 Task: Research Airbnb accommodation in Macau, Macao from 6th December, 2023 to 12th December, 2023 for 4 adults.4 bedrooms having 4 beds and 4 bathrooms. Property type can be flat. Amenities needed are: wifi, TV, free parkinig on premises, gym, breakfast. Booking option can be shelf check-in. Look for 3 properties as per requirement.
Action: Mouse moved to (372, 135)
Screenshot: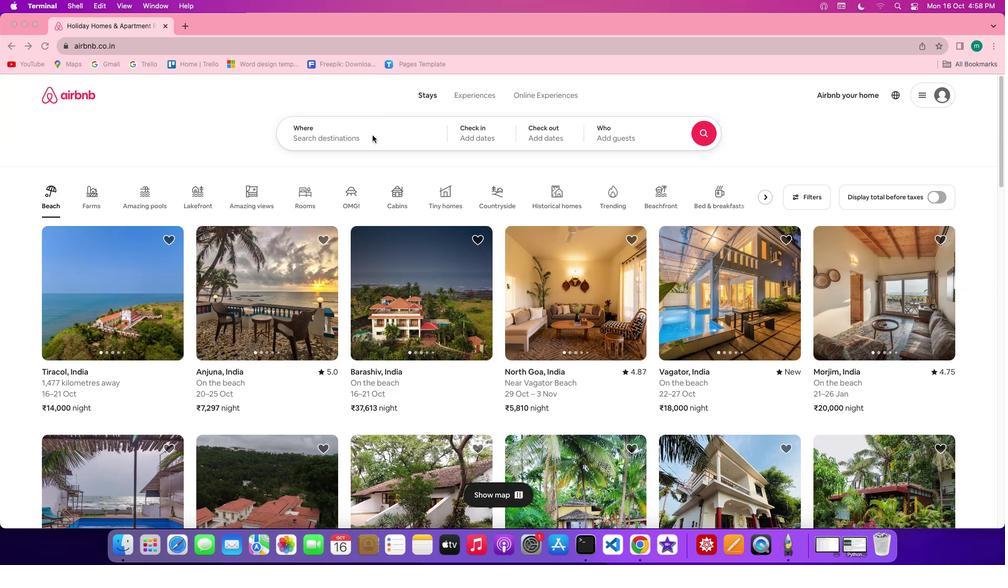 
Action: Mouse pressed left at (372, 135)
Screenshot: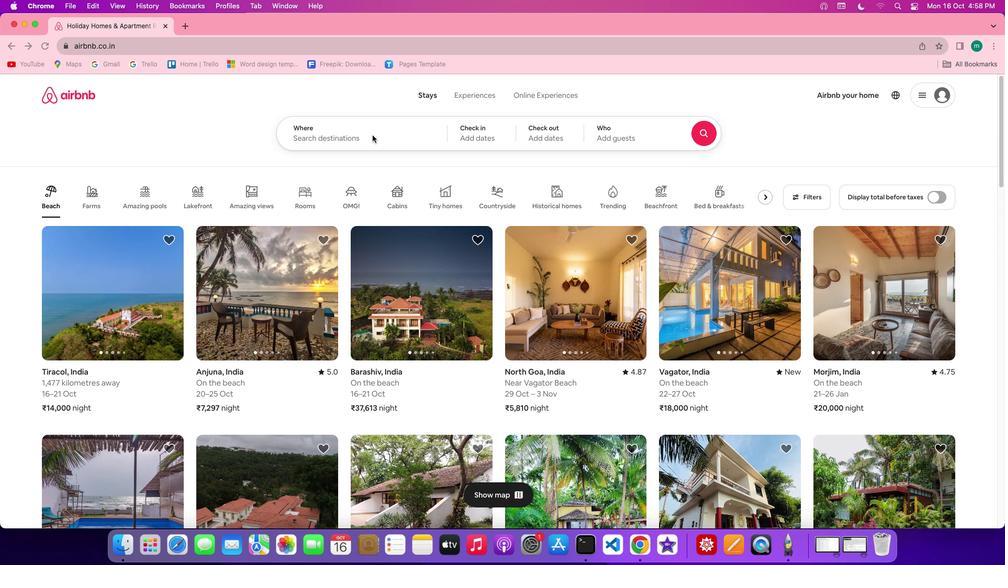 
Action: Mouse pressed left at (372, 135)
Screenshot: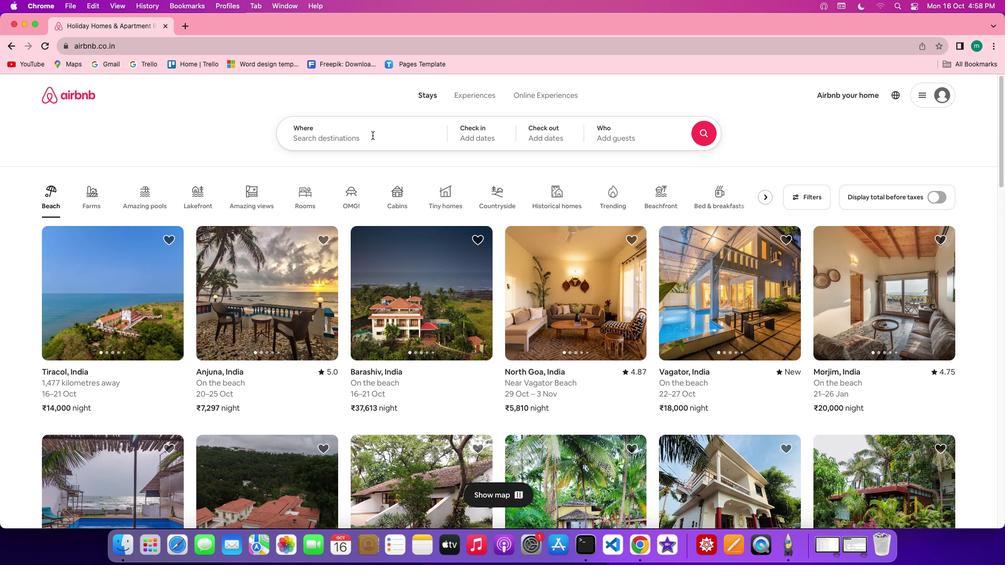 
Action: Key pressed Key.shift'M''a''c''a''u'','Key.shift'M''a''c''a''o'
Screenshot: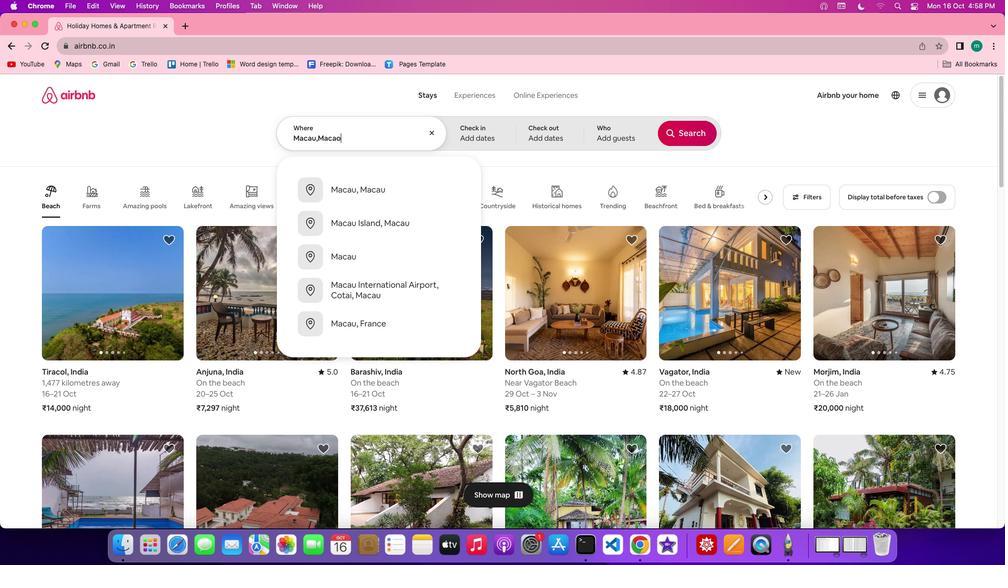 
Action: Mouse moved to (467, 131)
Screenshot: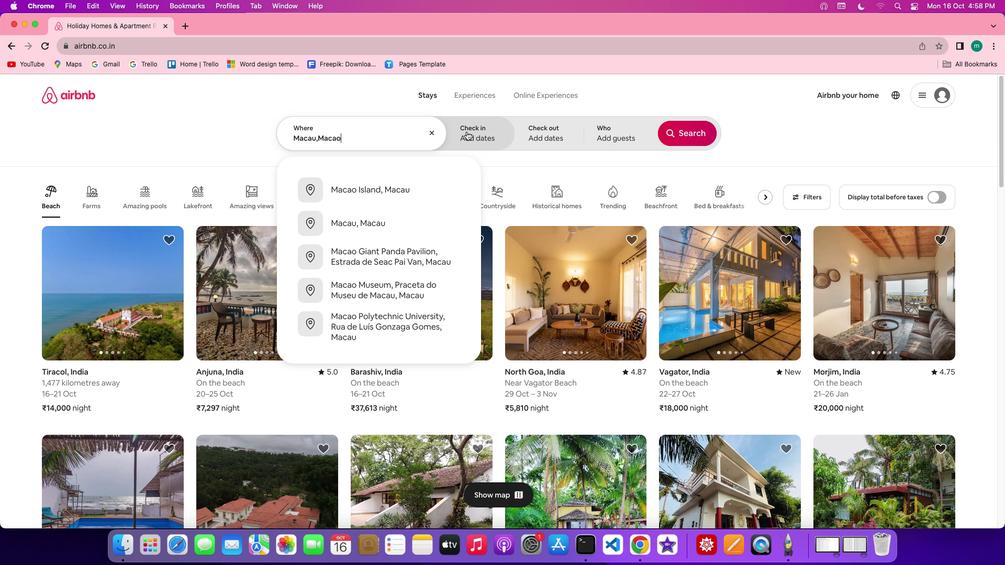 
Action: Mouse pressed left at (467, 131)
Screenshot: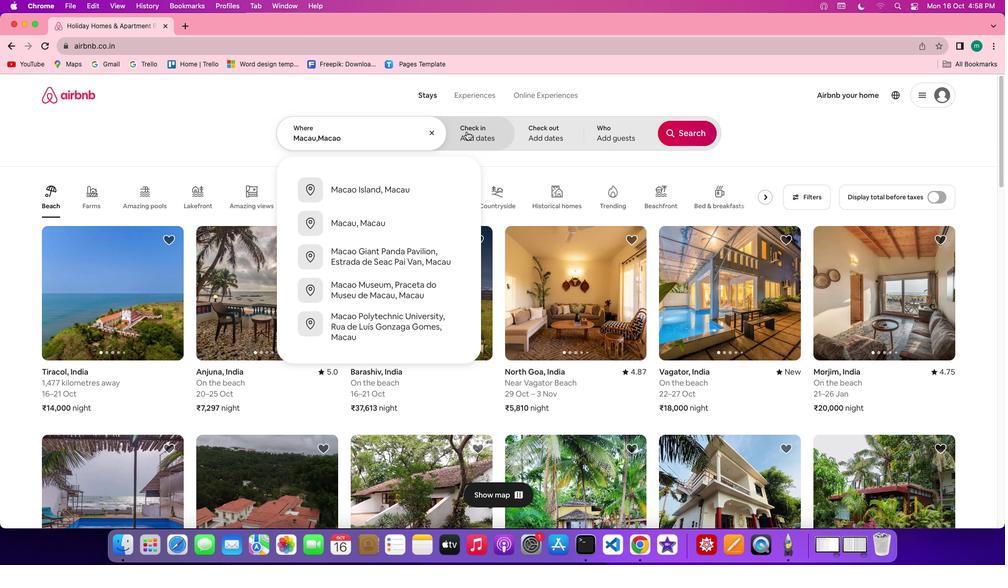 
Action: Mouse moved to (686, 213)
Screenshot: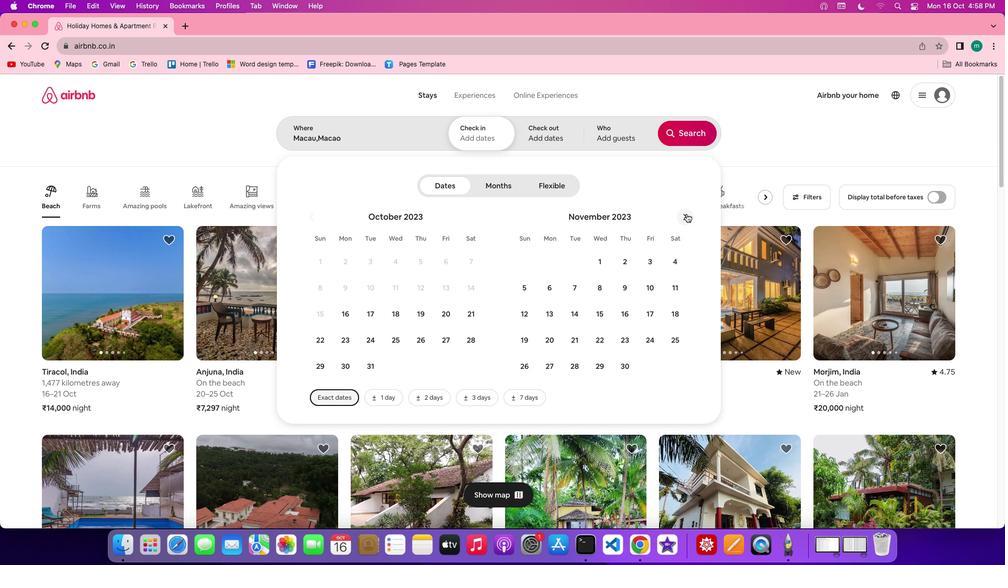 
Action: Mouse pressed left at (686, 213)
Screenshot: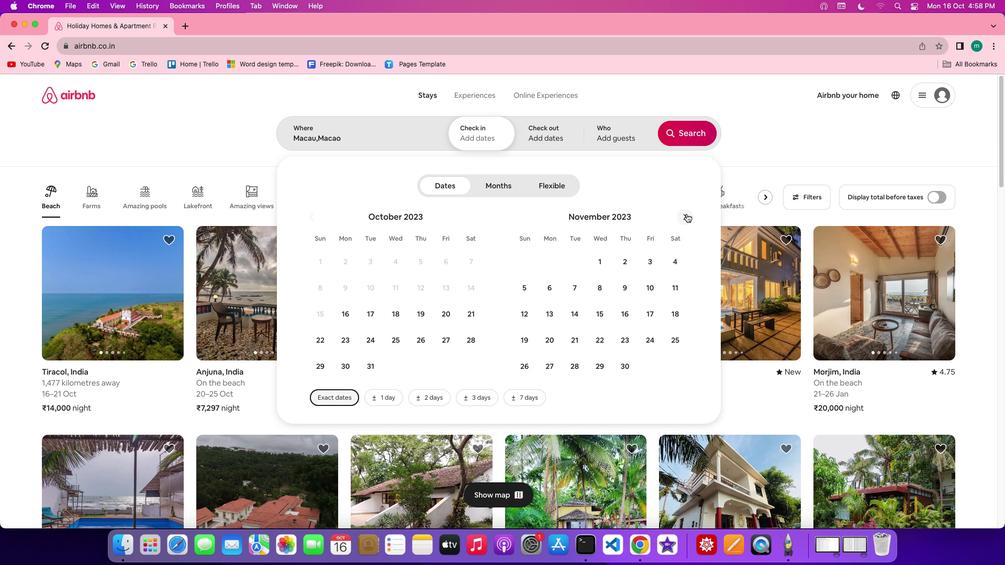 
Action: Mouse moved to (602, 282)
Screenshot: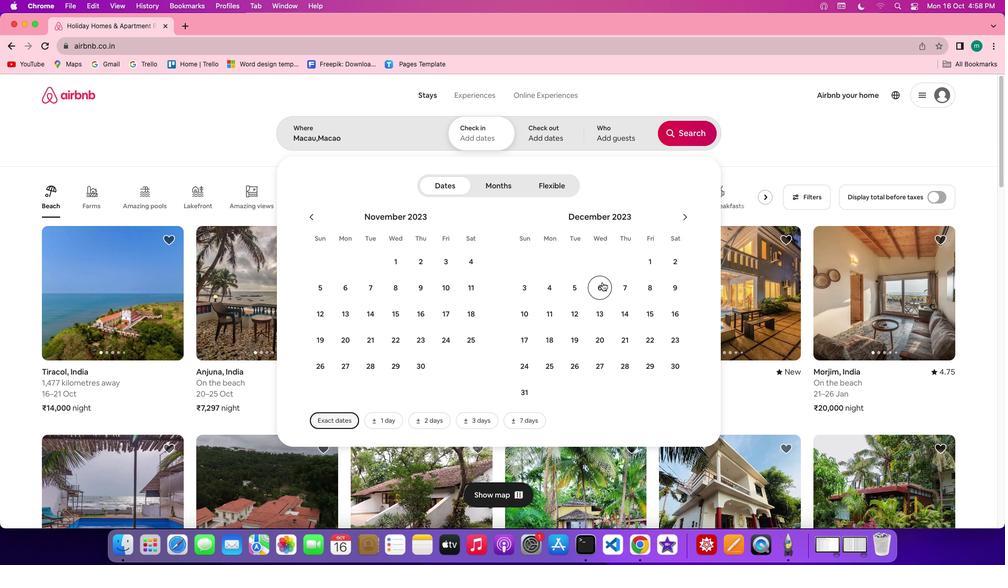 
Action: Mouse pressed left at (602, 282)
Screenshot: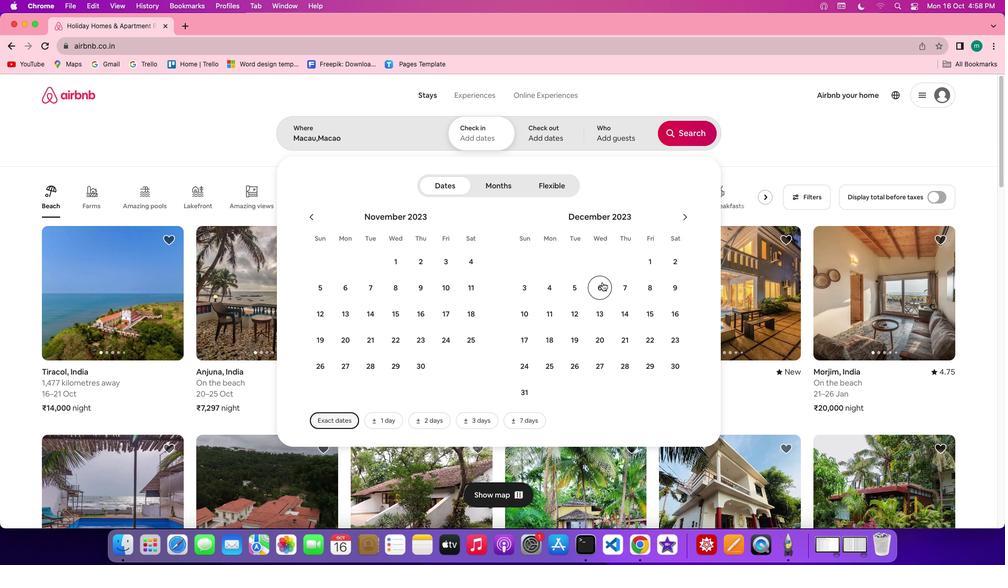 
Action: Mouse moved to (576, 314)
Screenshot: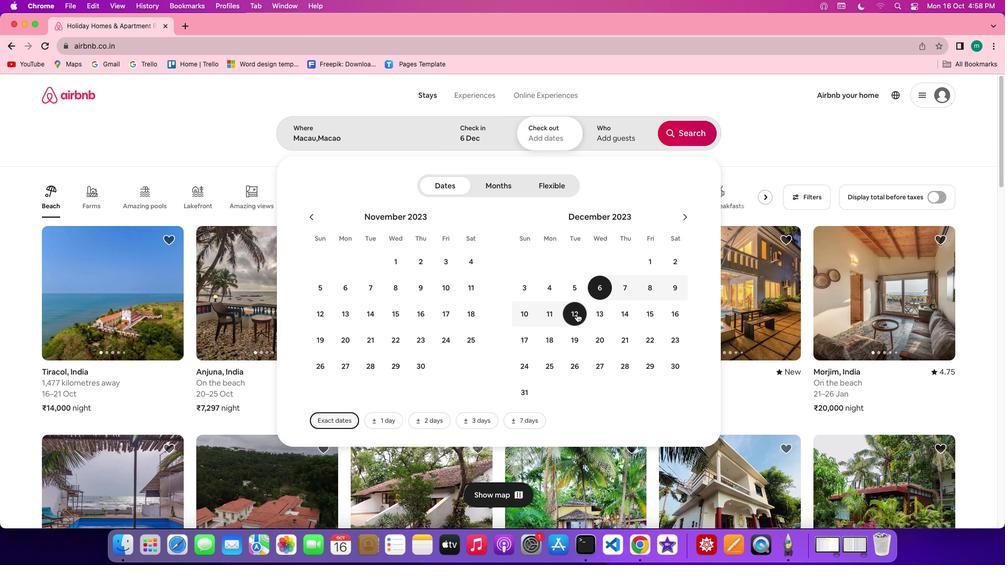 
Action: Mouse pressed left at (576, 314)
Screenshot: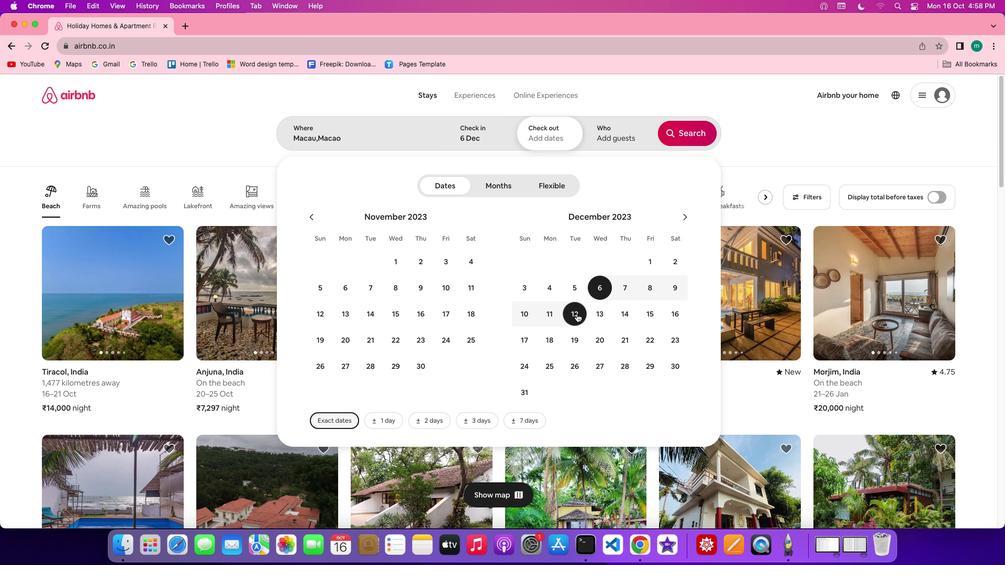 
Action: Mouse moved to (619, 123)
Screenshot: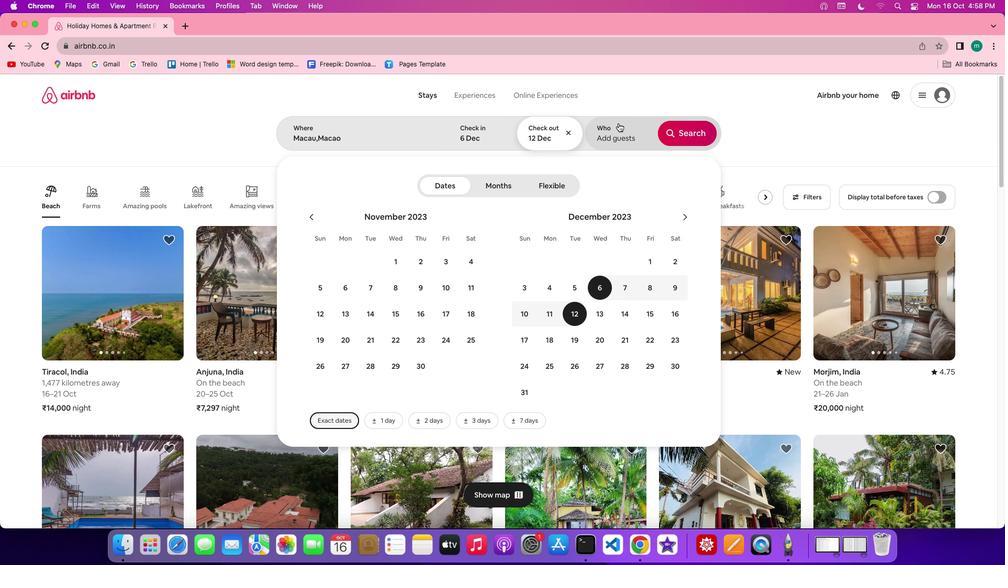 
Action: Mouse pressed left at (619, 123)
Screenshot: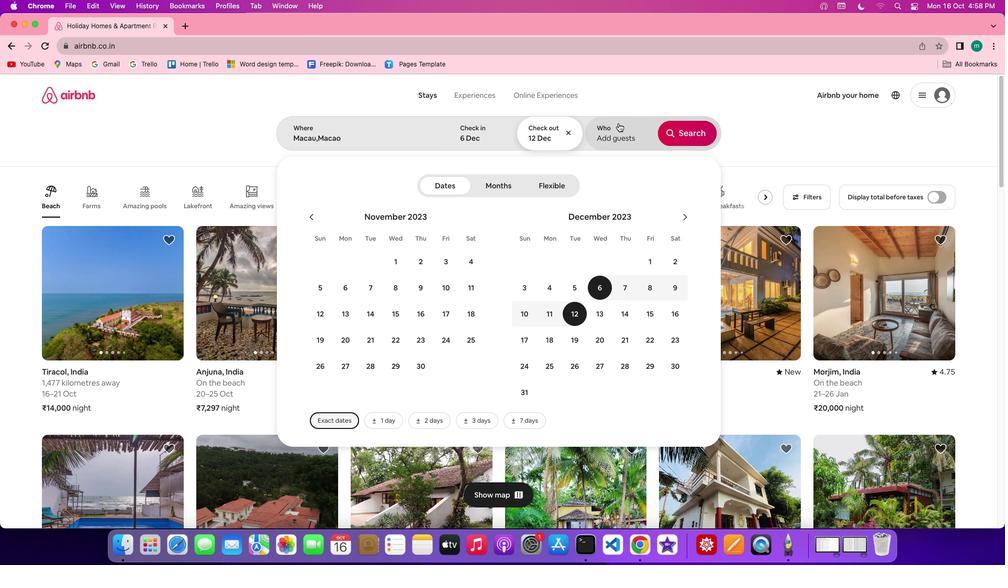 
Action: Mouse moved to (697, 185)
Screenshot: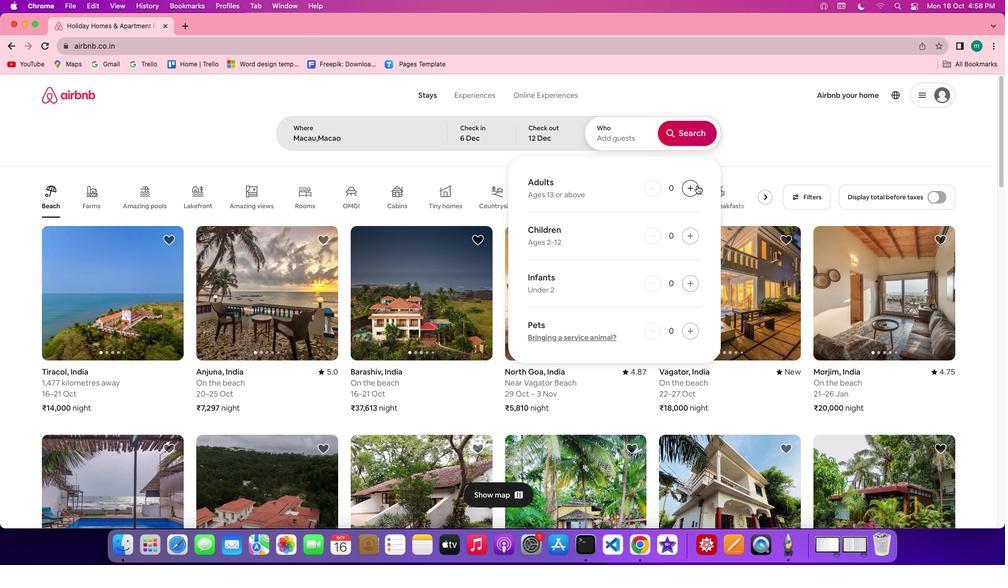 
Action: Mouse pressed left at (697, 185)
Screenshot: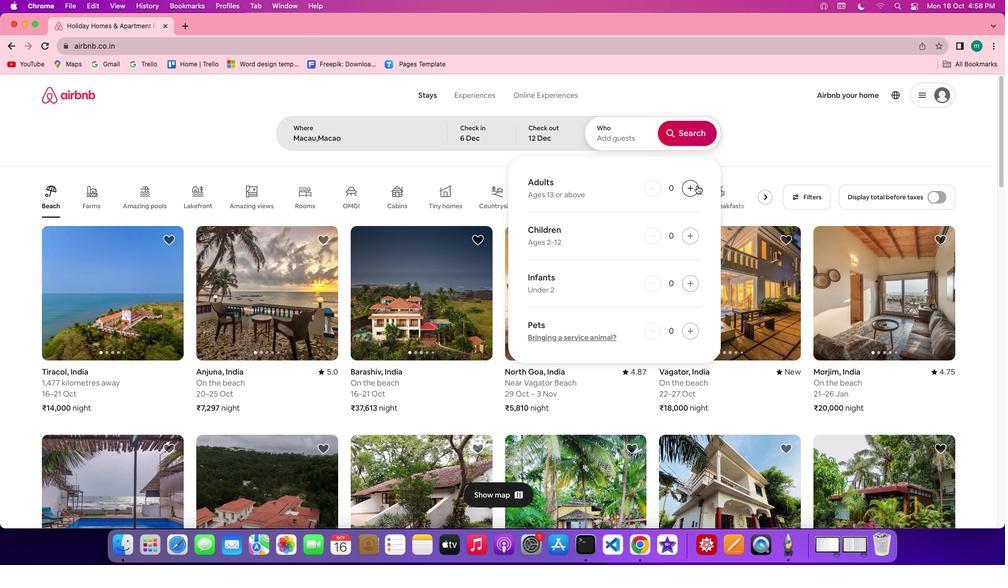 
Action: Mouse pressed left at (697, 185)
Screenshot: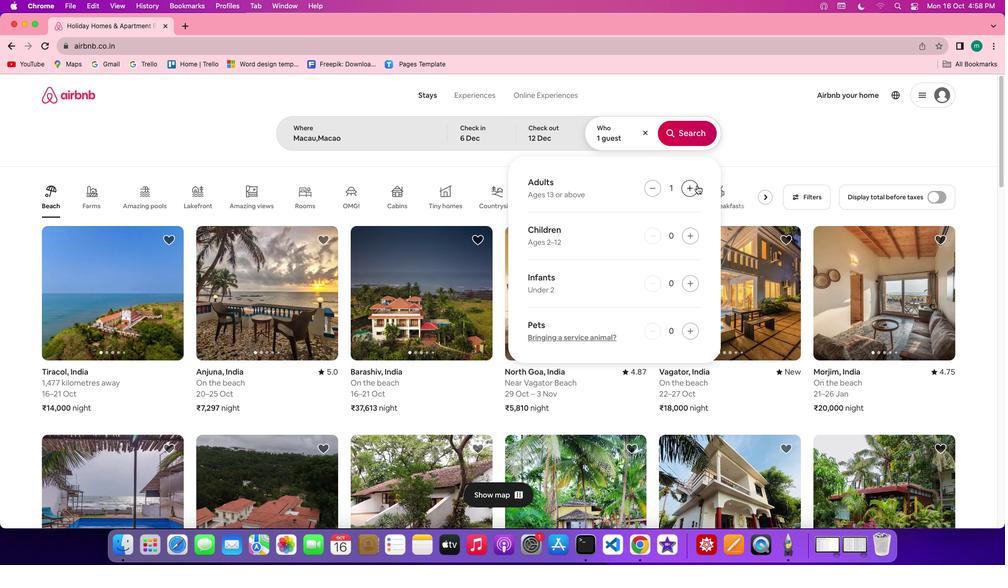 
Action: Mouse pressed left at (697, 185)
Screenshot: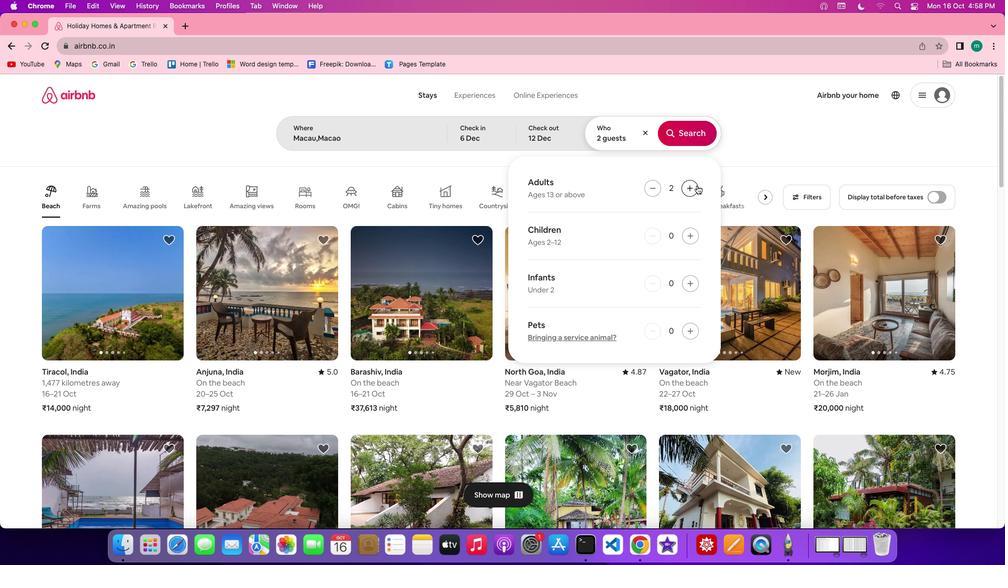 
Action: Mouse pressed left at (697, 185)
Screenshot: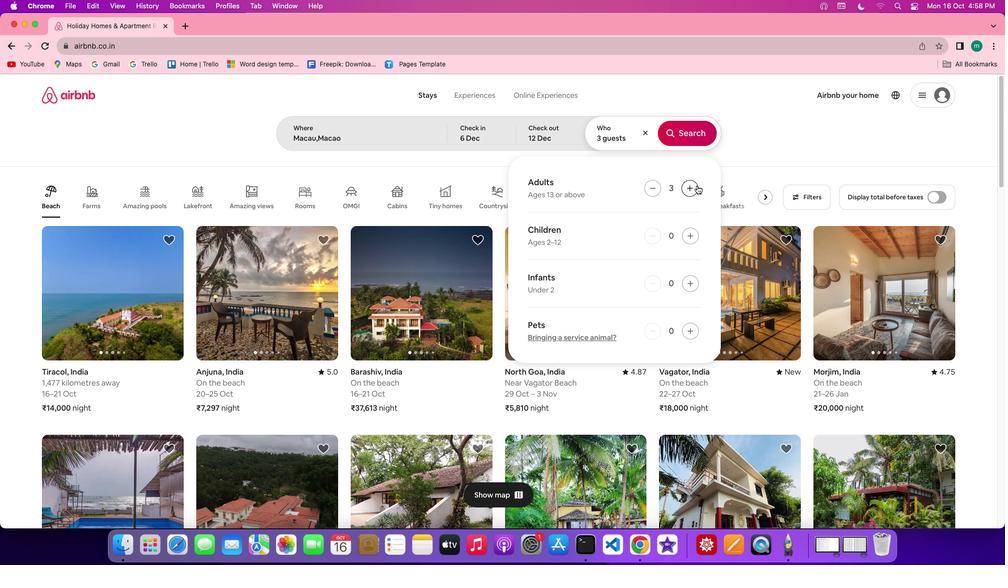 
Action: Mouse moved to (673, 130)
Screenshot: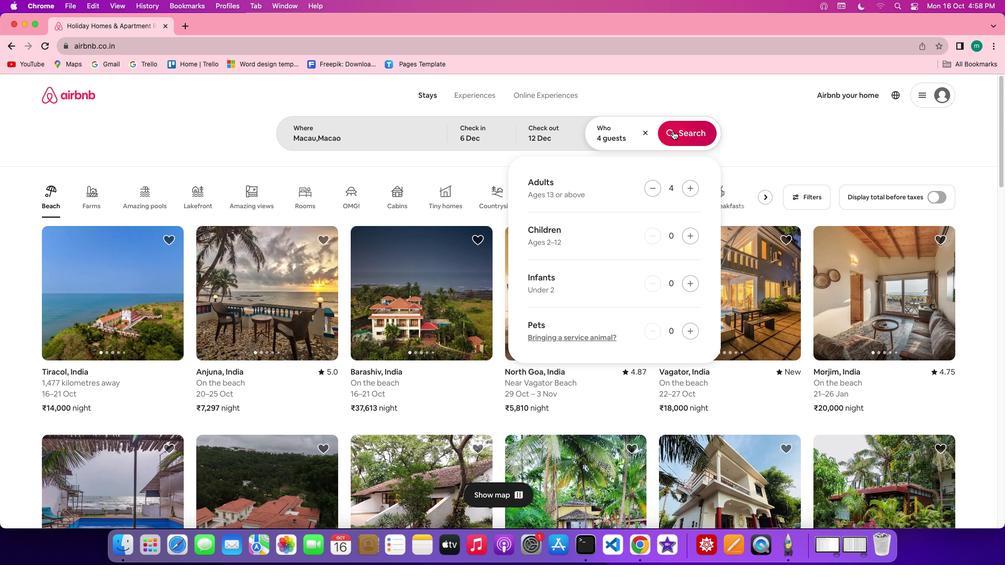 
Action: Mouse pressed left at (673, 130)
Screenshot: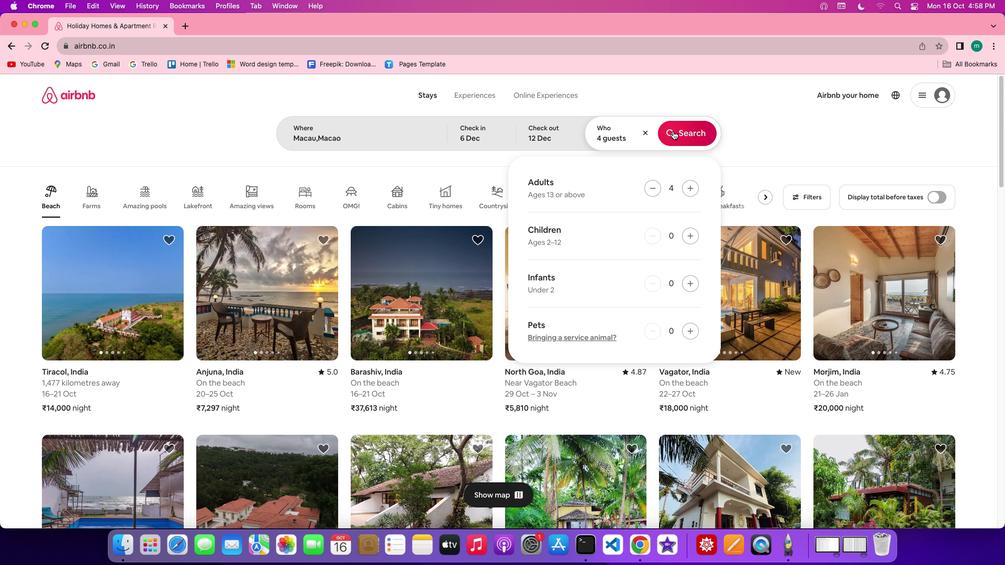 
Action: Mouse moved to (841, 129)
Screenshot: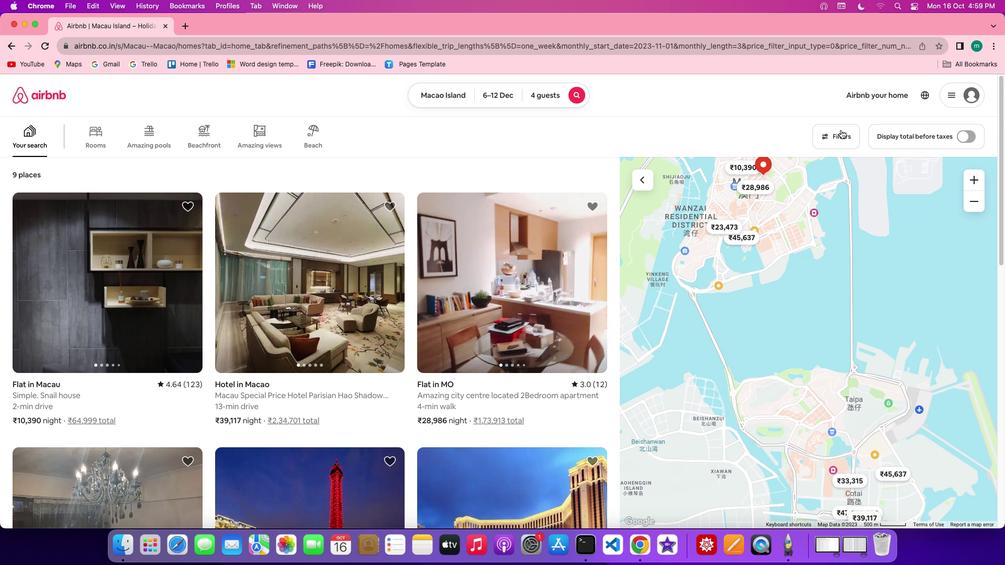 
Action: Mouse pressed left at (841, 129)
Screenshot: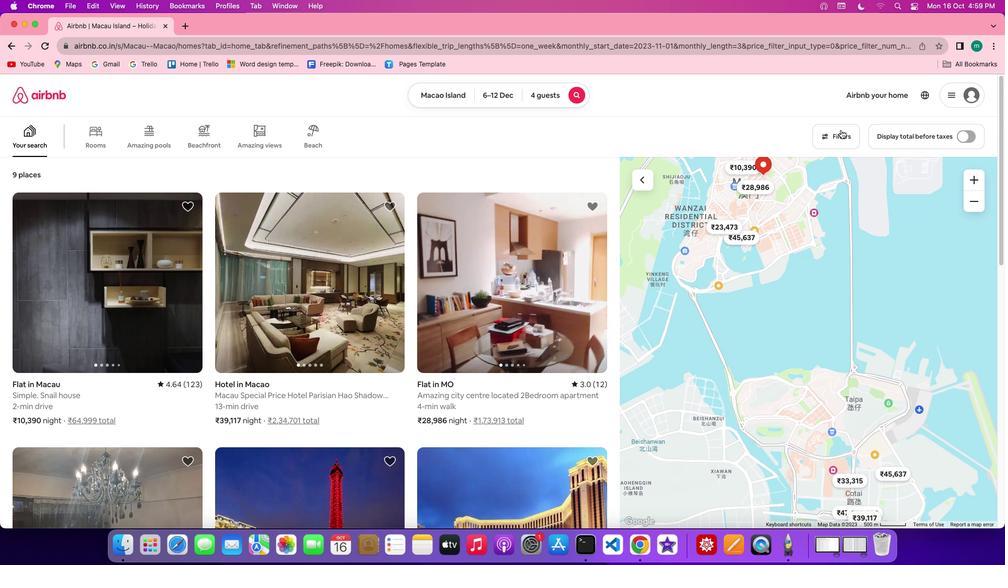 
Action: Mouse moved to (552, 267)
Screenshot: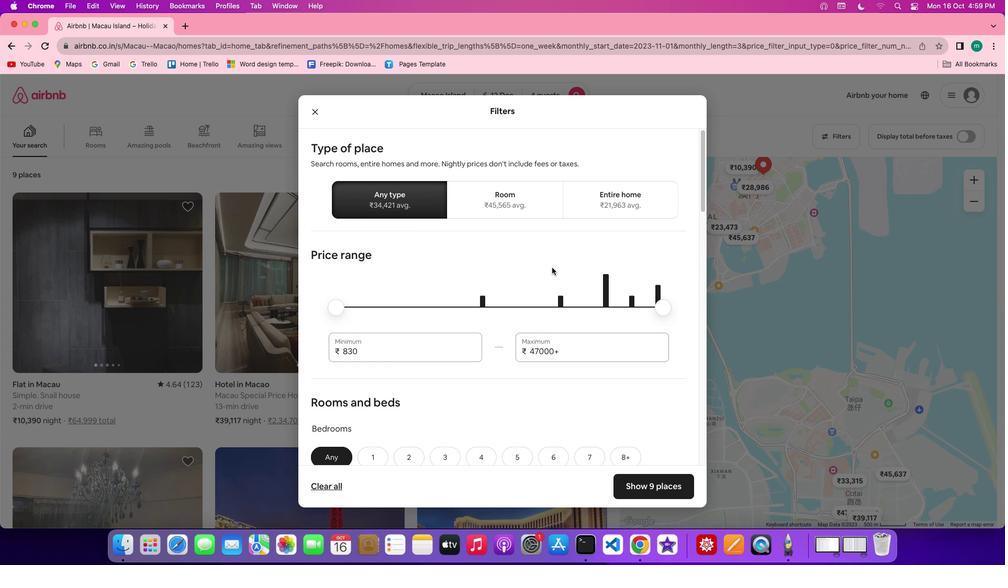 
Action: Mouse scrolled (552, 267) with delta (0, 0)
Screenshot: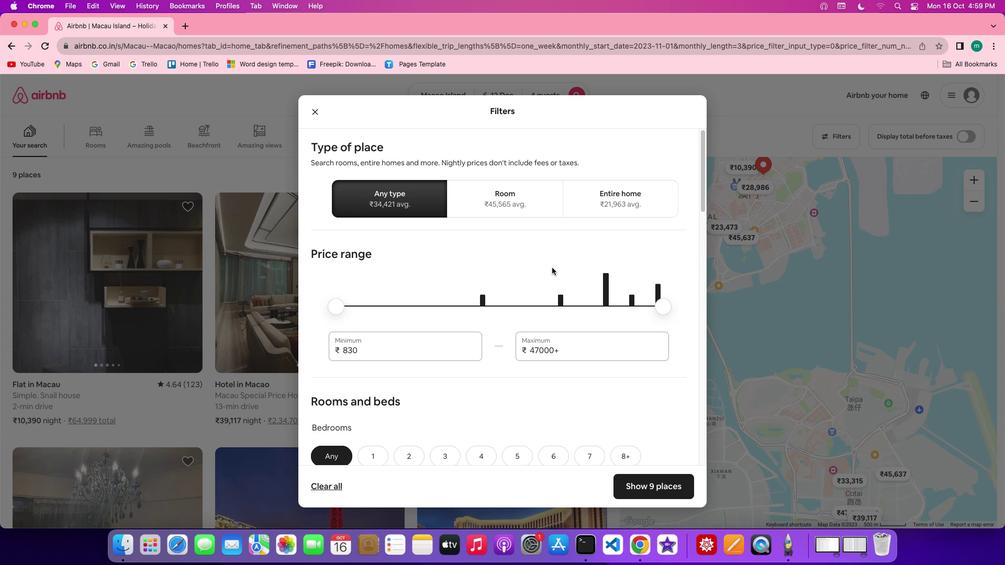 
Action: Mouse scrolled (552, 267) with delta (0, 0)
Screenshot: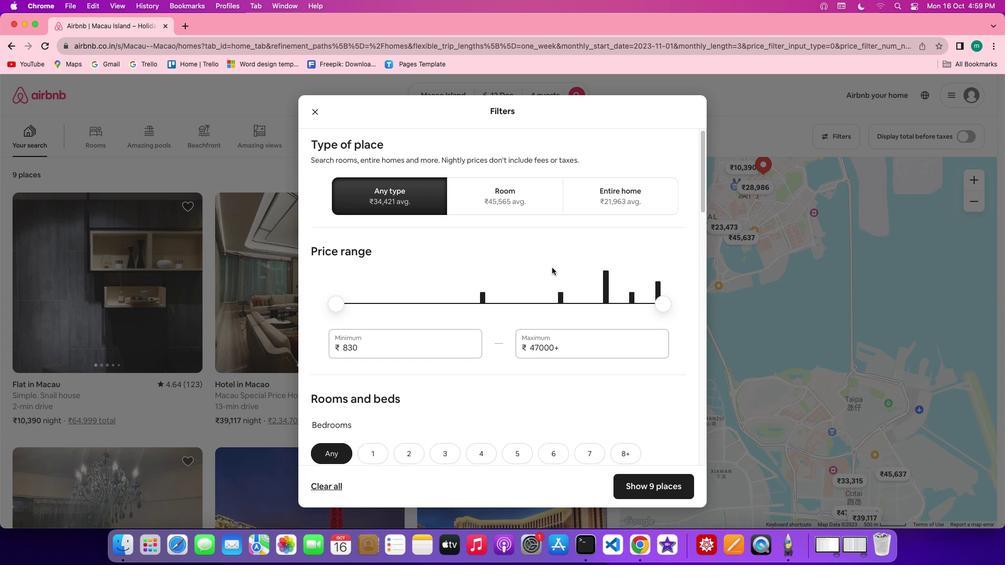 
Action: Mouse scrolled (552, 267) with delta (0, 0)
Screenshot: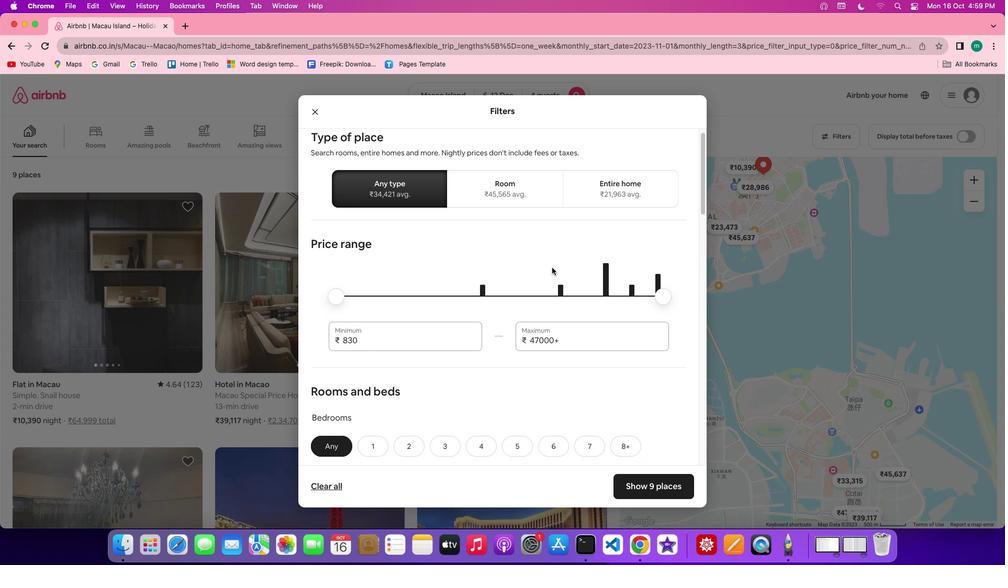 
Action: Mouse scrolled (552, 267) with delta (0, 0)
Screenshot: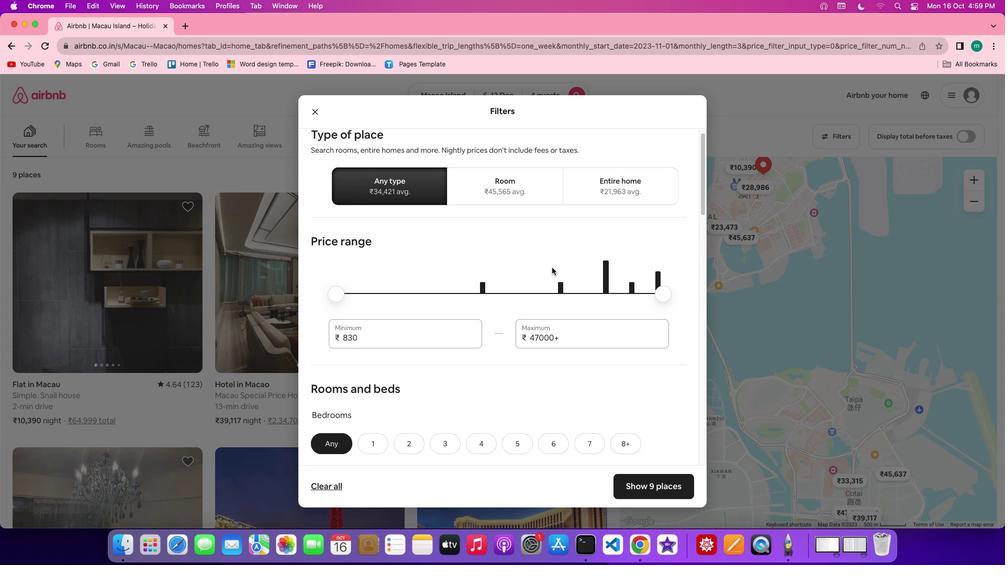 
Action: Mouse scrolled (552, 267) with delta (0, 0)
Screenshot: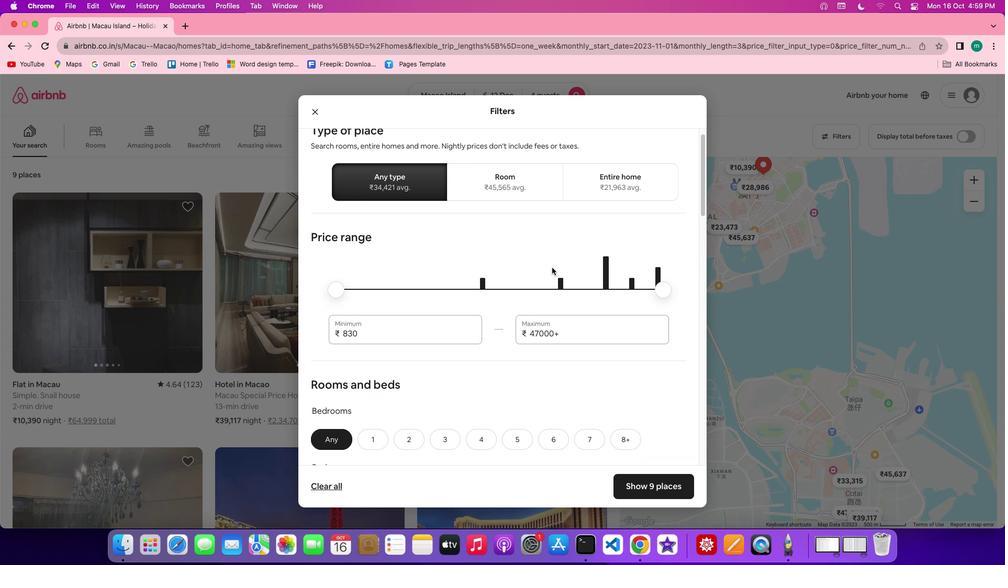 
Action: Mouse scrolled (552, 267) with delta (0, 0)
Screenshot: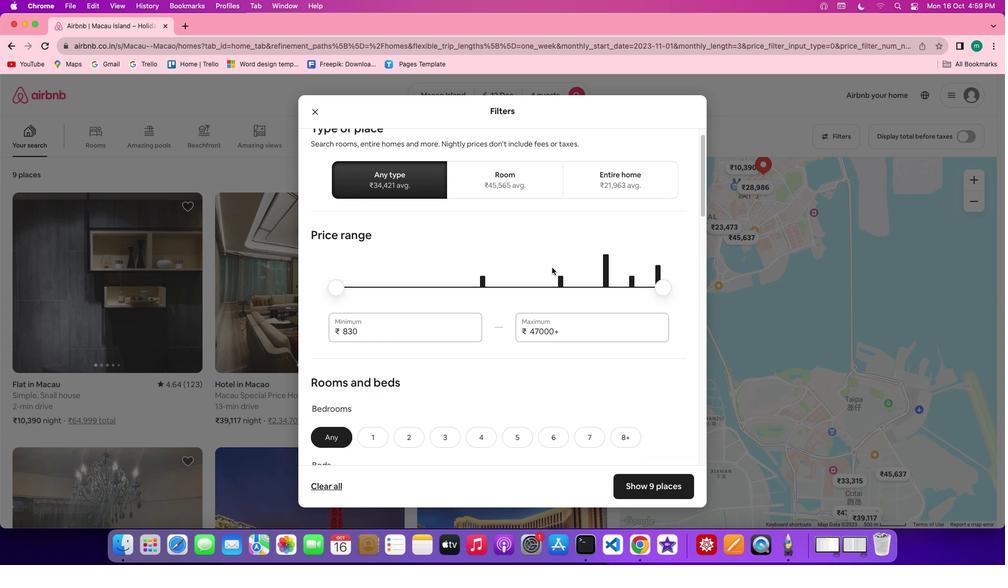
Action: Mouse scrolled (552, 267) with delta (0, 0)
Screenshot: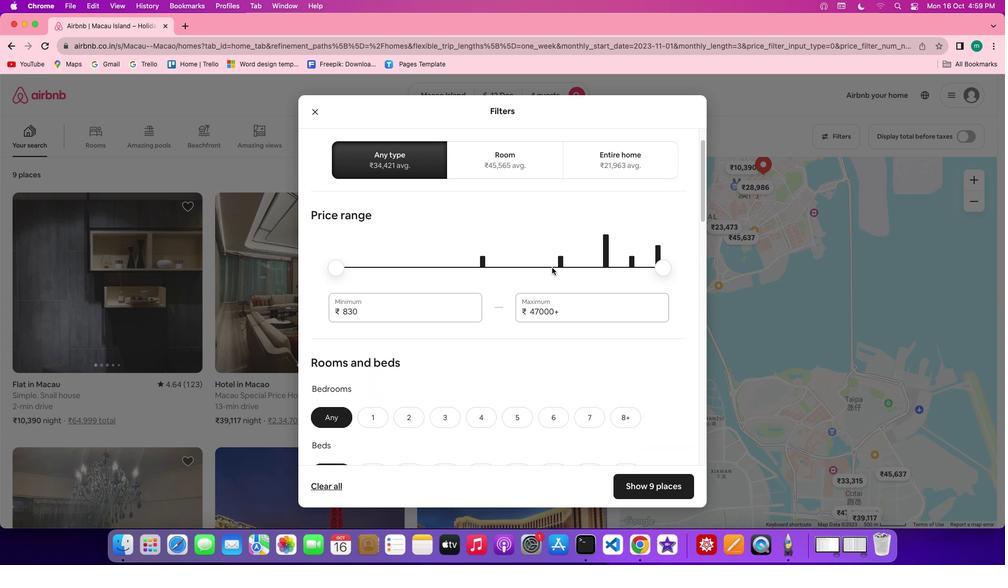 
Action: Mouse scrolled (552, 267) with delta (0, 0)
Screenshot: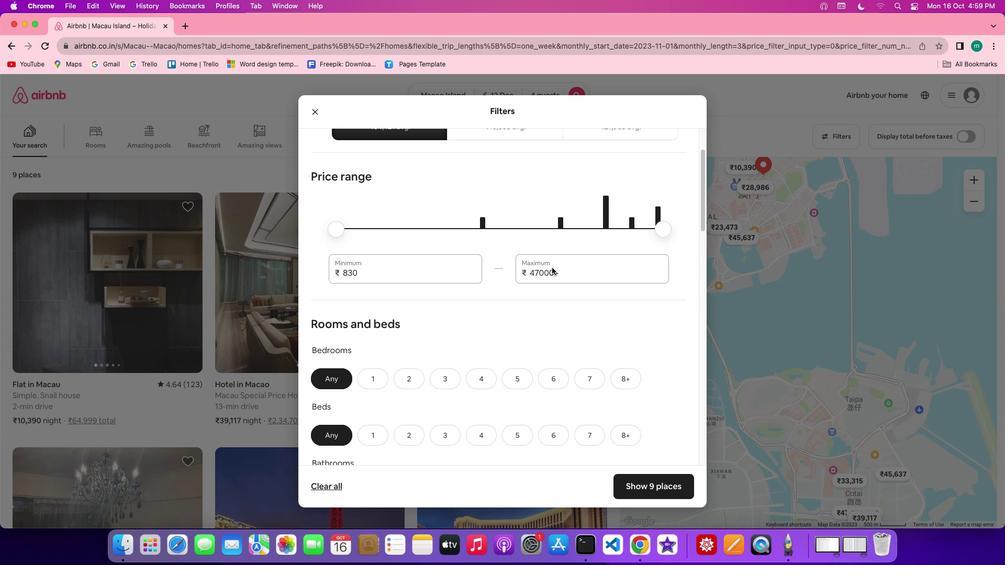 
Action: Mouse scrolled (552, 267) with delta (0, 0)
Screenshot: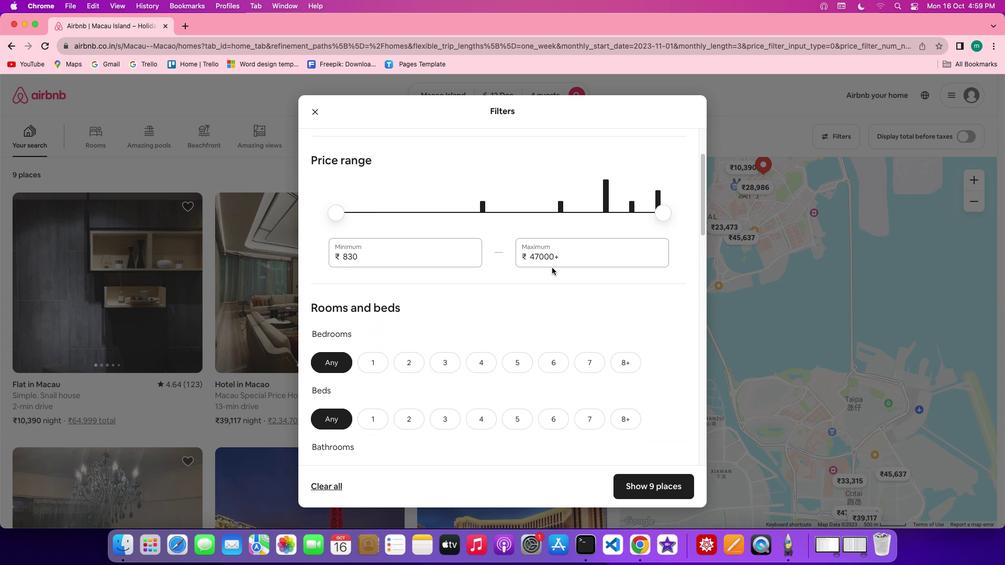 
Action: Mouse scrolled (552, 267) with delta (0, 0)
Screenshot: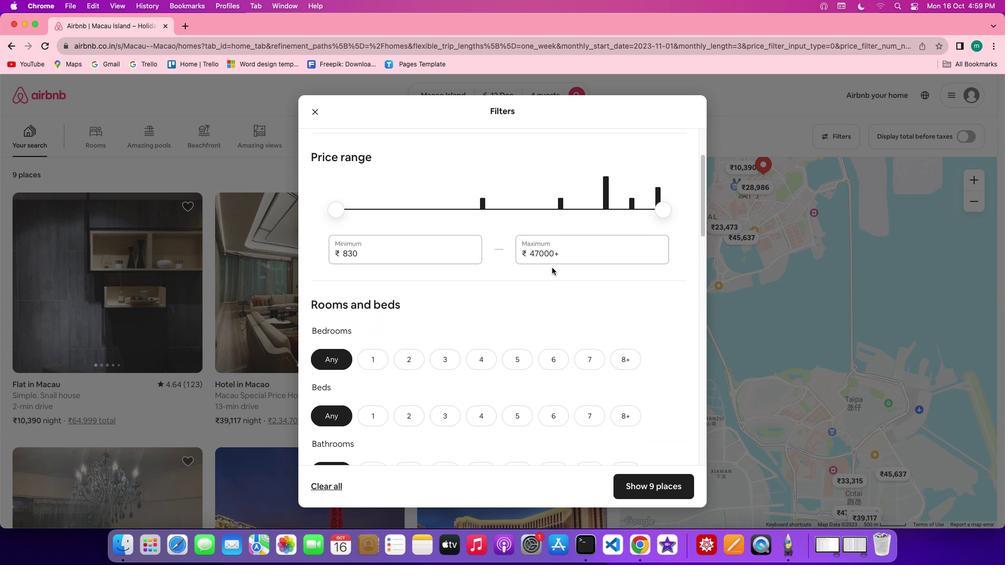 
Action: Mouse scrolled (552, 267) with delta (0, 0)
Screenshot: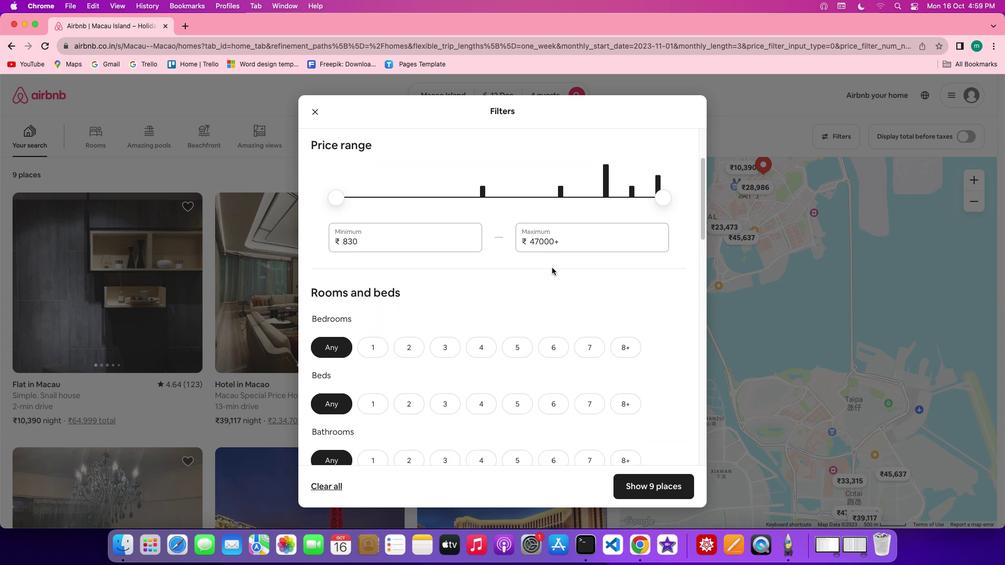 
Action: Mouse scrolled (552, 267) with delta (0, 0)
Screenshot: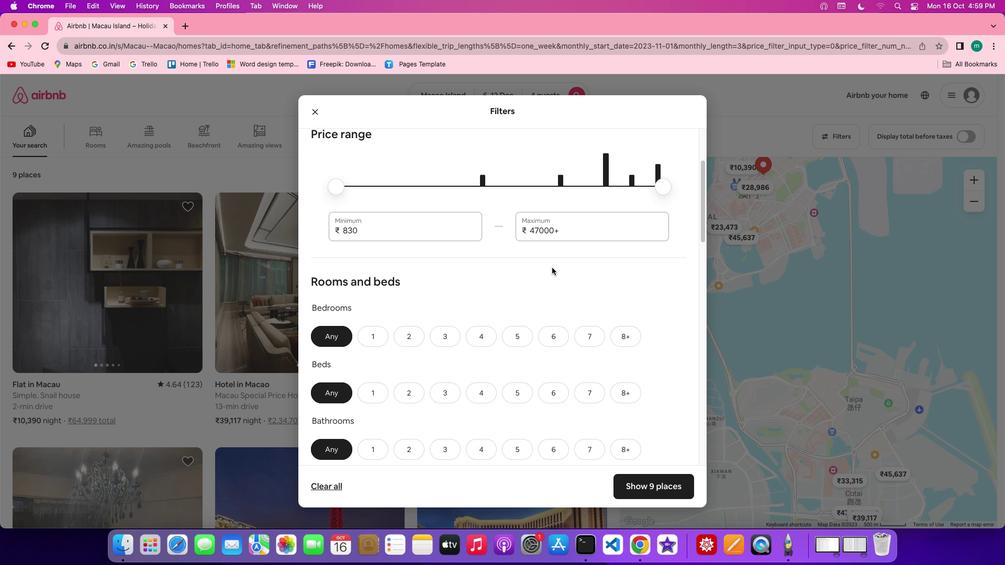 
Action: Mouse scrolled (552, 267) with delta (0, 0)
Screenshot: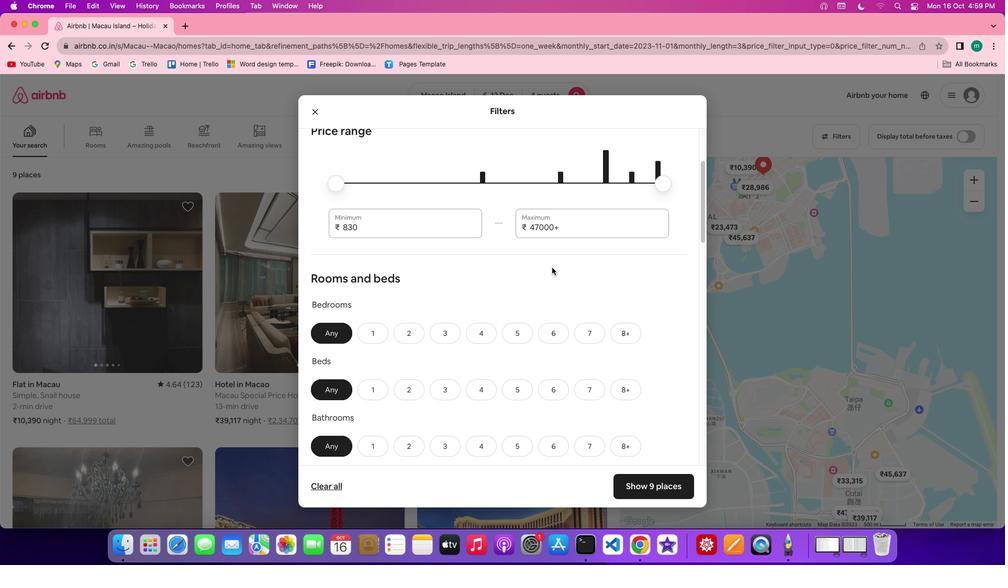 
Action: Mouse scrolled (552, 267) with delta (0, 0)
Screenshot: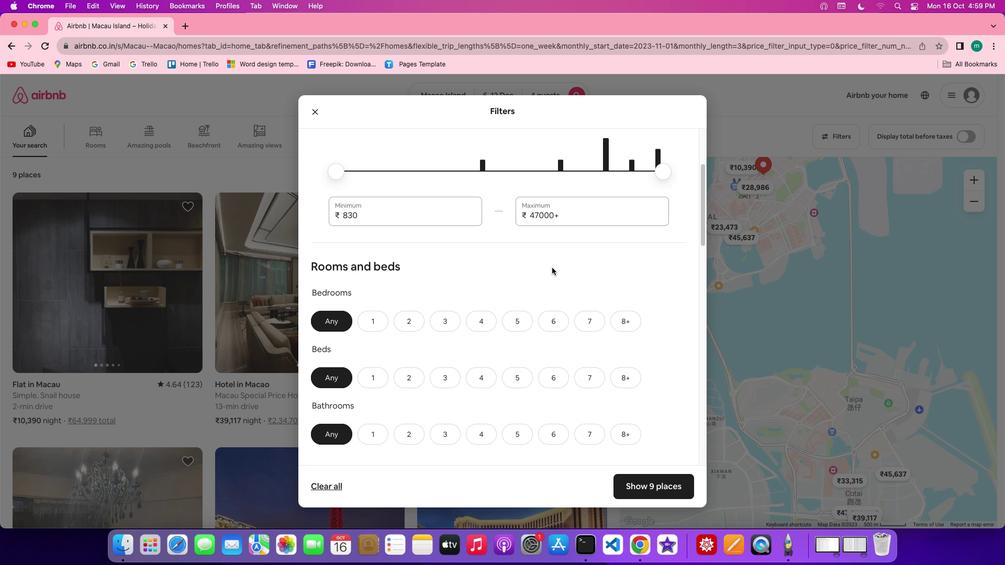 
Action: Mouse scrolled (552, 267) with delta (0, 0)
Screenshot: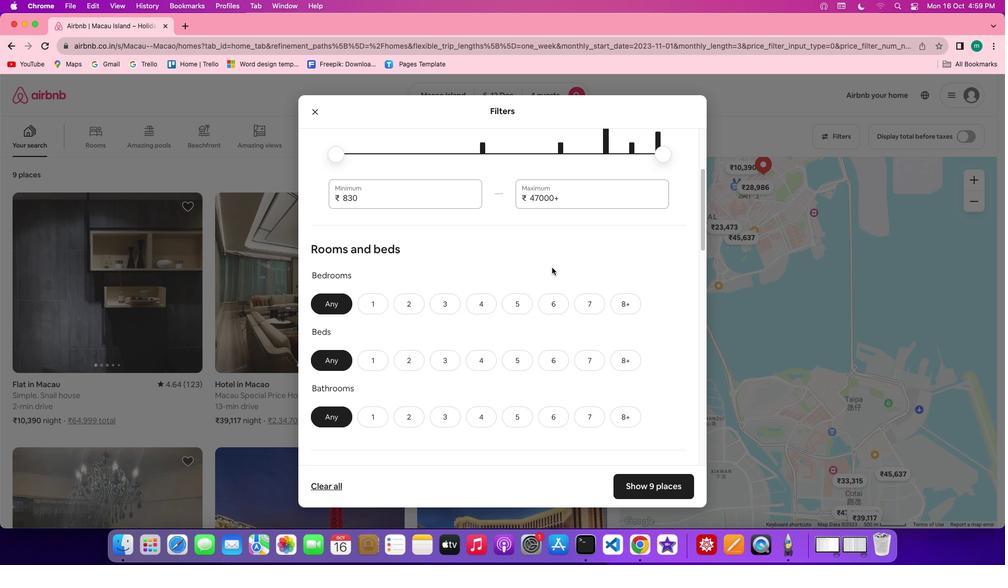 
Action: Mouse scrolled (552, 267) with delta (0, 0)
Screenshot: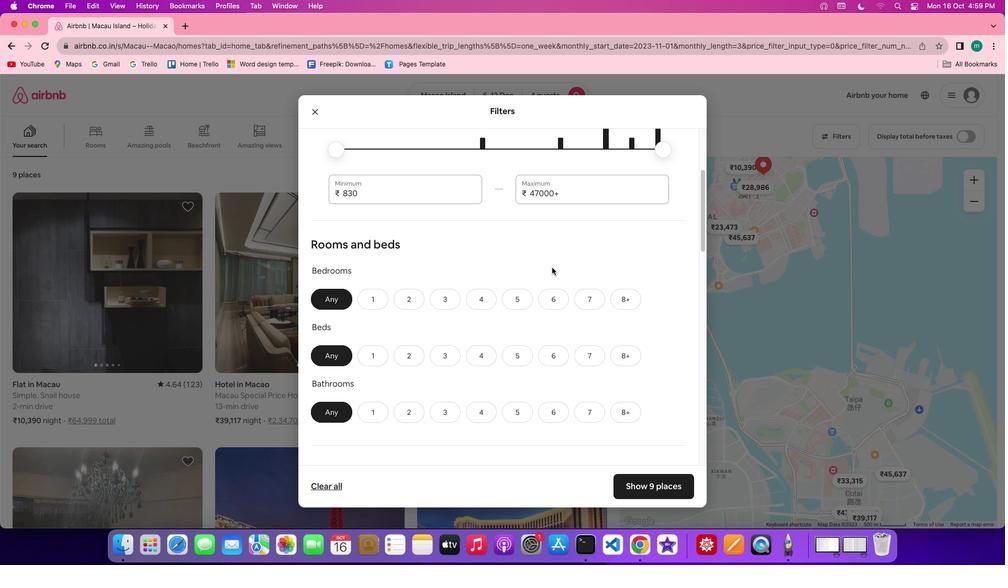 
Action: Mouse scrolled (552, 267) with delta (0, 0)
Screenshot: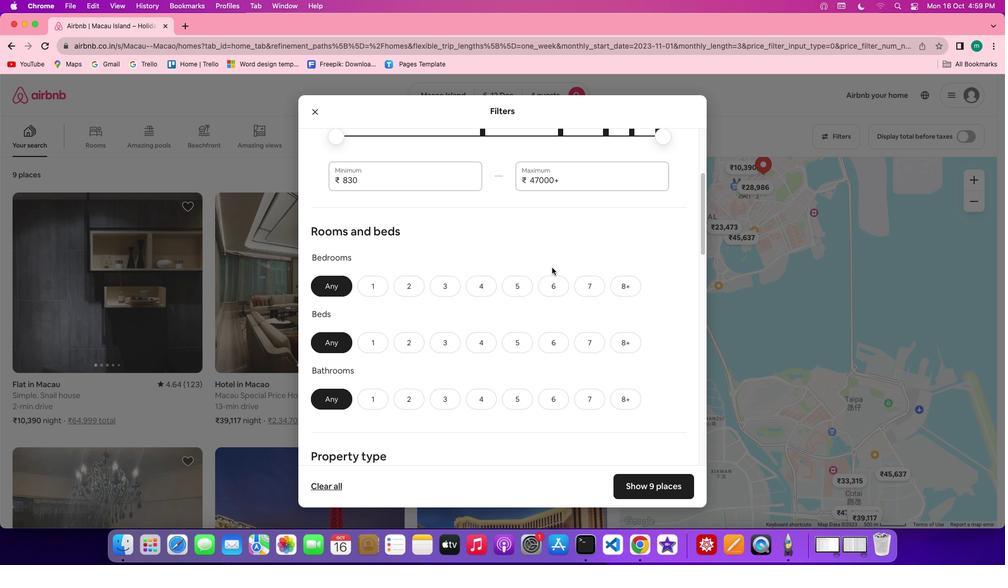 
Action: Mouse scrolled (552, 267) with delta (0, 0)
Screenshot: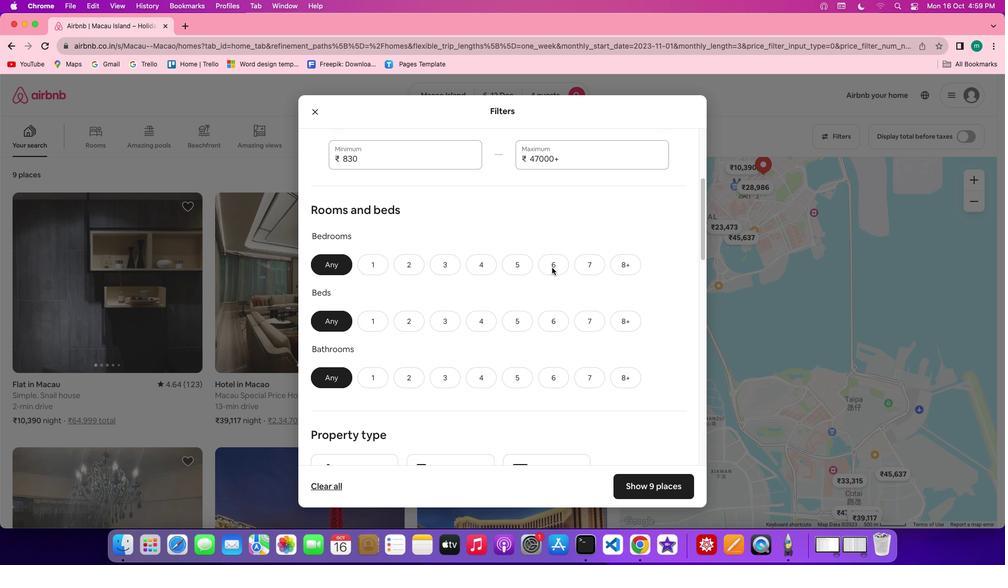 
Action: Mouse moved to (514, 291)
Screenshot: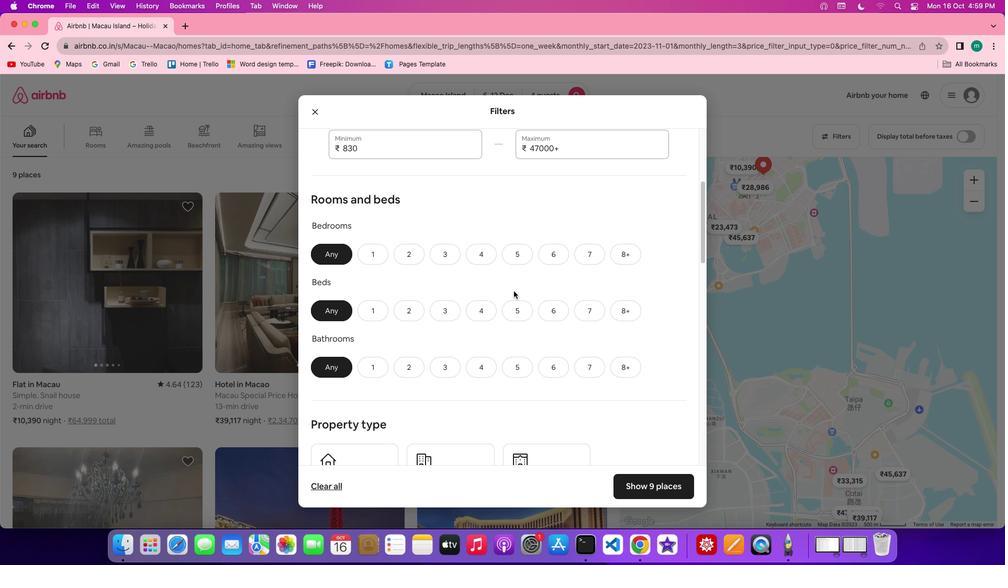 
Action: Mouse scrolled (514, 291) with delta (0, 0)
Screenshot: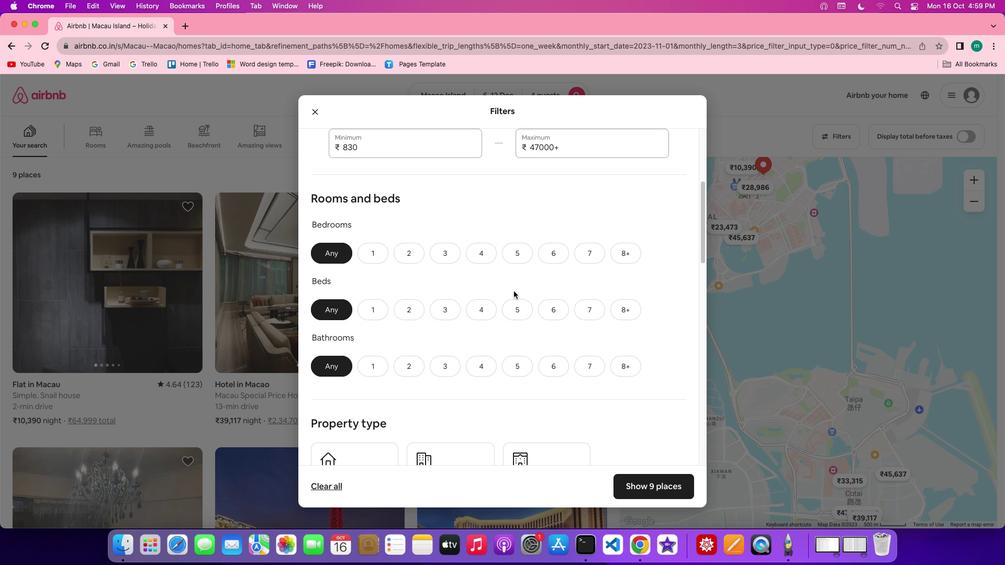 
Action: Mouse scrolled (514, 291) with delta (0, 0)
Screenshot: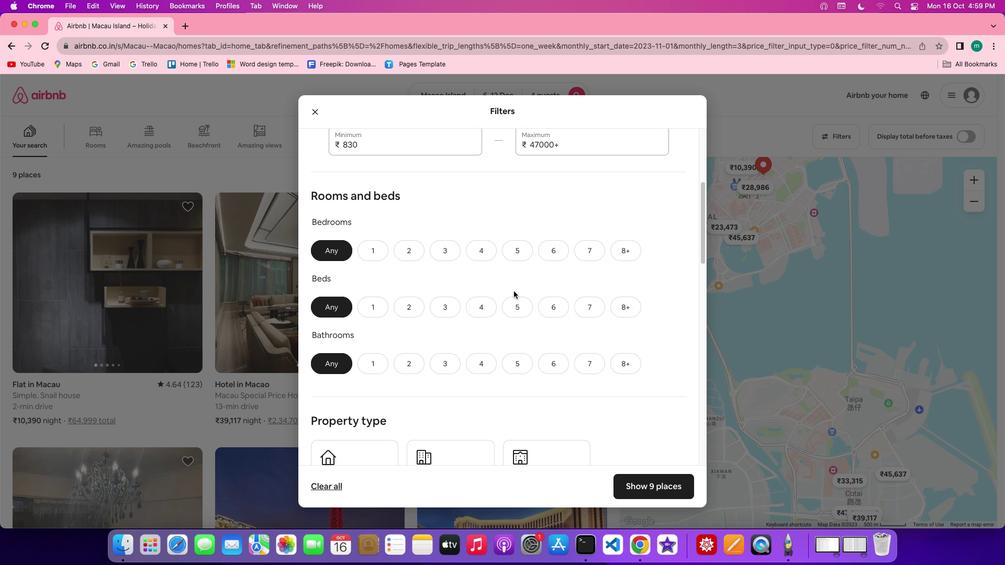 
Action: Mouse scrolled (514, 291) with delta (0, 0)
Screenshot: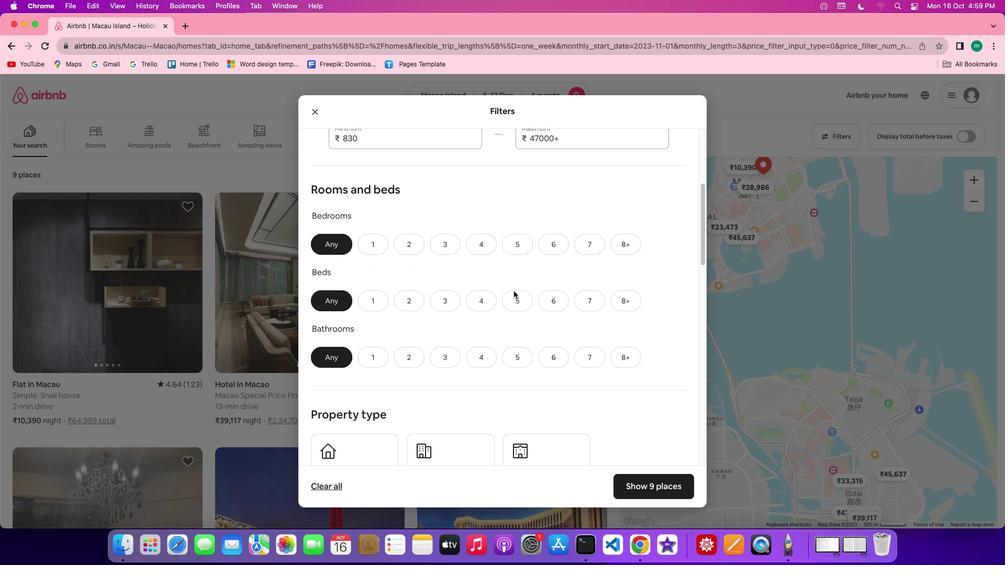 
Action: Mouse moved to (471, 288)
Screenshot: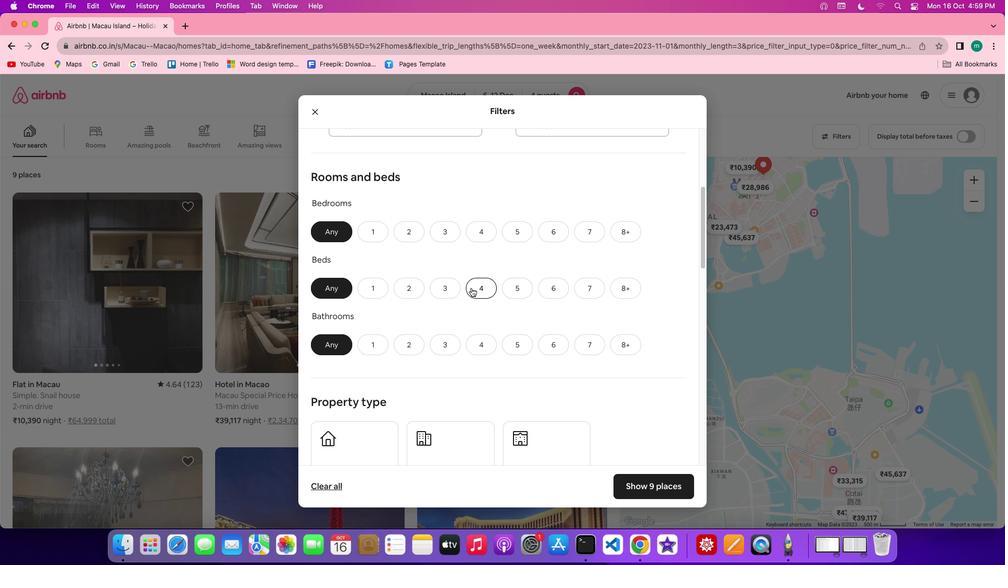
Action: Mouse scrolled (471, 288) with delta (0, 0)
Screenshot: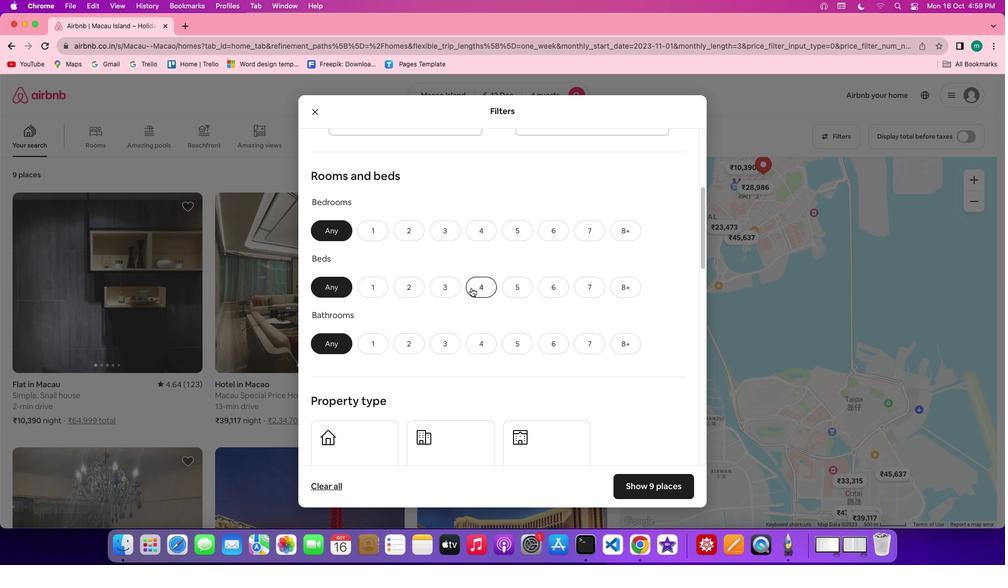 
Action: Mouse scrolled (471, 288) with delta (0, 0)
Screenshot: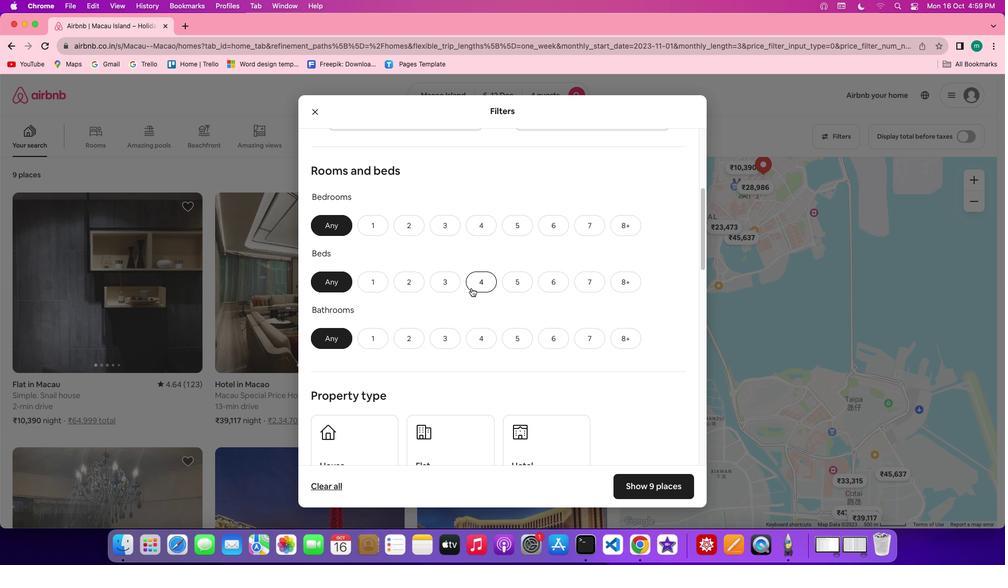 
Action: Mouse scrolled (471, 288) with delta (0, 0)
Screenshot: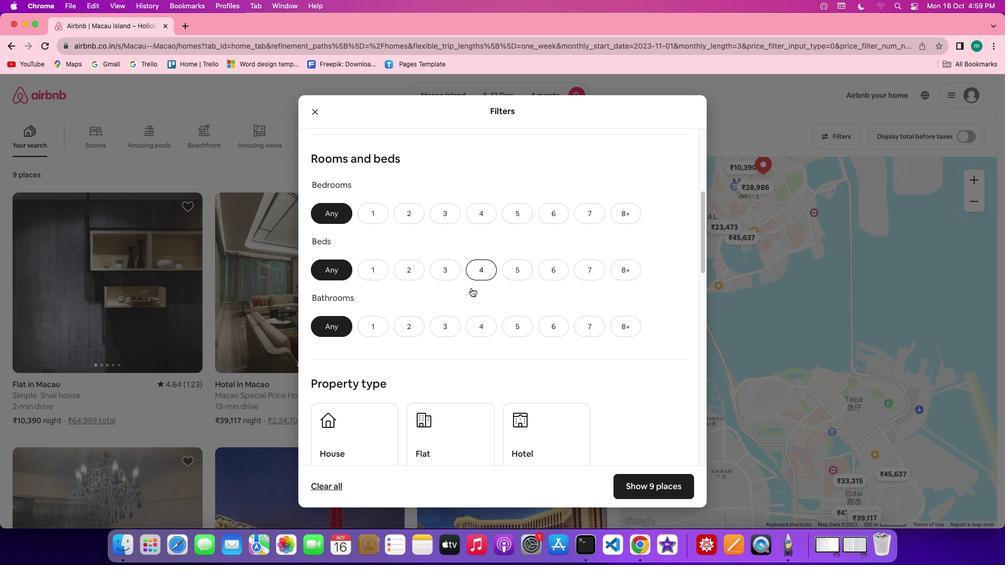 
Action: Mouse moved to (487, 212)
Screenshot: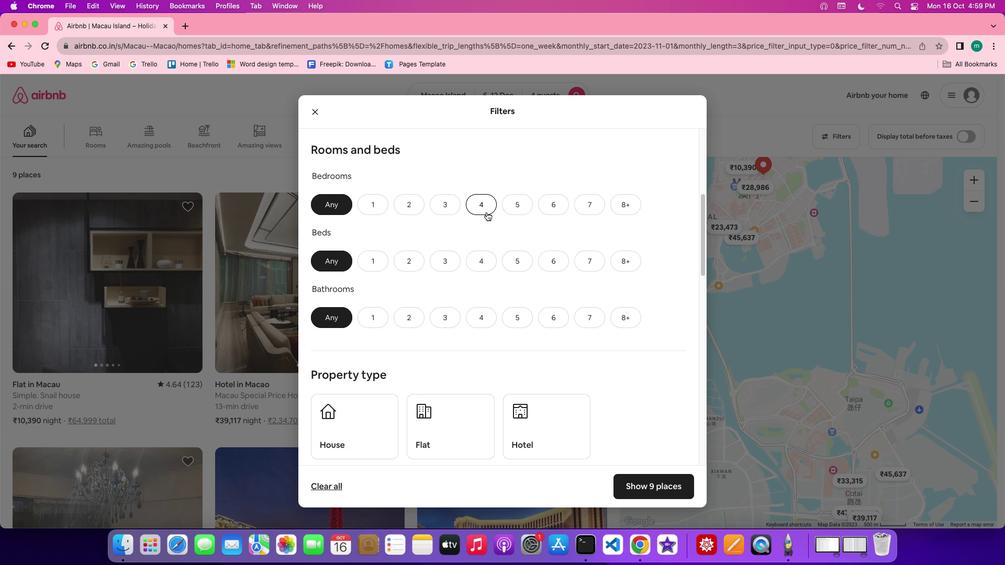 
Action: Mouse scrolled (487, 212) with delta (0, 0)
Screenshot: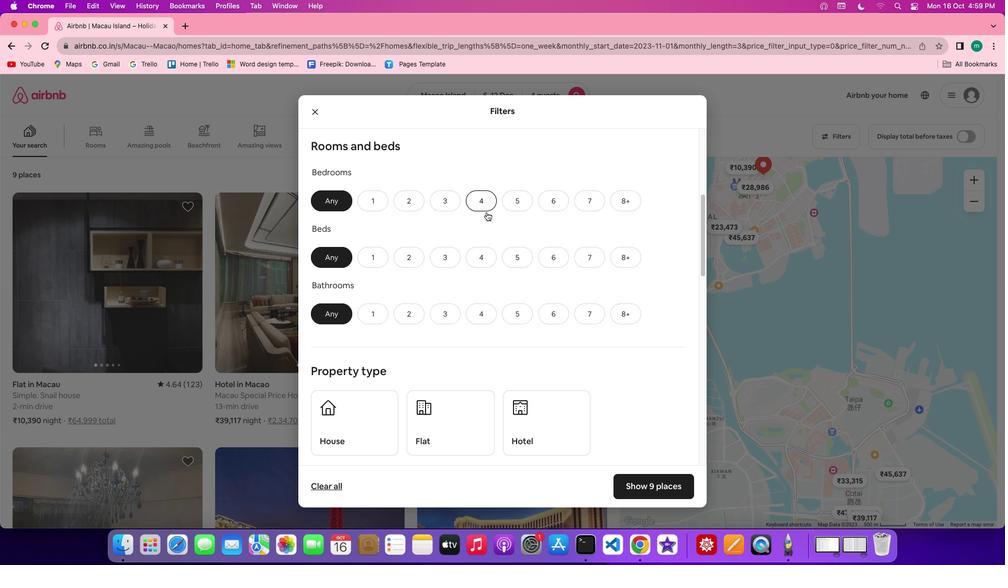 
Action: Mouse scrolled (487, 212) with delta (0, 0)
Screenshot: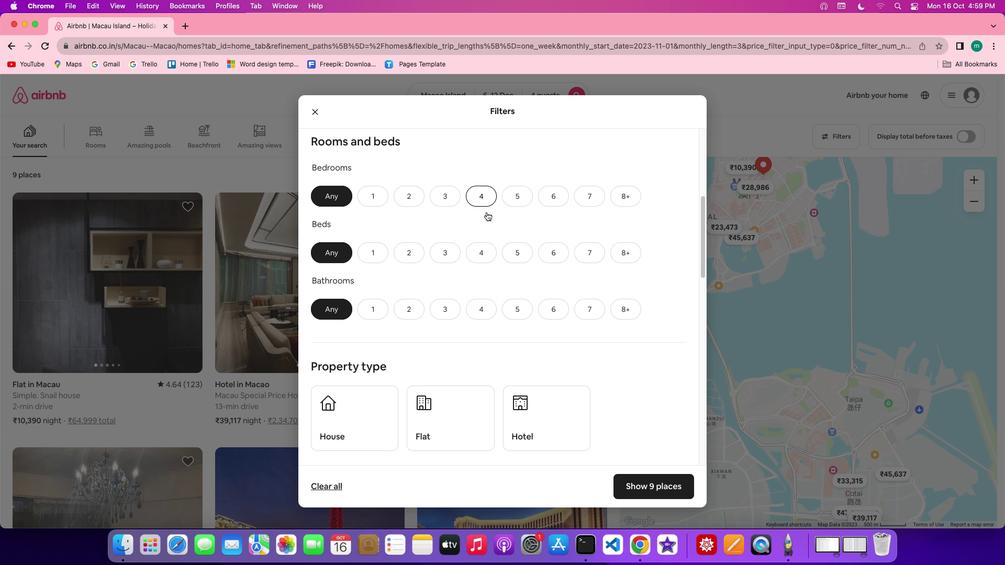 
Action: Mouse scrolled (487, 212) with delta (0, -1)
Screenshot: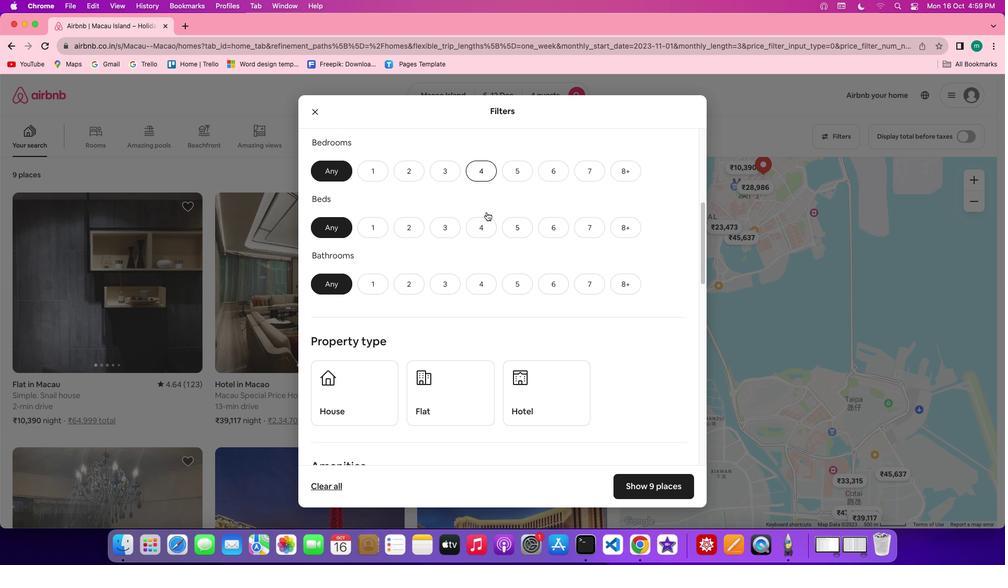 
Action: Mouse moved to (485, 146)
Screenshot: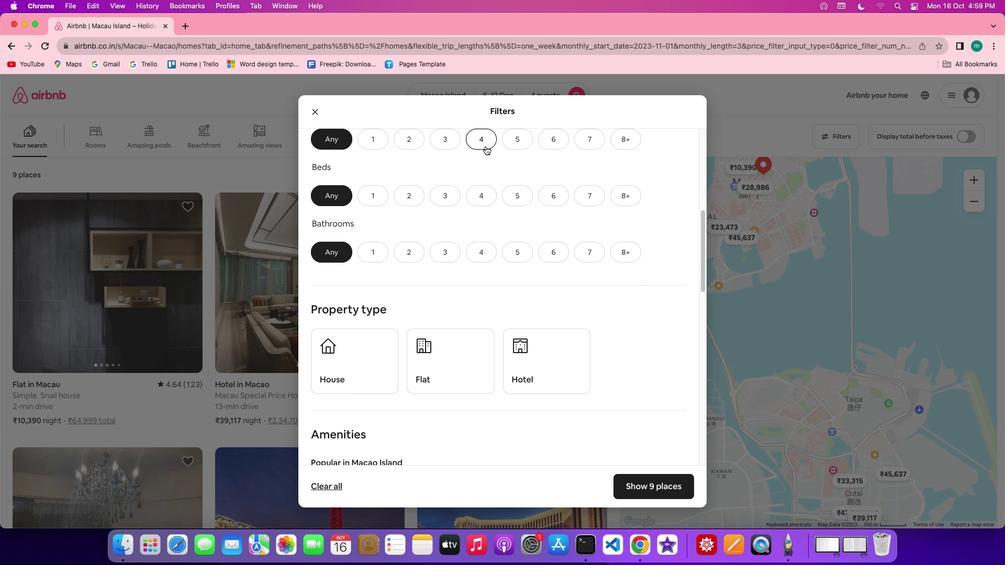 
Action: Mouse pressed left at (485, 146)
Screenshot: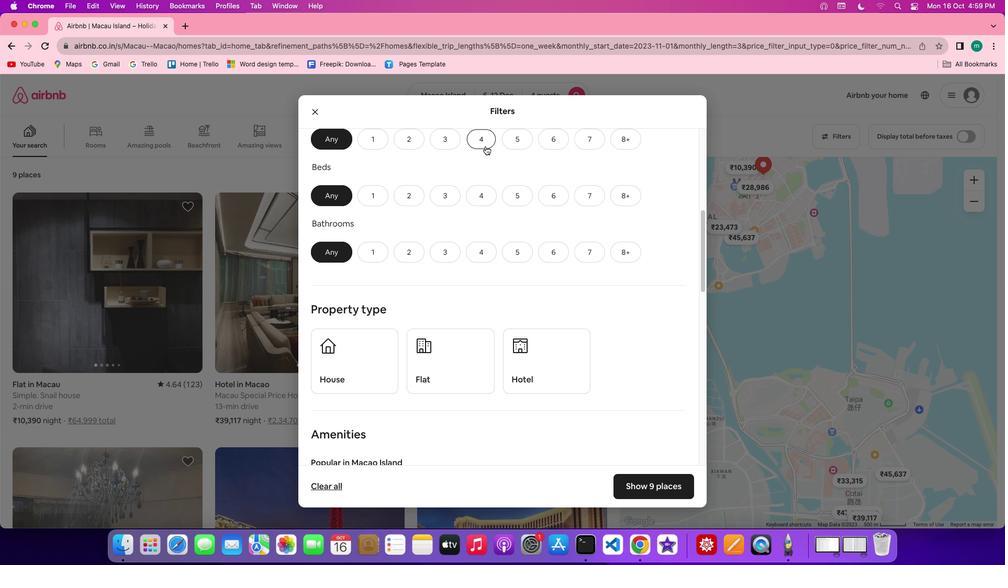 
Action: Mouse moved to (482, 193)
Screenshot: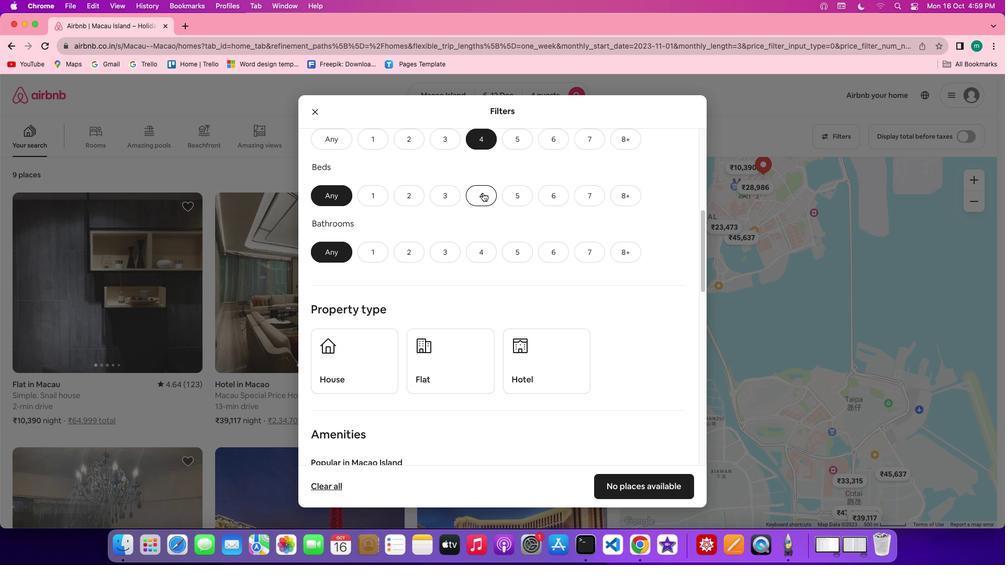 
Action: Mouse pressed left at (482, 193)
Screenshot: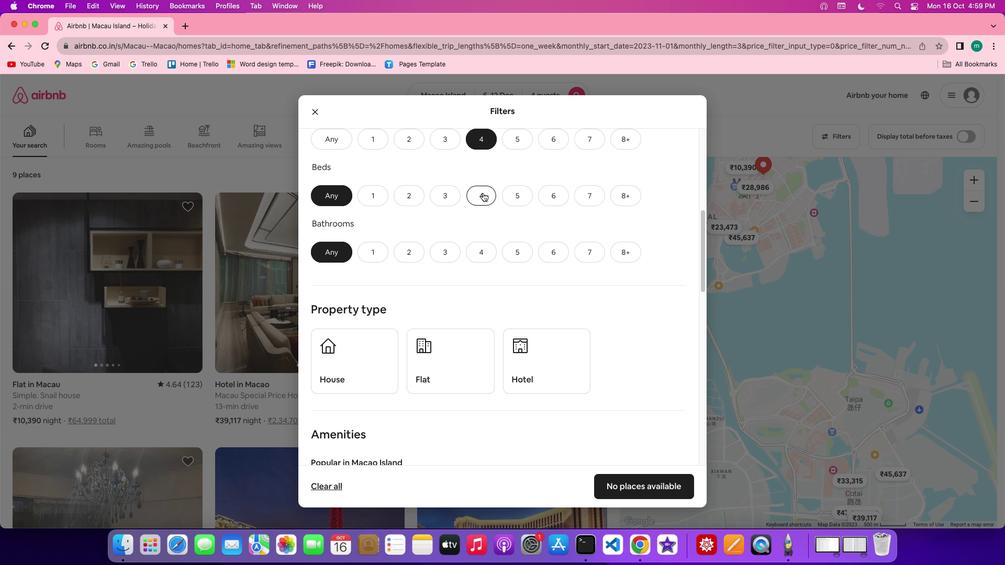 
Action: Mouse moved to (481, 259)
Screenshot: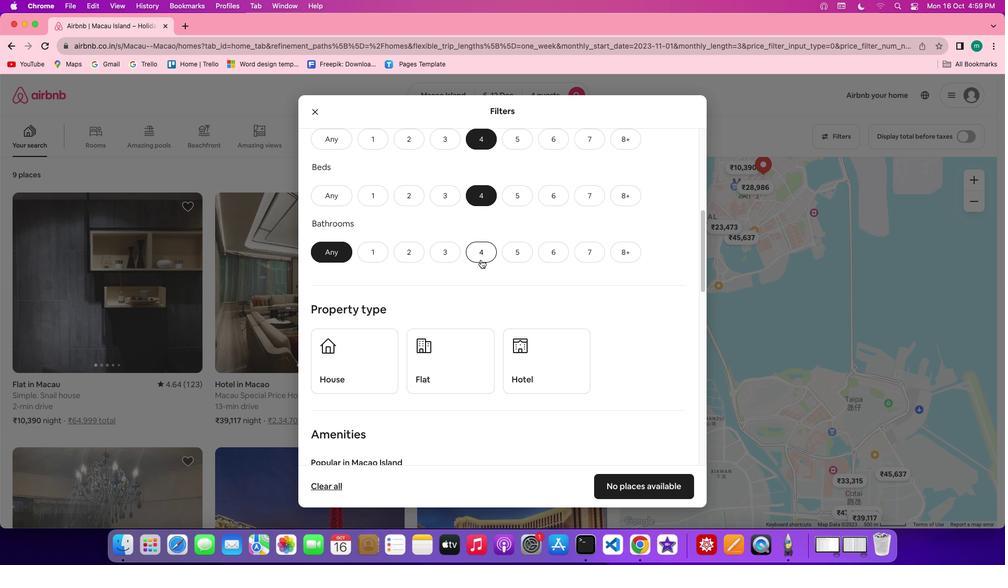 
Action: Mouse pressed left at (481, 259)
Screenshot: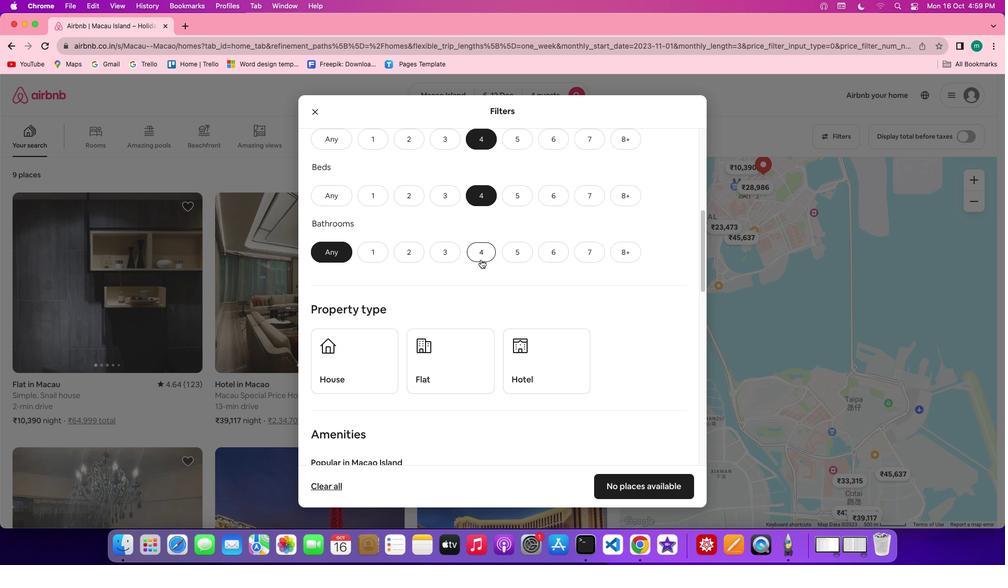
Action: Mouse moved to (548, 279)
Screenshot: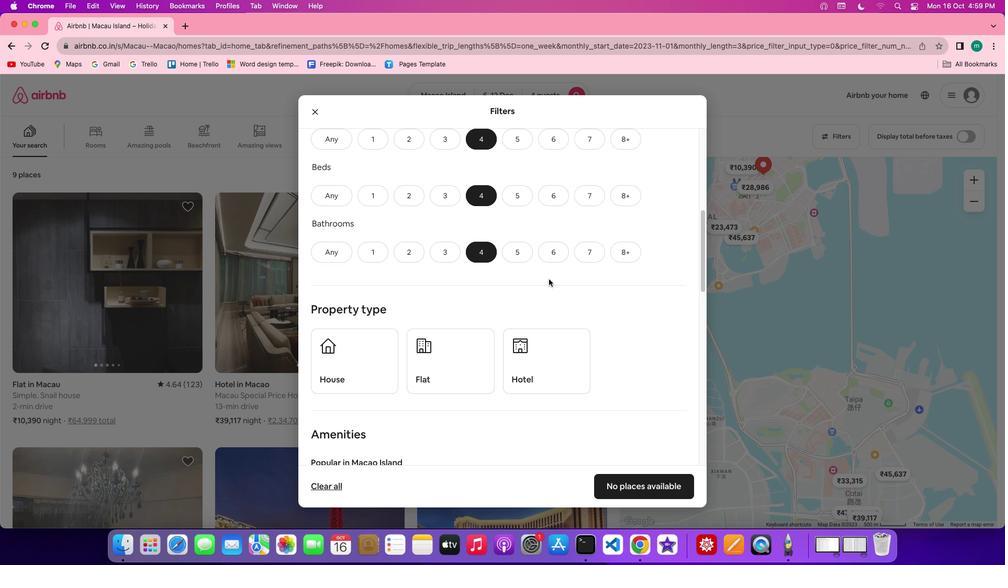 
Action: Mouse scrolled (548, 279) with delta (0, 0)
Screenshot: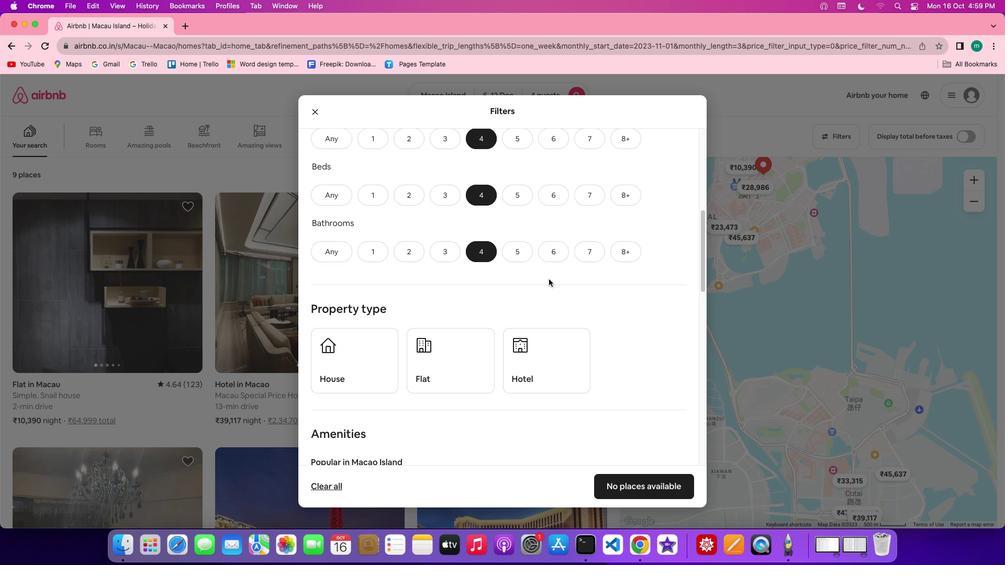 
Action: Mouse scrolled (548, 279) with delta (0, 0)
Screenshot: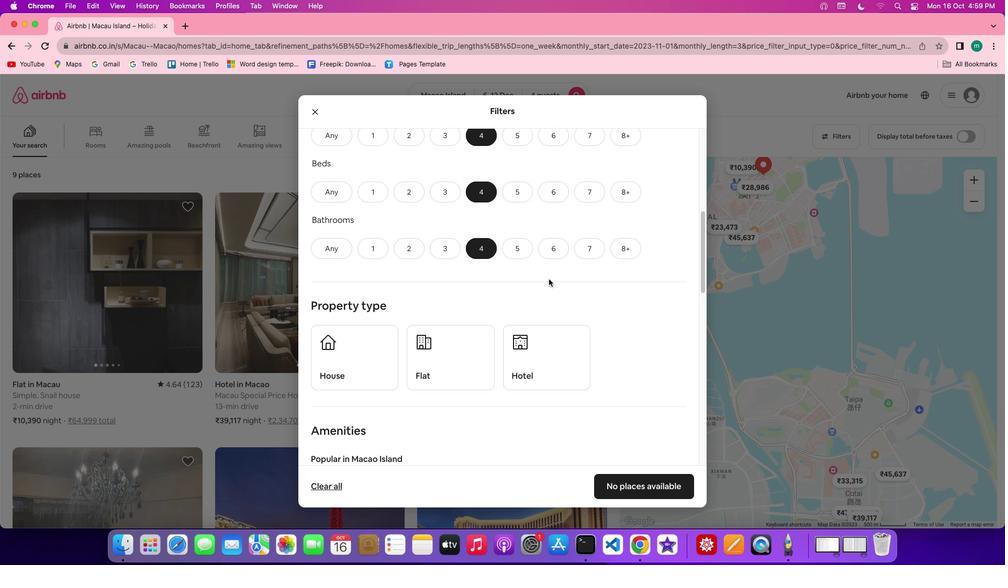 
Action: Mouse scrolled (548, 279) with delta (0, 0)
Screenshot: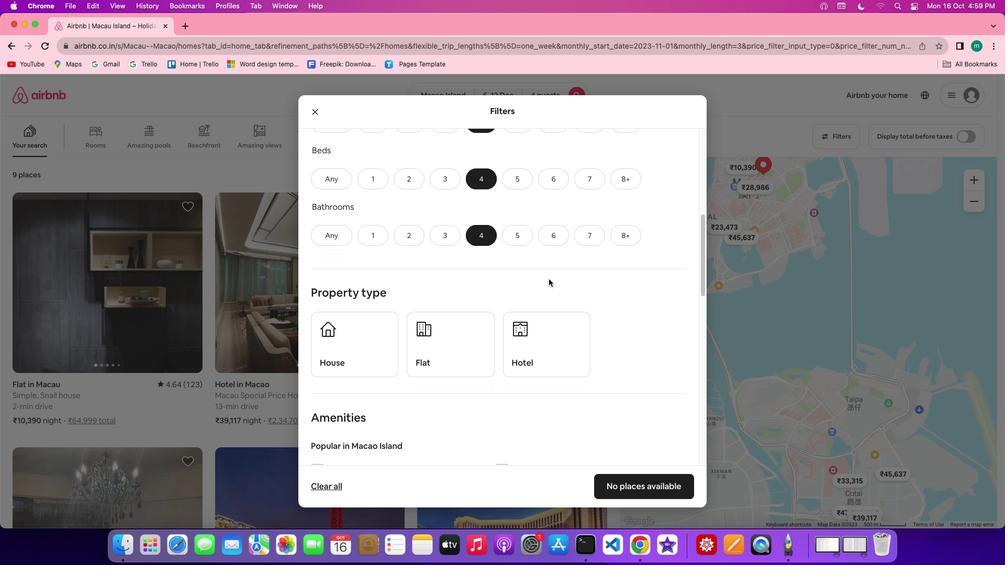 
Action: Mouse scrolled (548, 279) with delta (0, 0)
Screenshot: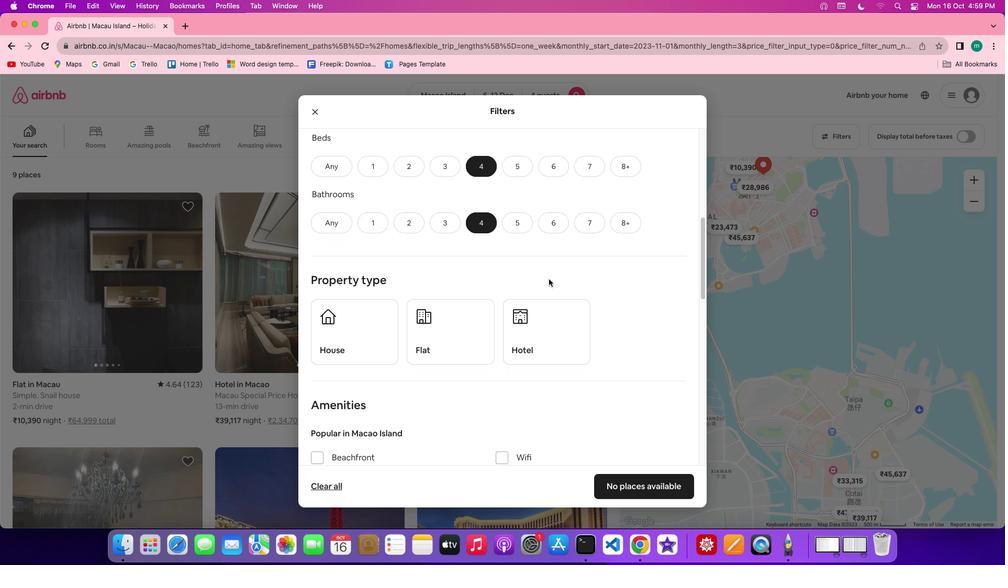 
Action: Mouse scrolled (548, 279) with delta (0, 0)
Screenshot: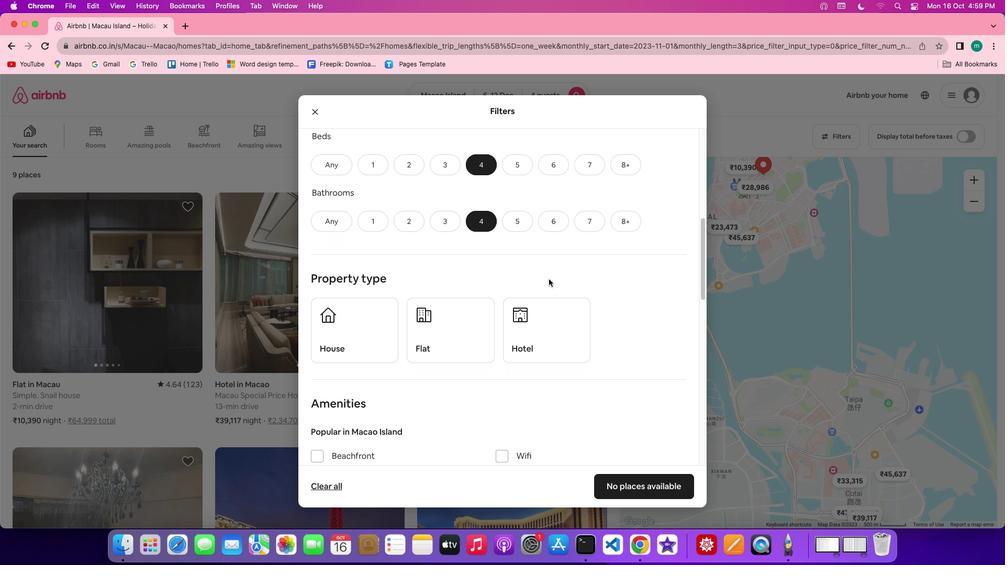 
Action: Mouse scrolled (548, 279) with delta (0, 0)
Screenshot: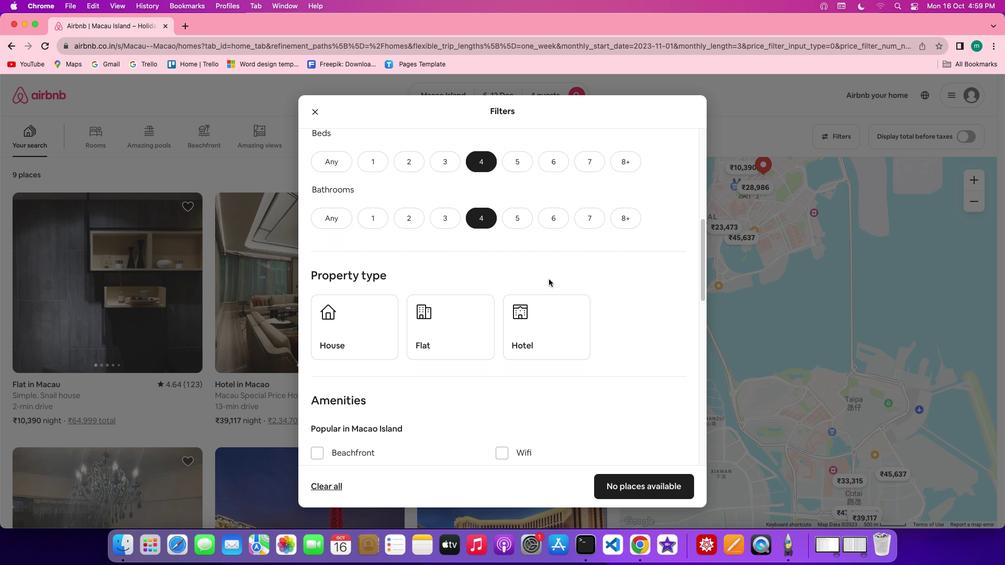 
Action: Mouse scrolled (548, 279) with delta (0, -1)
Screenshot: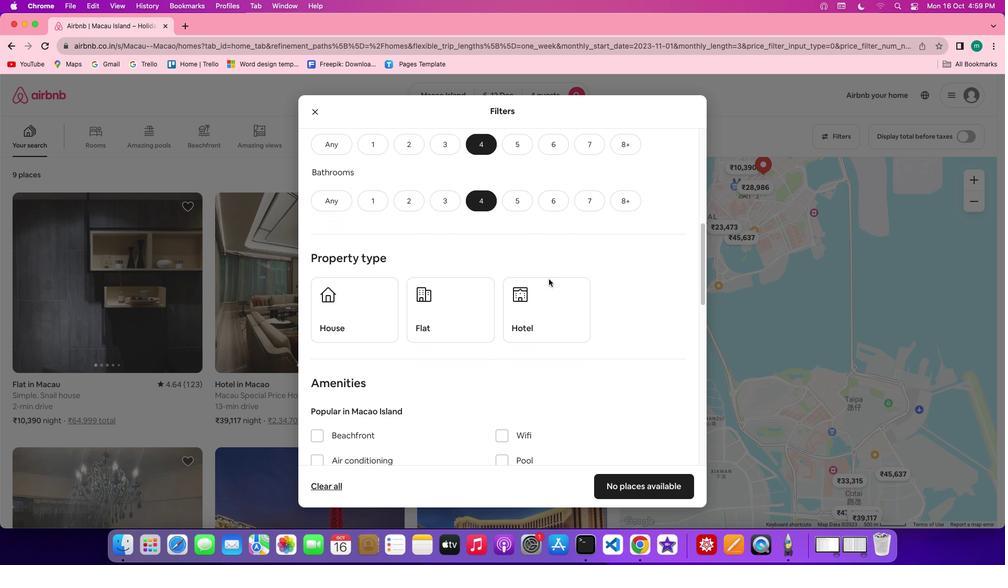 
Action: Mouse moved to (471, 280)
Screenshot: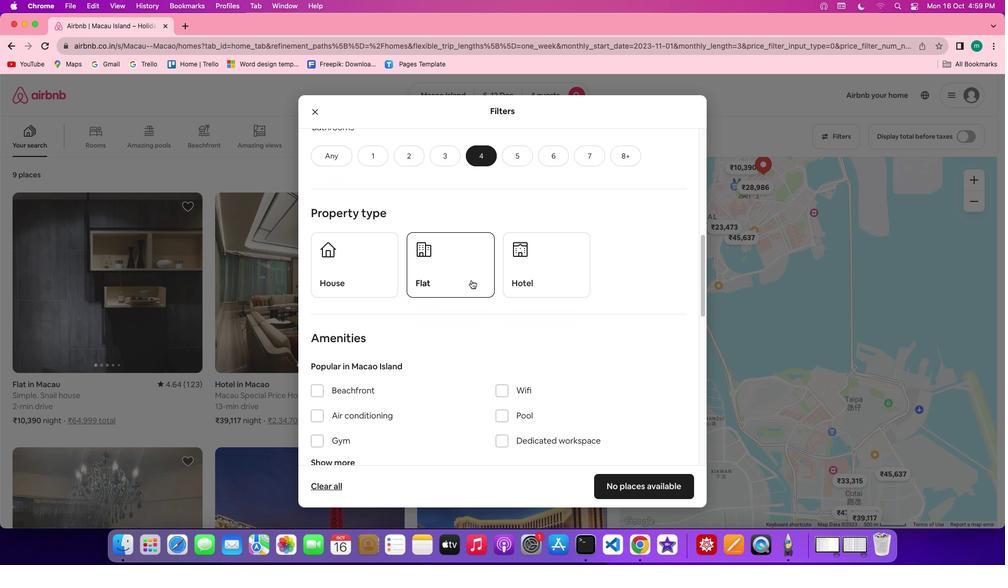 
Action: Mouse pressed left at (471, 280)
Screenshot: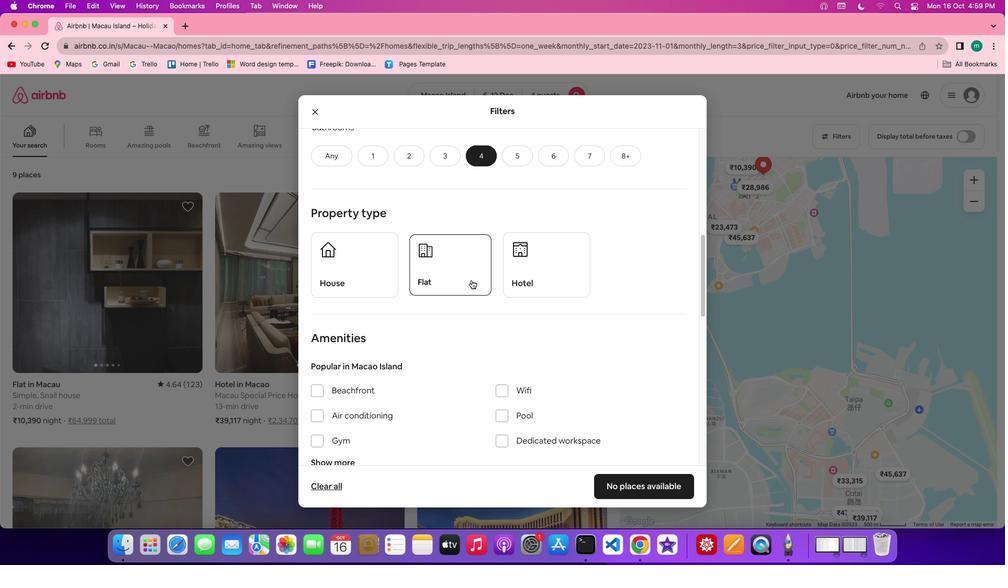 
Action: Mouse moved to (577, 316)
Screenshot: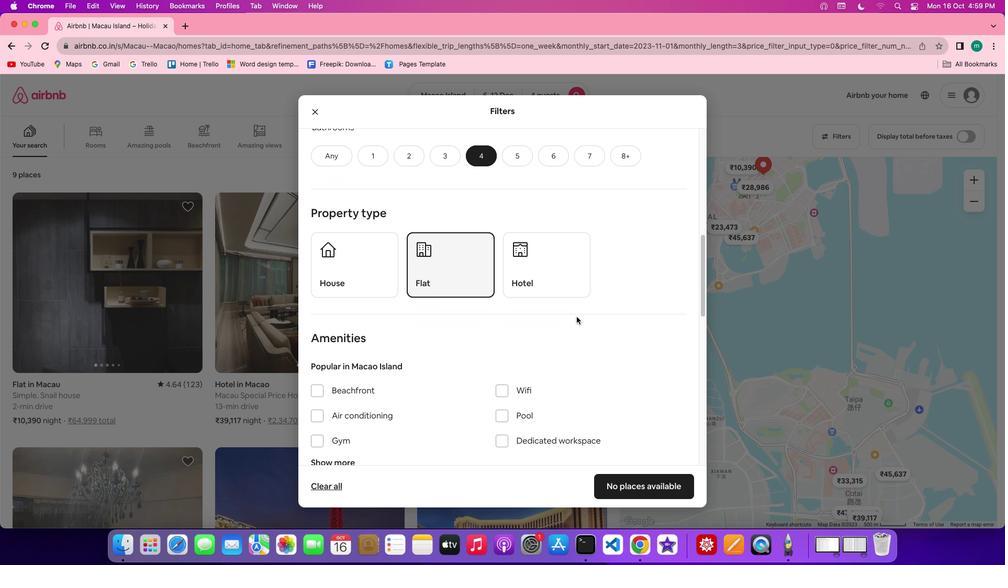 
Action: Mouse scrolled (577, 316) with delta (0, 0)
Screenshot: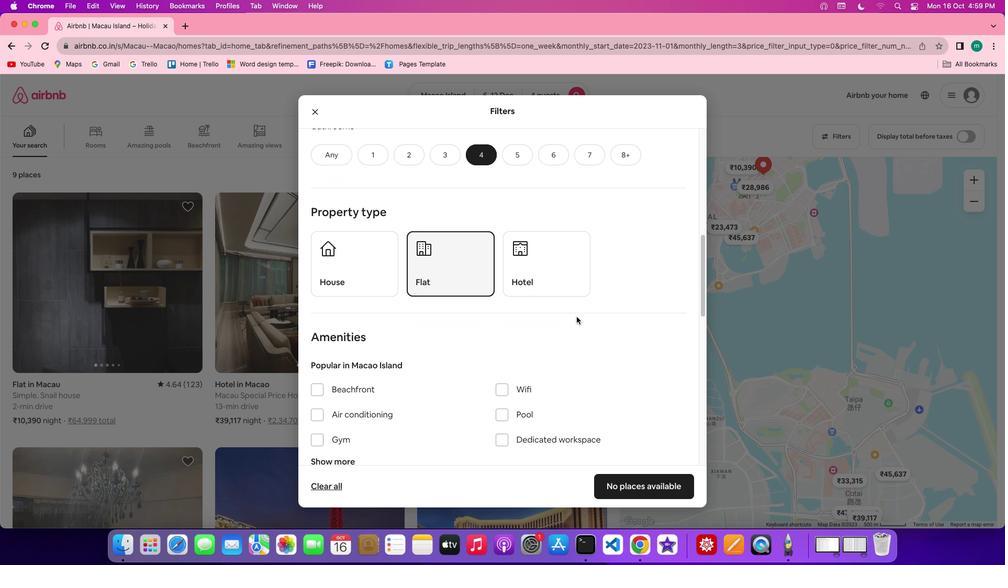 
Action: Mouse scrolled (577, 316) with delta (0, 0)
Screenshot: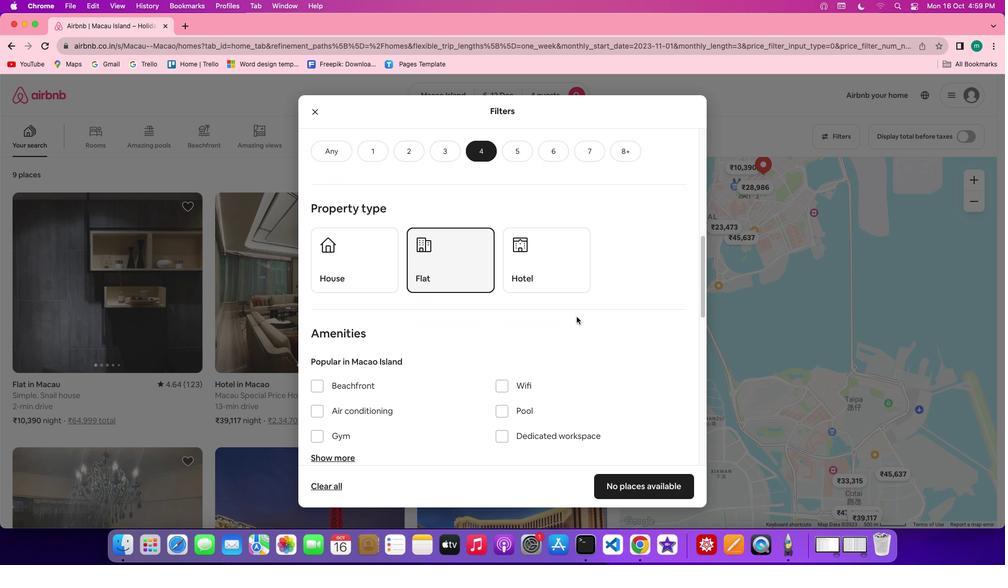 
Action: Mouse scrolled (577, 316) with delta (0, 0)
Screenshot: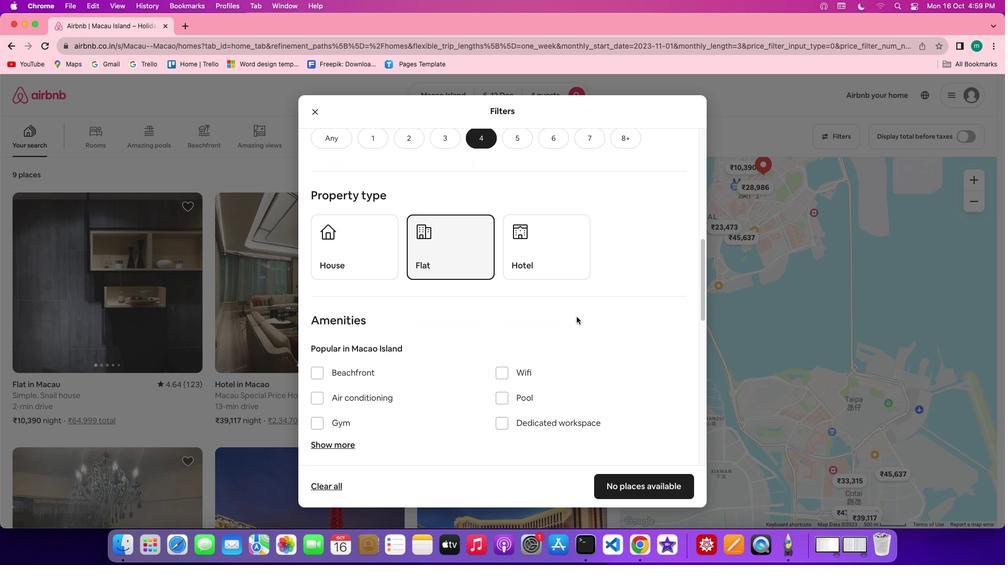 
Action: Mouse scrolled (577, 316) with delta (0, 0)
Screenshot: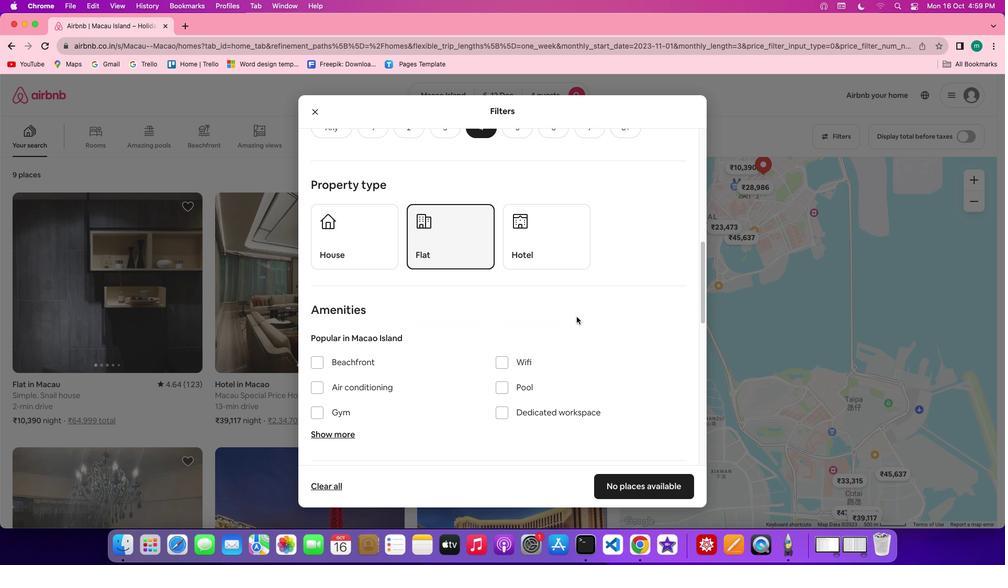 
Action: Mouse scrolled (577, 316) with delta (0, 0)
Screenshot: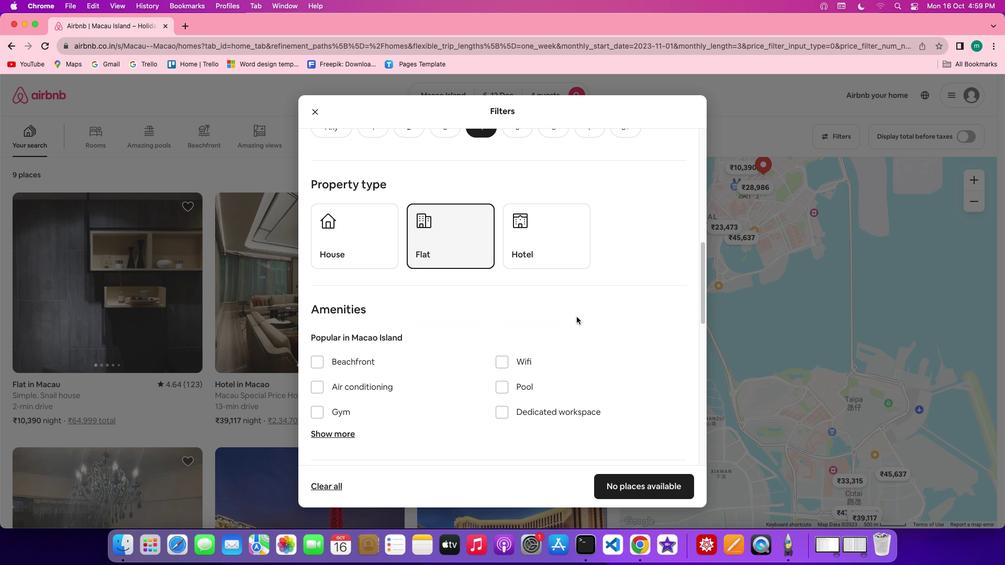 
Action: Mouse scrolled (577, 316) with delta (0, 0)
Screenshot: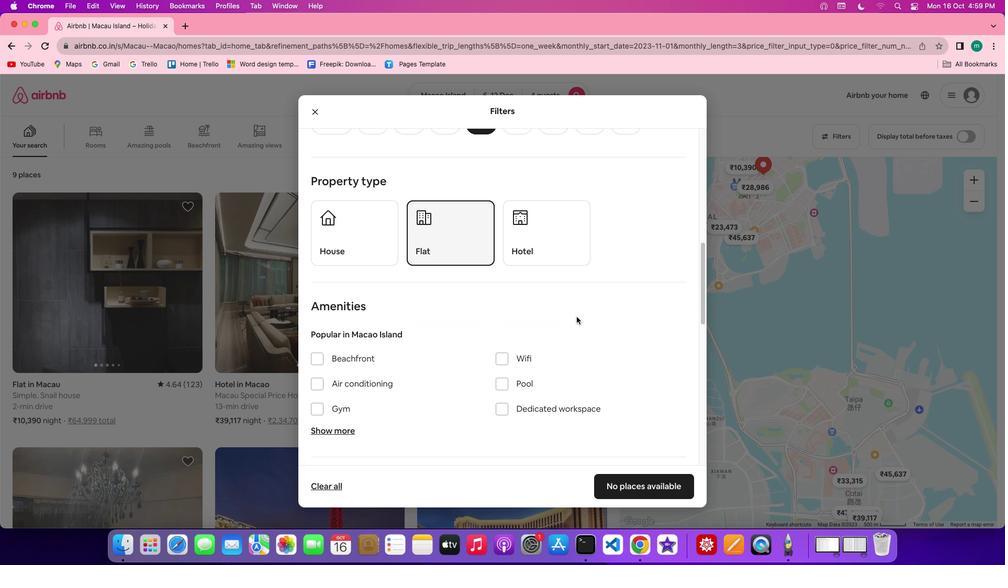 
Action: Mouse scrolled (577, 316) with delta (0, 0)
Screenshot: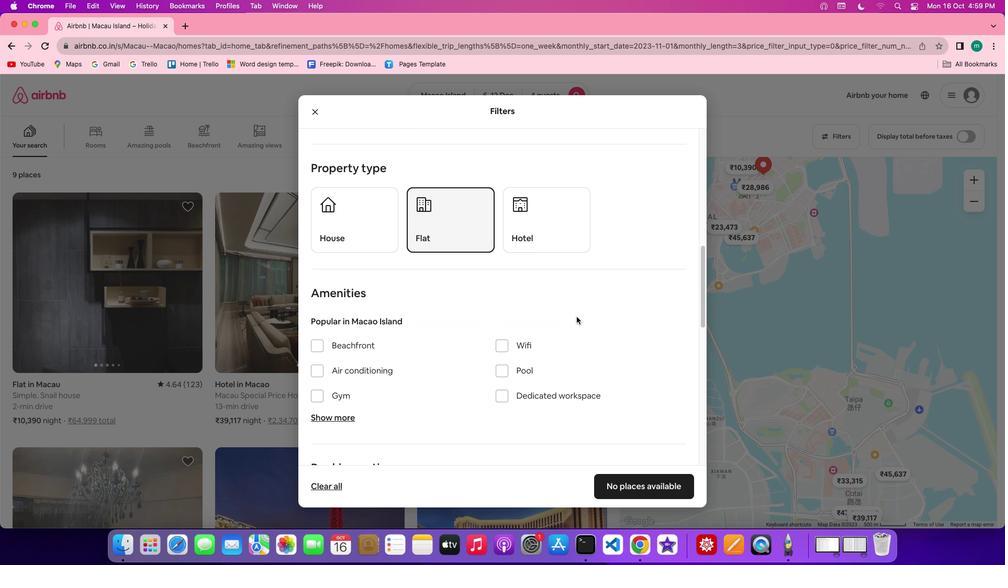 
Action: Mouse scrolled (577, 316) with delta (0, 0)
Screenshot: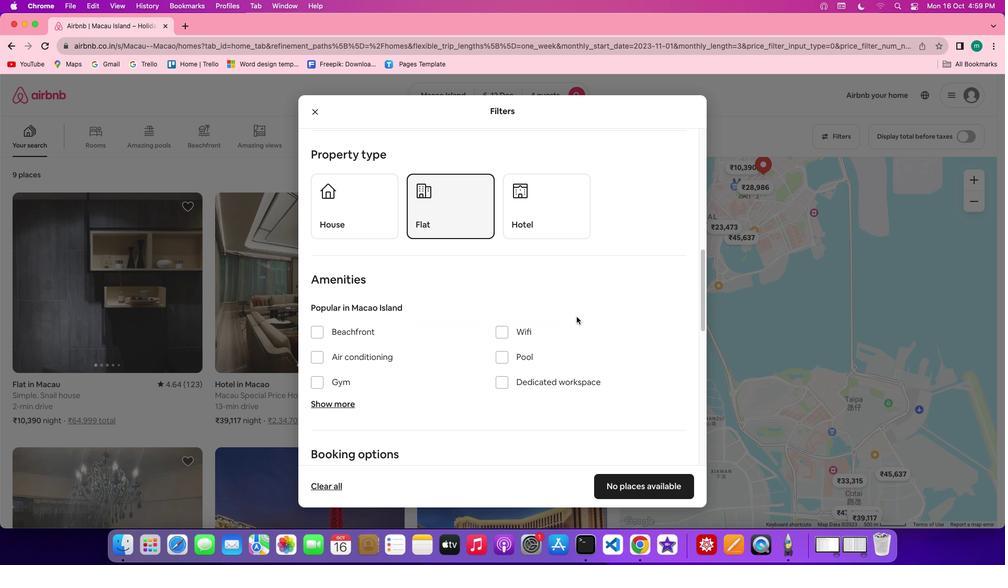 
Action: Mouse scrolled (577, 316) with delta (0, 0)
Screenshot: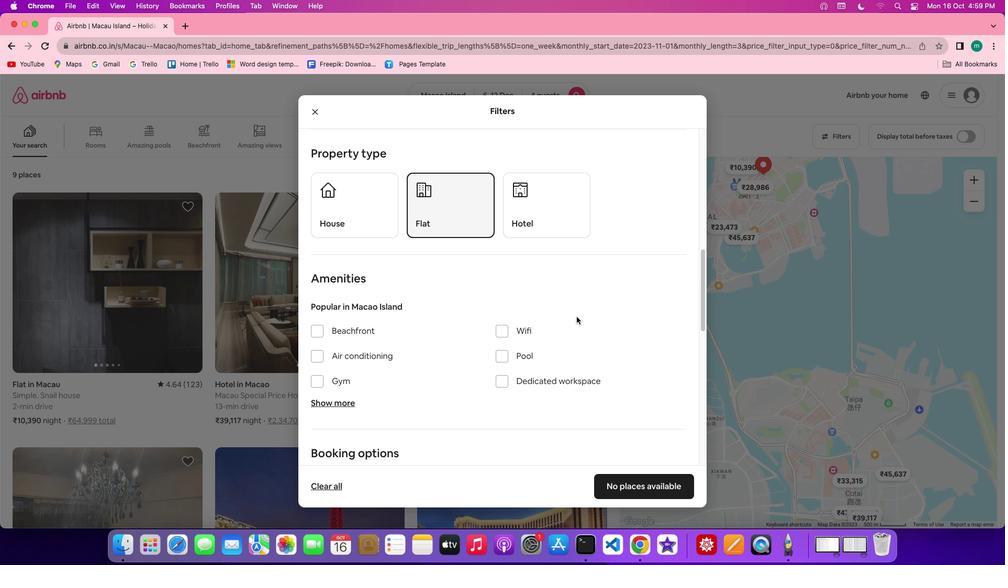 
Action: Mouse scrolled (577, 316) with delta (0, 0)
Screenshot: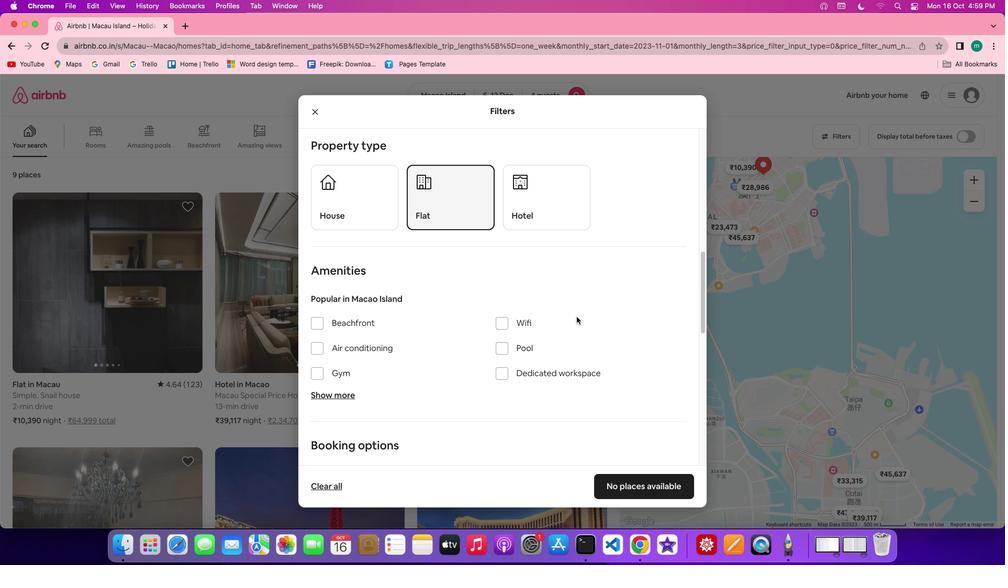 
Action: Mouse scrolled (577, 316) with delta (0, -1)
Screenshot: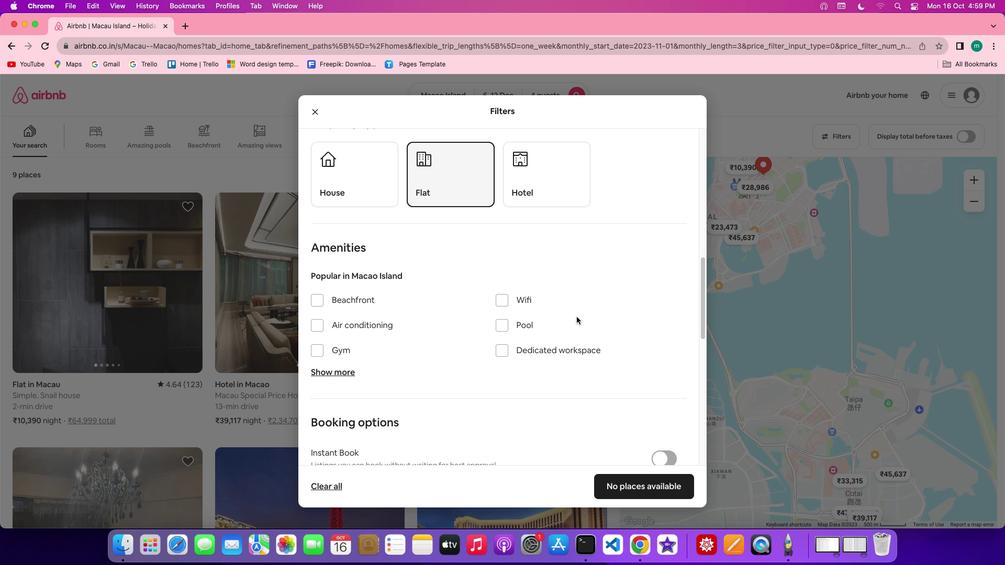 
Action: Mouse moved to (503, 264)
Screenshot: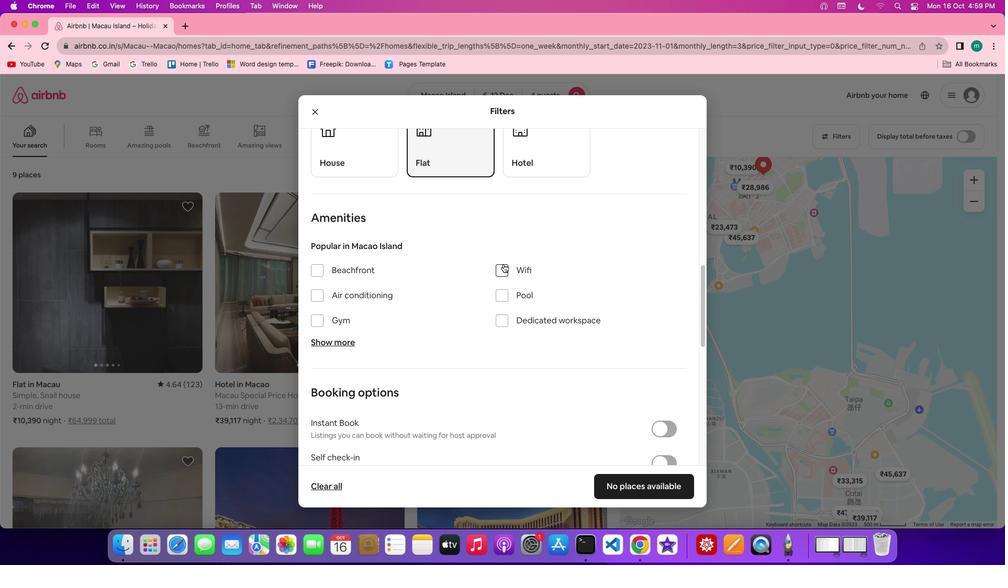 
Action: Mouse pressed left at (503, 264)
Screenshot: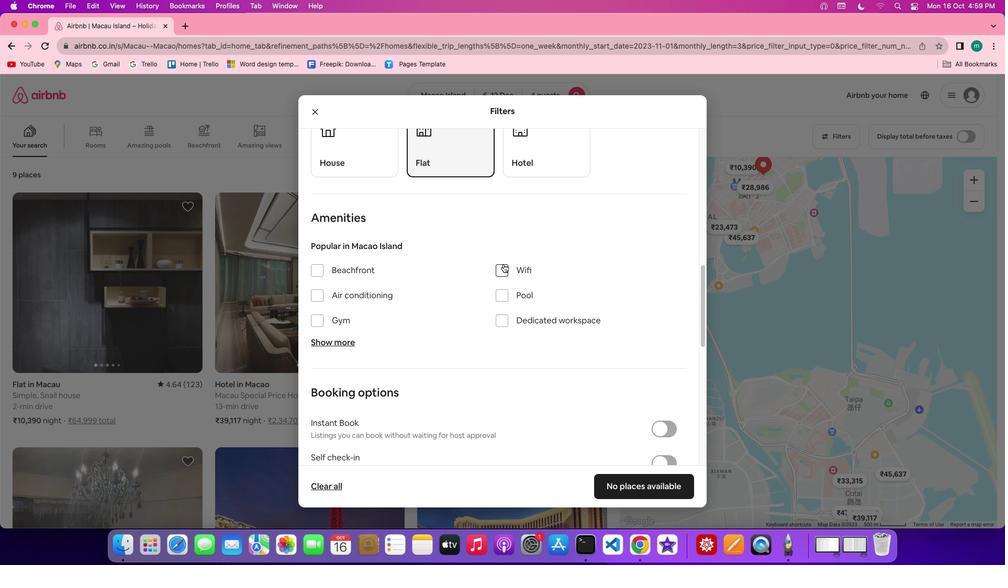 
Action: Mouse moved to (507, 283)
Screenshot: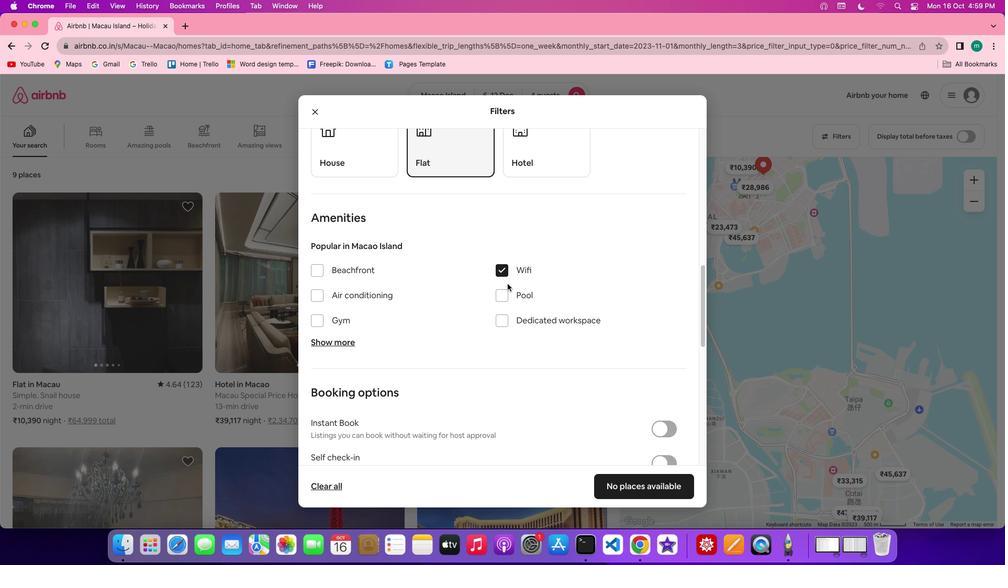 
Action: Mouse scrolled (507, 283) with delta (0, 0)
Screenshot: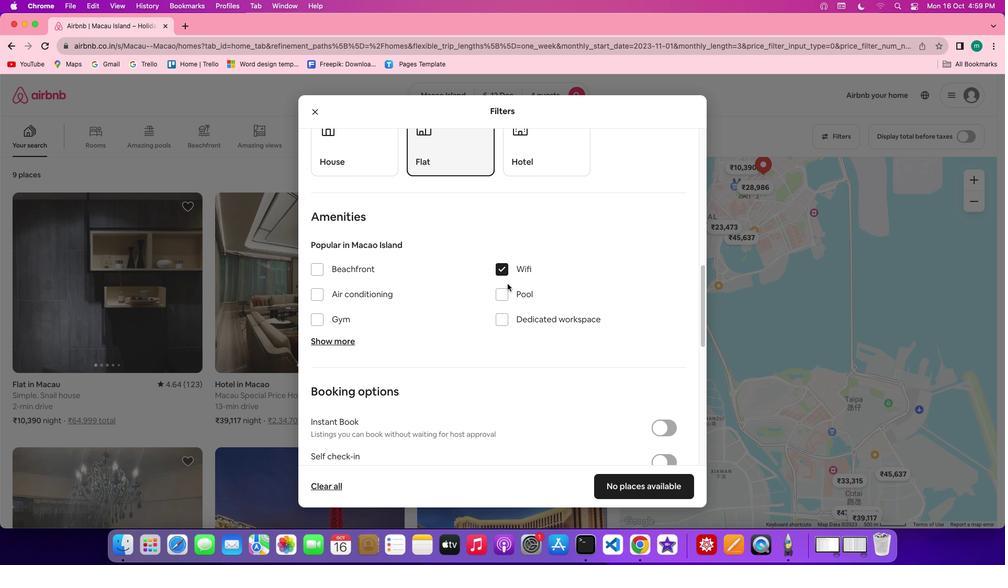 
Action: Mouse scrolled (507, 283) with delta (0, 0)
Screenshot: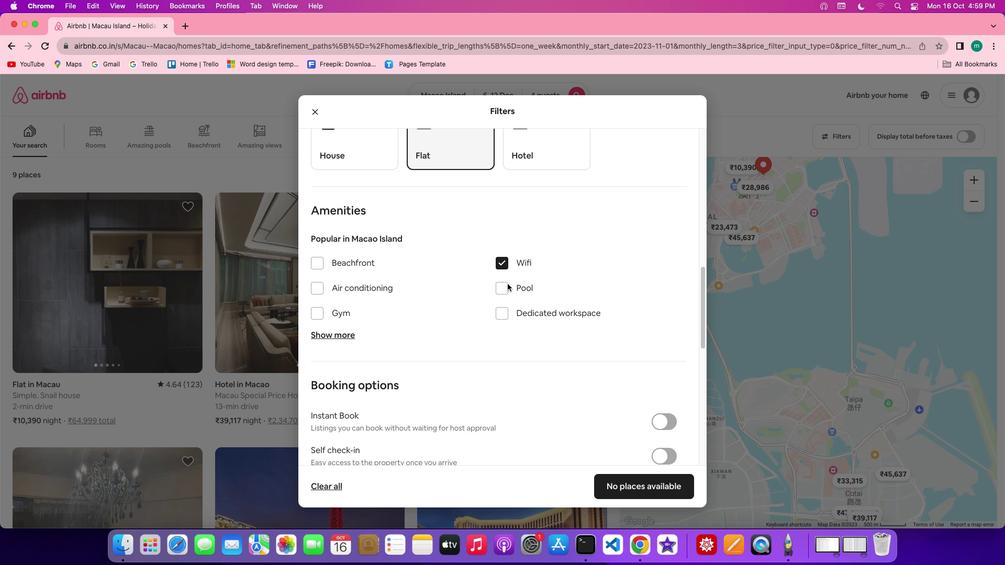 
Action: Mouse scrolled (507, 283) with delta (0, 0)
Screenshot: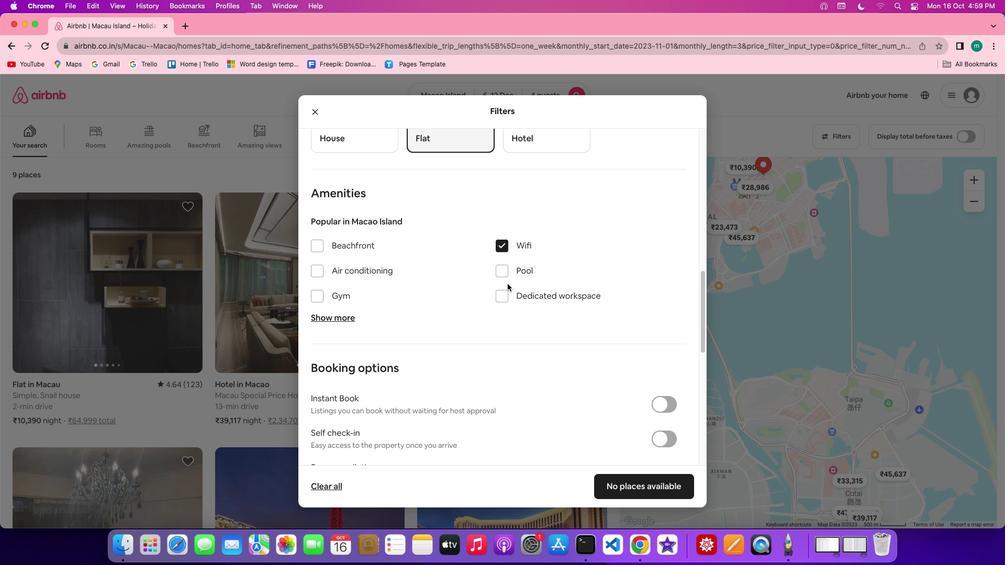 
Action: Mouse moved to (329, 286)
Screenshot: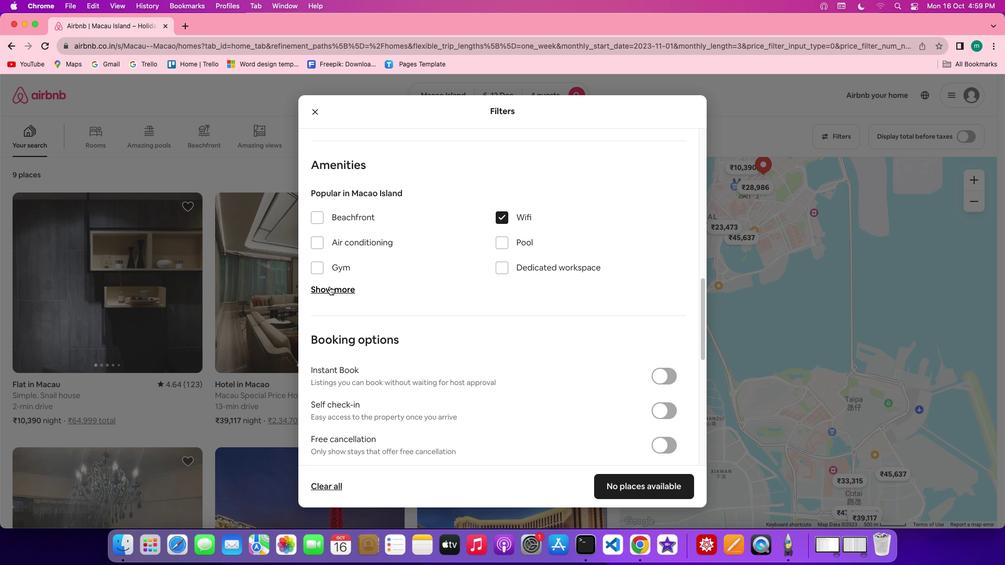 
Action: Mouse pressed left at (329, 286)
Screenshot: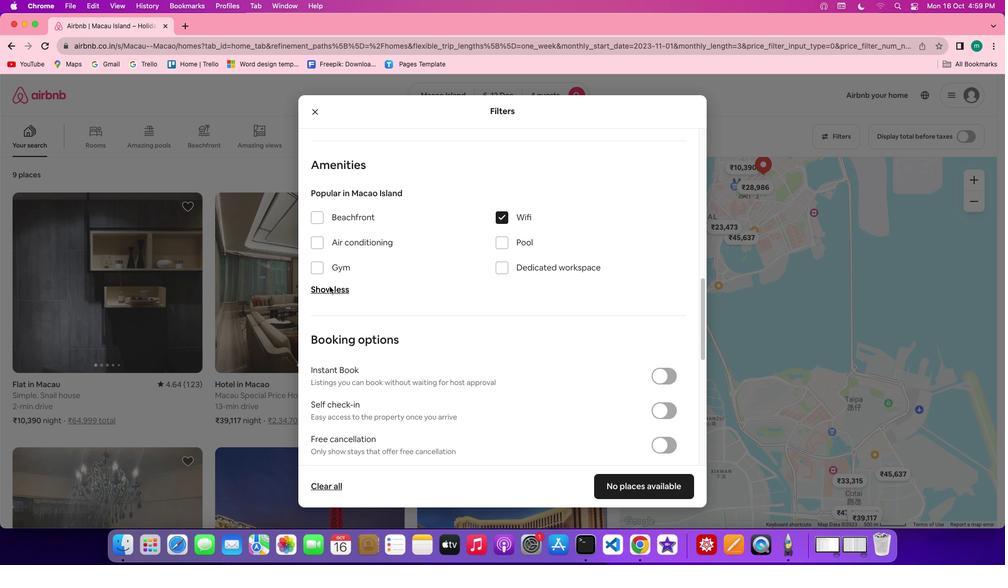 
Action: Mouse moved to (314, 380)
Screenshot: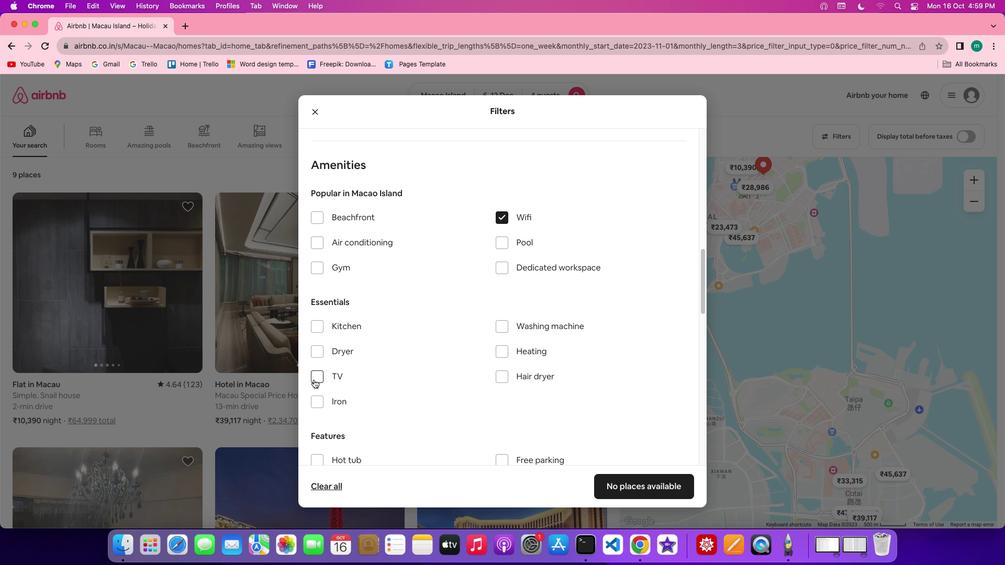 
Action: Mouse pressed left at (314, 380)
Screenshot: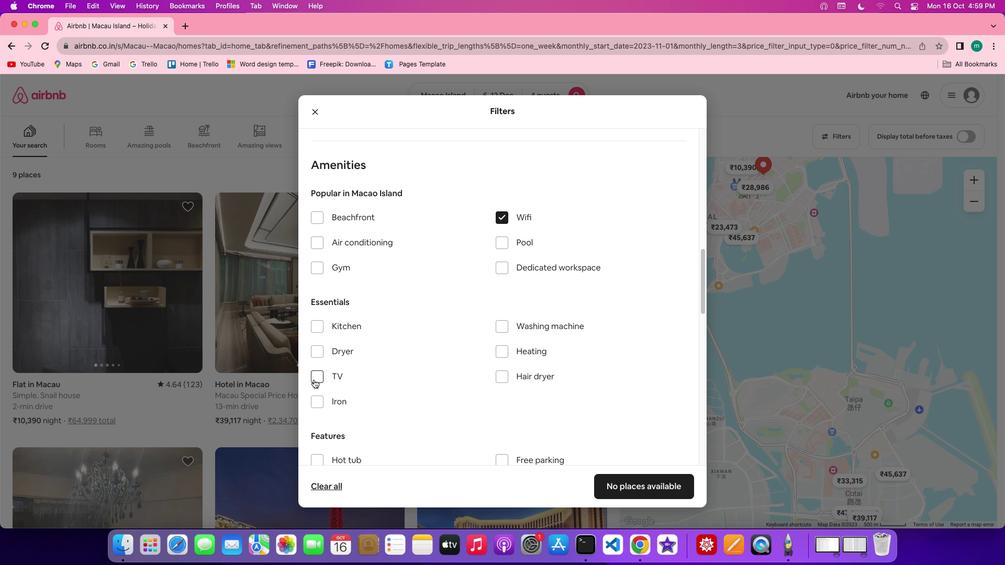 
Action: Mouse moved to (522, 336)
Screenshot: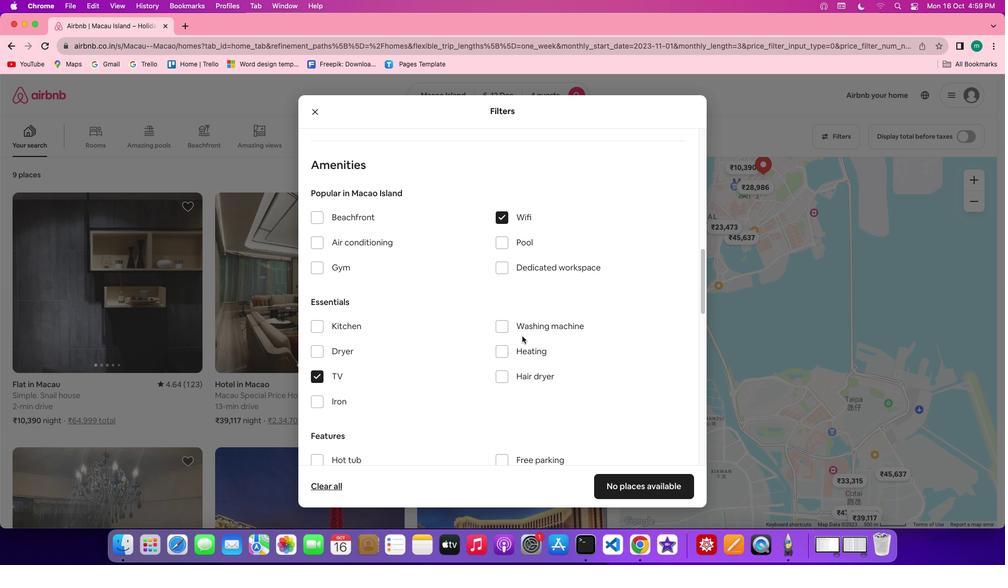 
Action: Mouse scrolled (522, 336) with delta (0, 0)
Screenshot: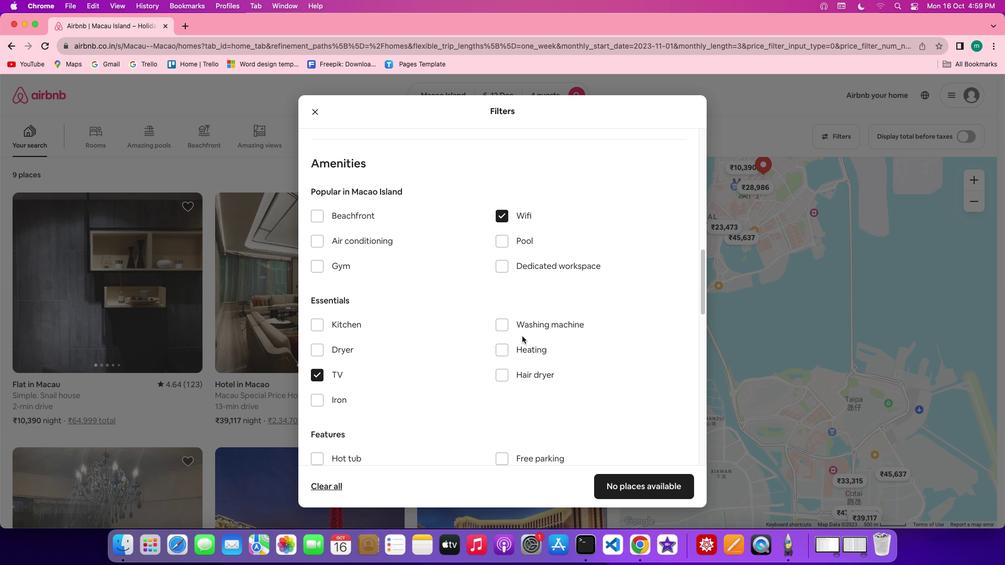 
Action: Mouse scrolled (522, 336) with delta (0, 0)
Screenshot: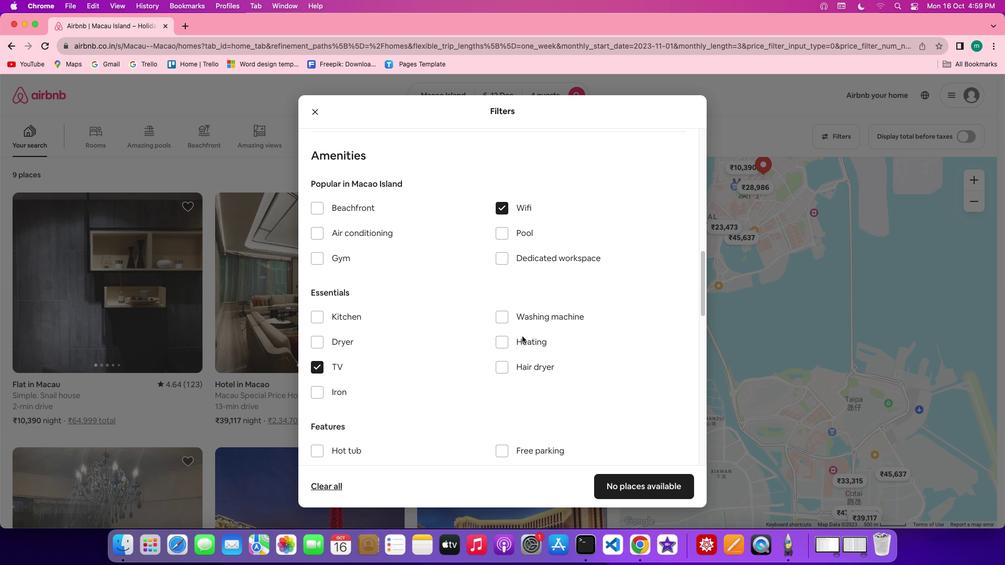 
Action: Mouse scrolled (522, 336) with delta (0, 0)
Screenshot: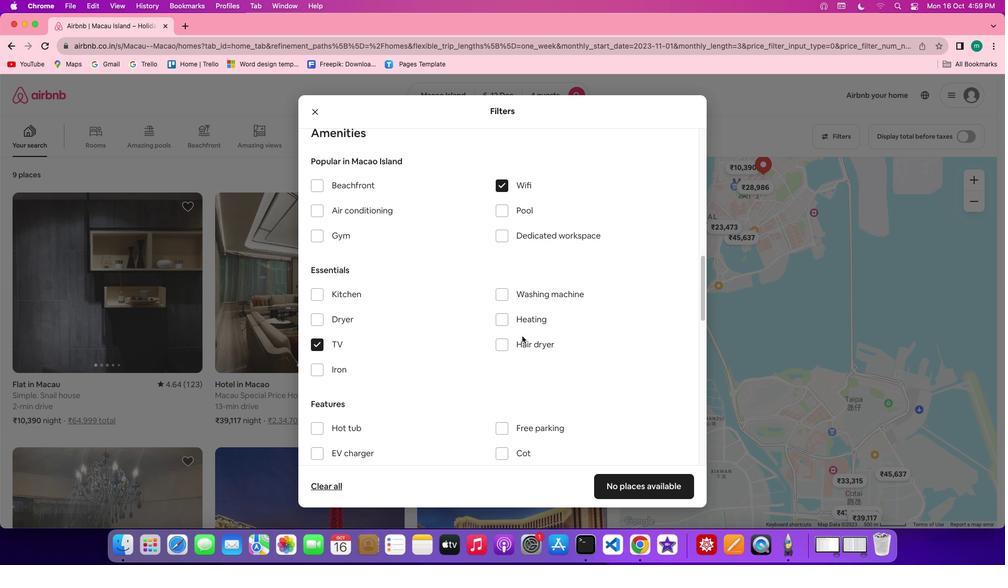
Action: Mouse scrolled (522, 336) with delta (0, -1)
Screenshot: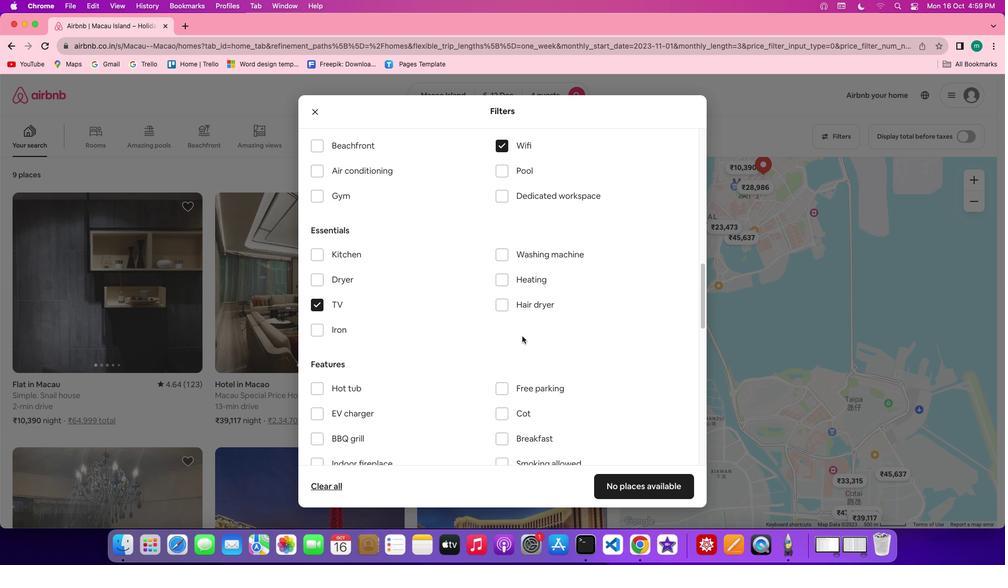 
Action: Mouse scrolled (522, 336) with delta (0, 0)
Screenshot: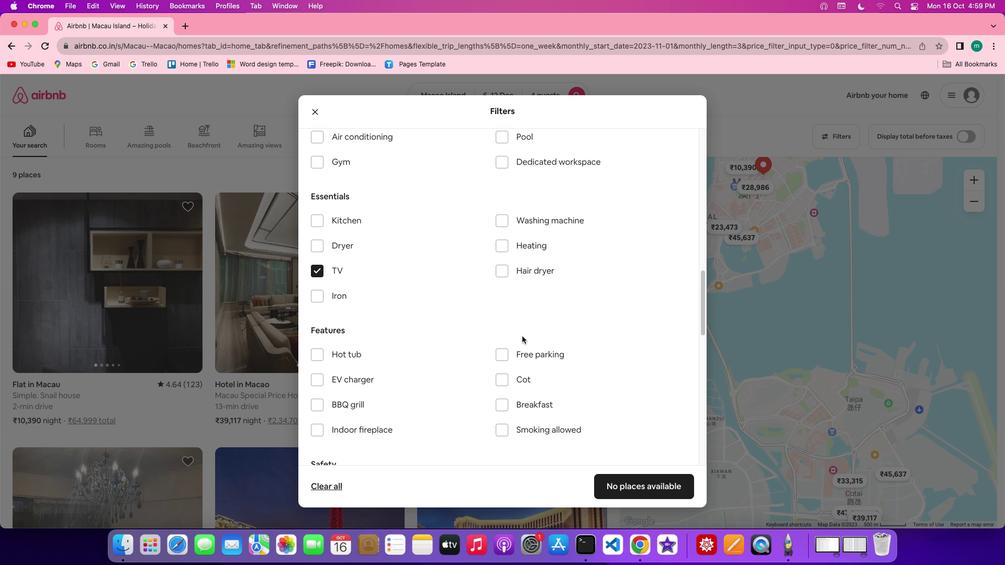 
Action: Mouse moved to (507, 356)
Screenshot: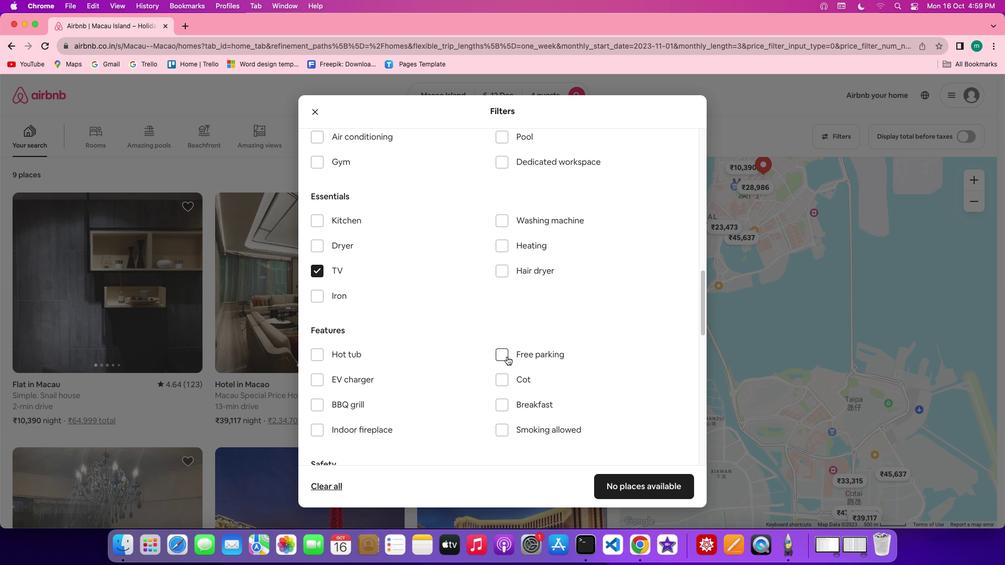 
Action: Mouse pressed left at (507, 356)
Screenshot: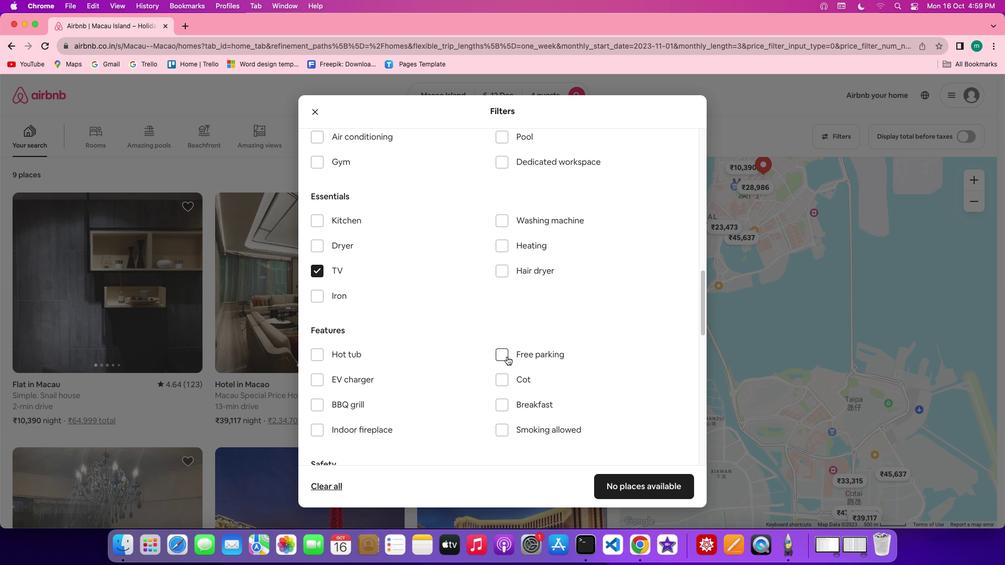 
Action: Mouse scrolled (507, 356) with delta (0, 0)
Screenshot: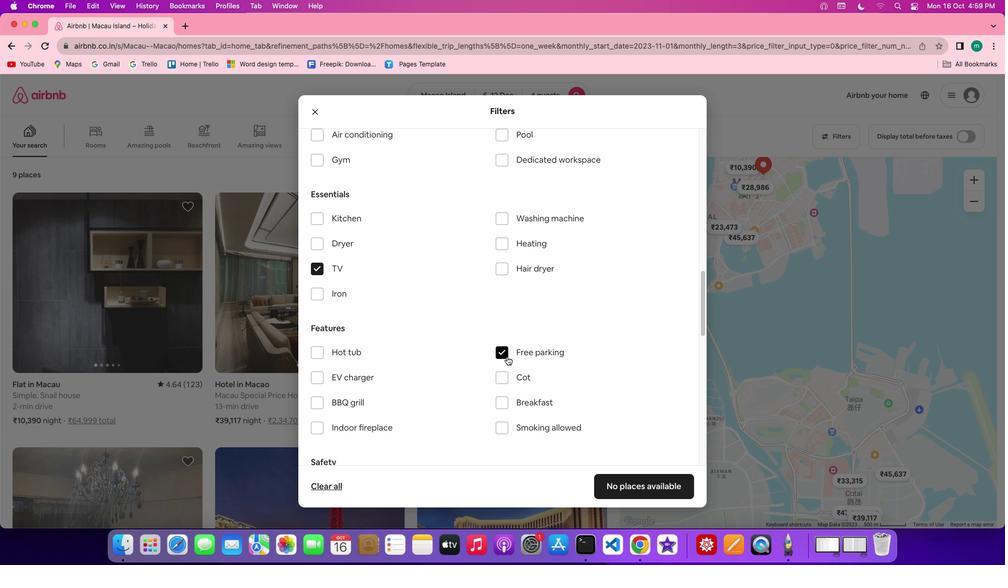 
Action: Mouse scrolled (507, 356) with delta (0, 0)
Screenshot: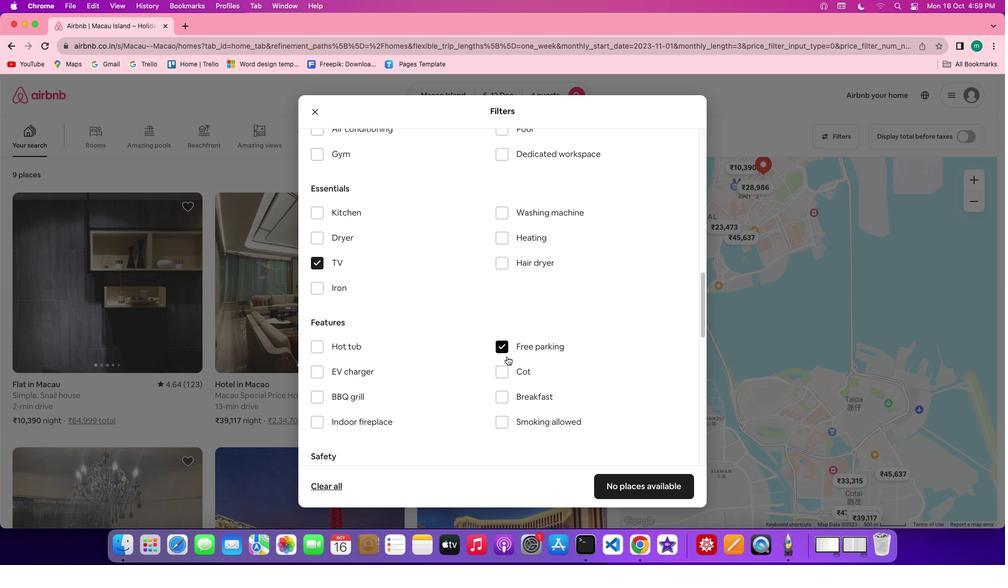 
Action: Mouse scrolled (507, 356) with delta (0, 0)
Screenshot: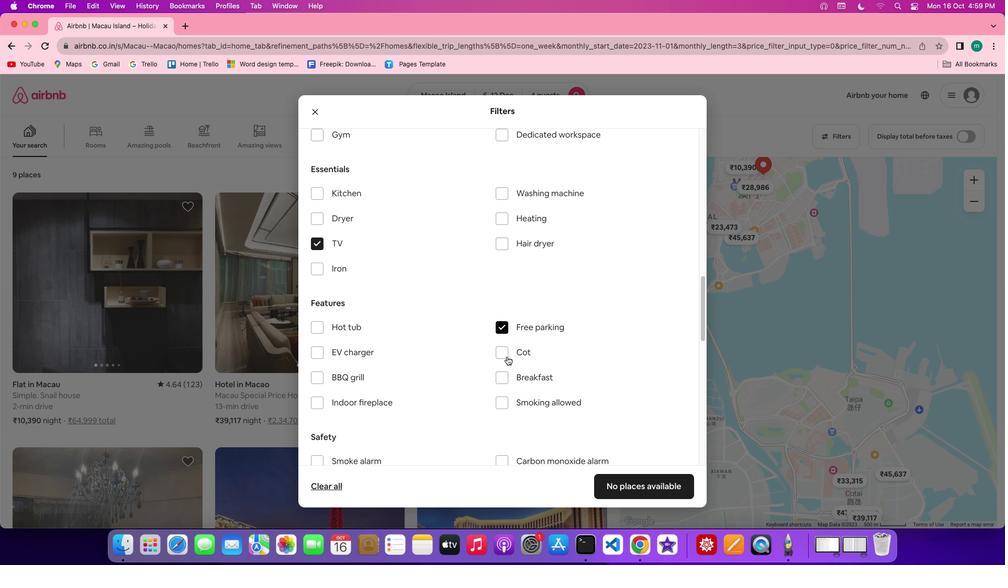 
Action: Mouse scrolled (507, 356) with delta (0, 0)
Screenshot: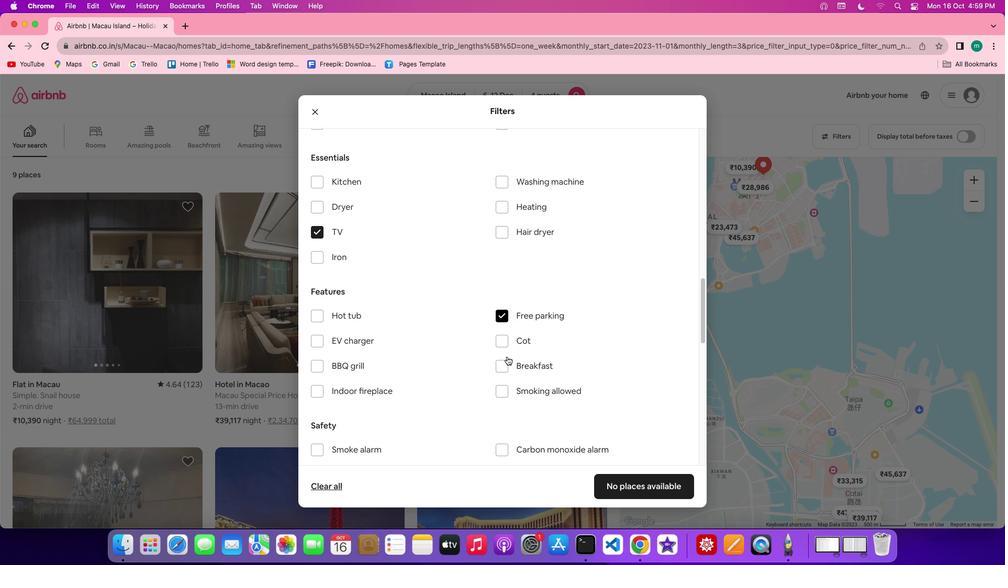 
Action: Mouse scrolled (507, 356) with delta (0, 0)
Screenshot: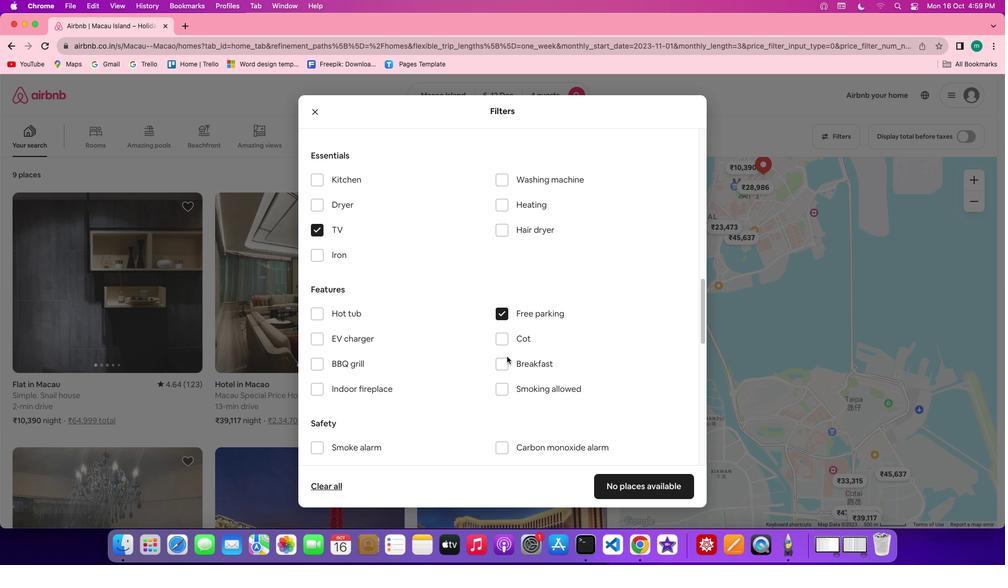 
Action: Mouse scrolled (507, 356) with delta (0, 0)
Screenshot: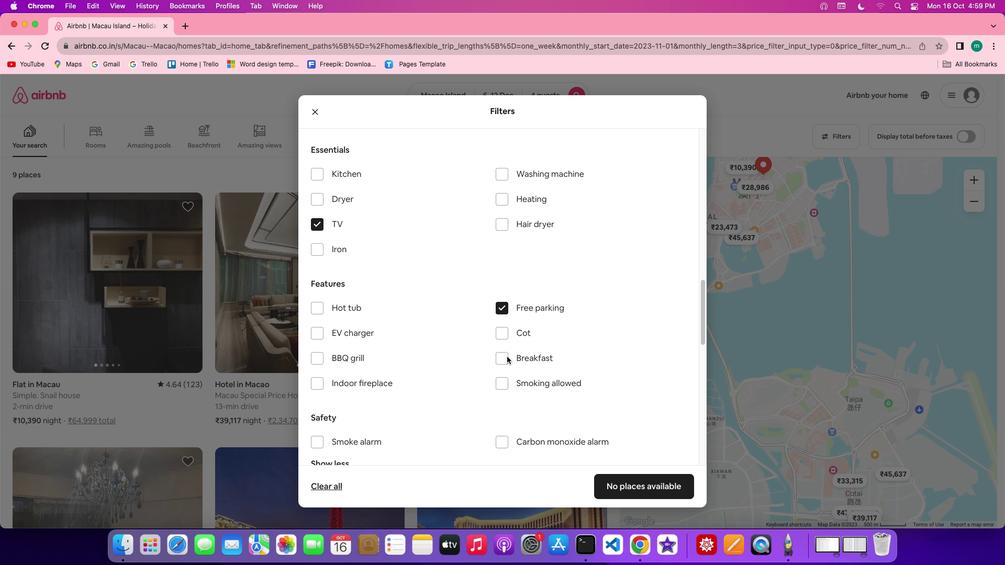 
Action: Mouse scrolled (507, 356) with delta (0, 0)
Screenshot: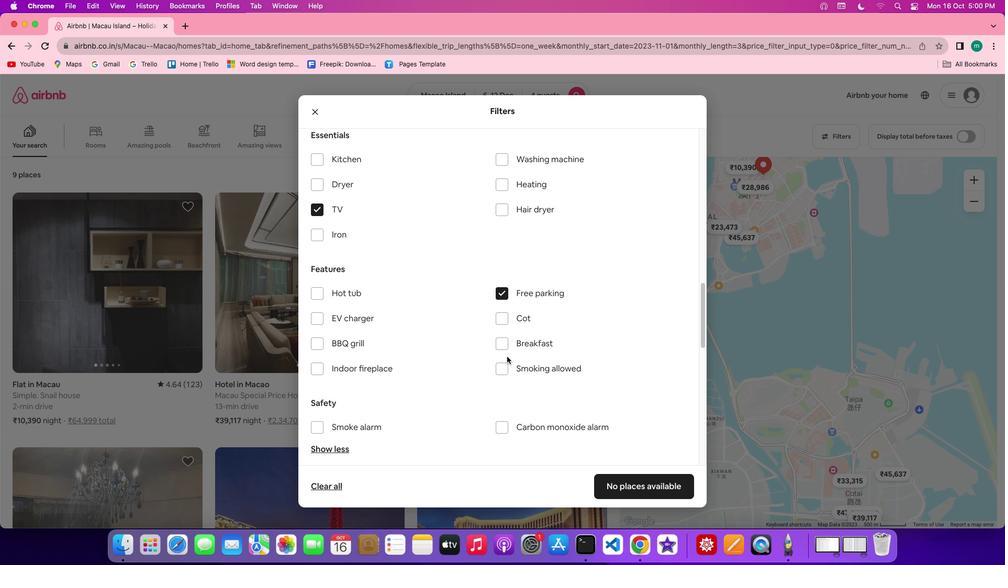 
Action: Mouse scrolled (507, 356) with delta (0, 0)
Screenshot: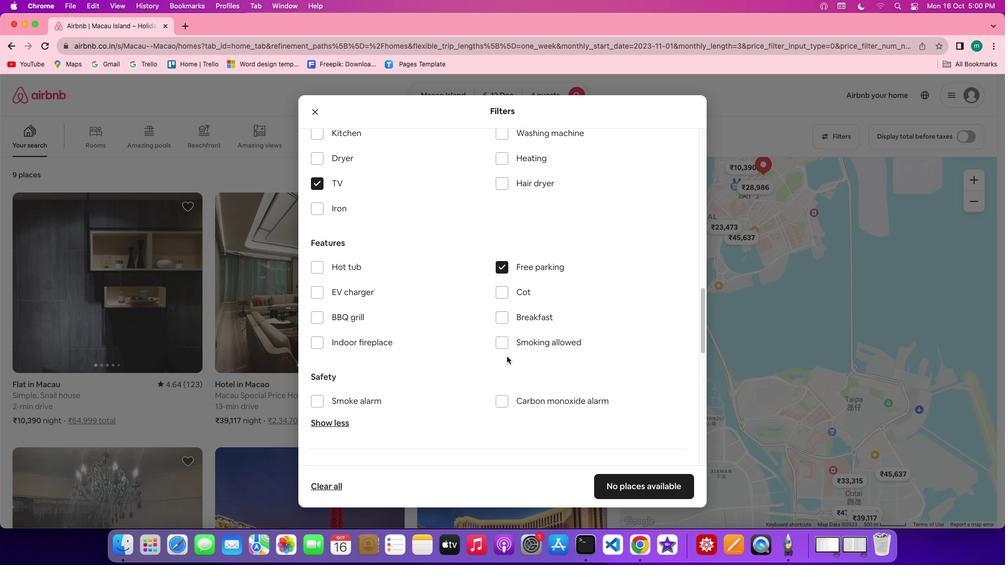 
Action: Mouse scrolled (507, 356) with delta (0, 0)
Screenshot: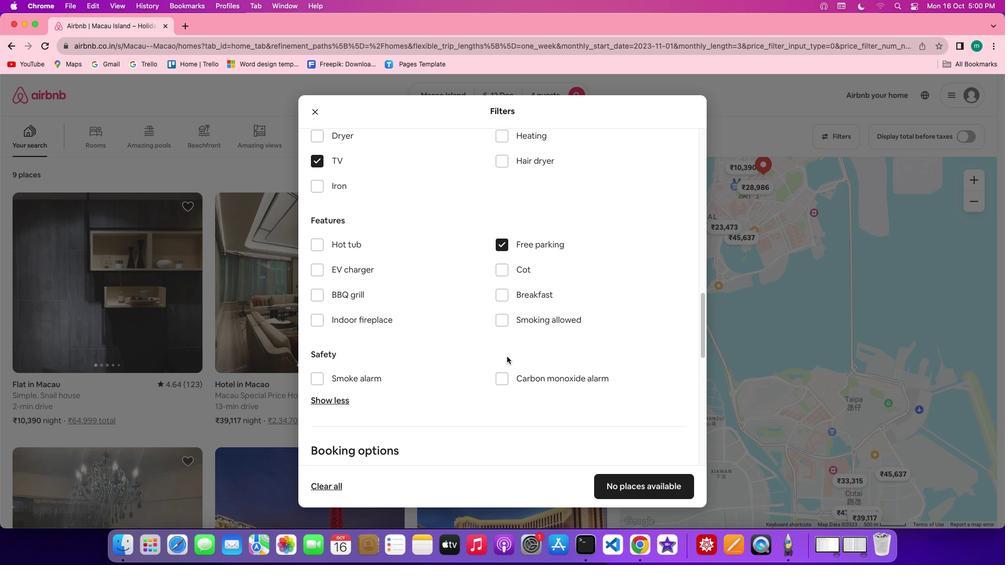 
Action: Mouse scrolled (507, 356) with delta (0, 0)
Screenshot: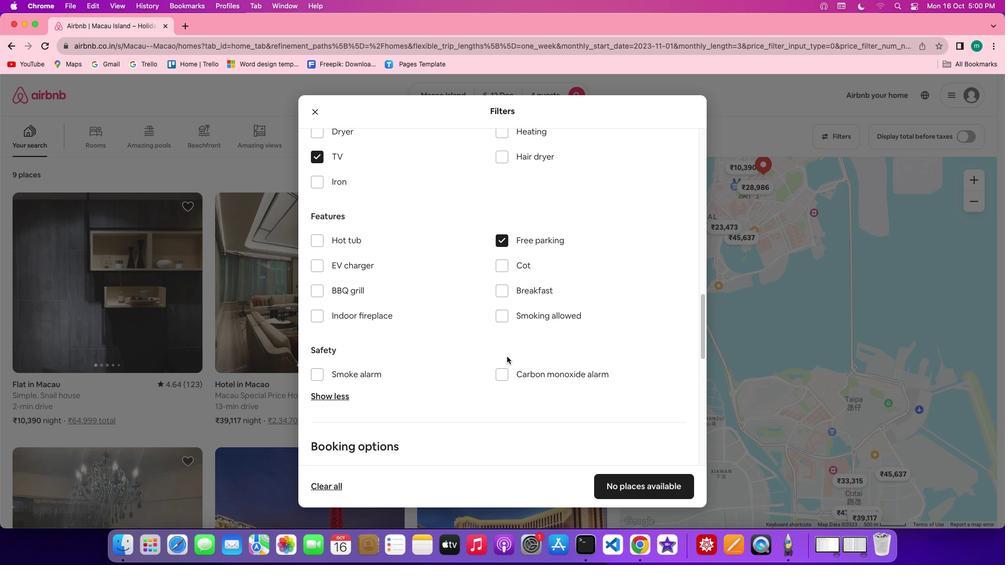 
Action: Mouse scrolled (507, 356) with delta (0, -1)
Screenshot: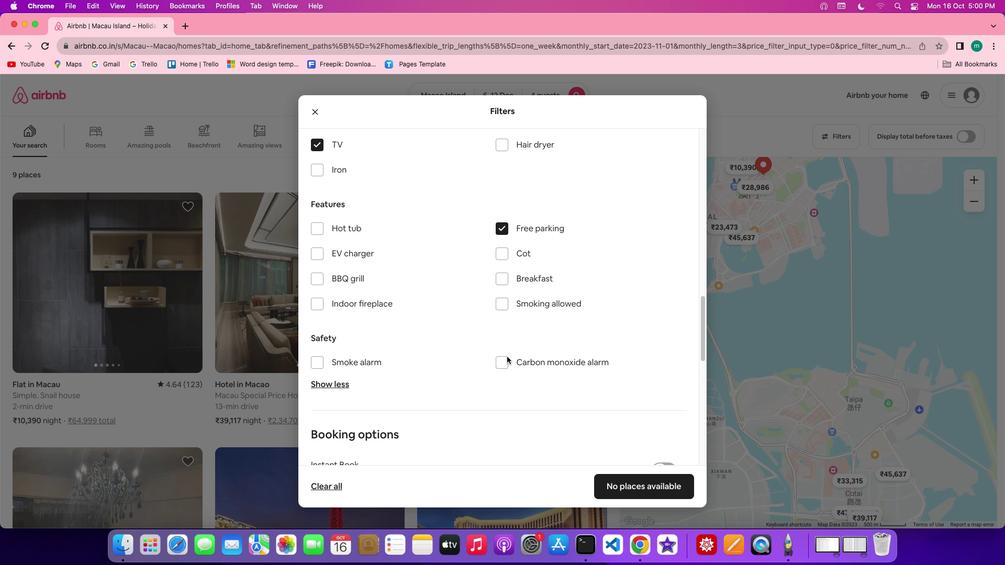 
Action: Mouse scrolled (507, 356) with delta (0, -1)
Screenshot: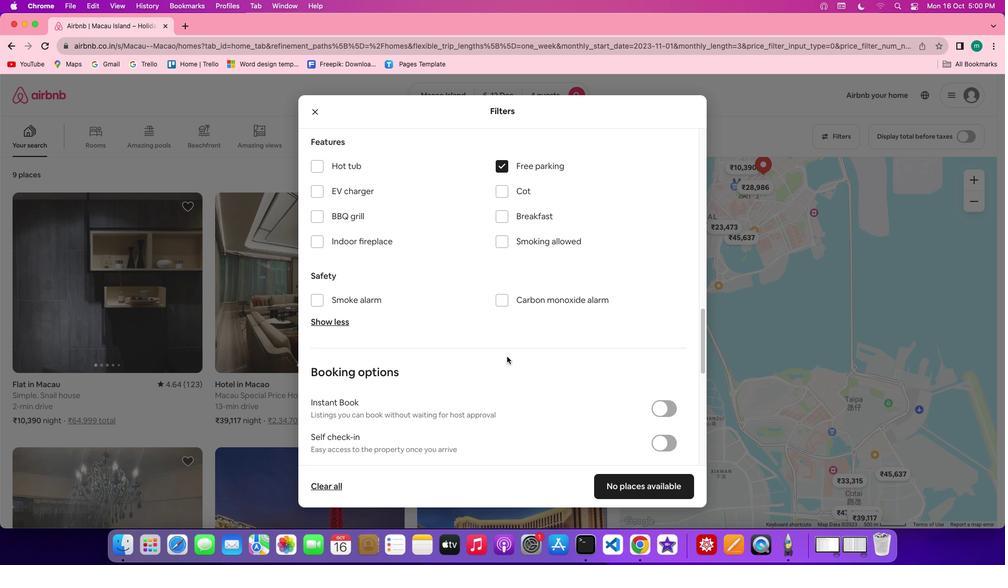 
Action: Mouse scrolled (507, 356) with delta (0, 0)
Screenshot: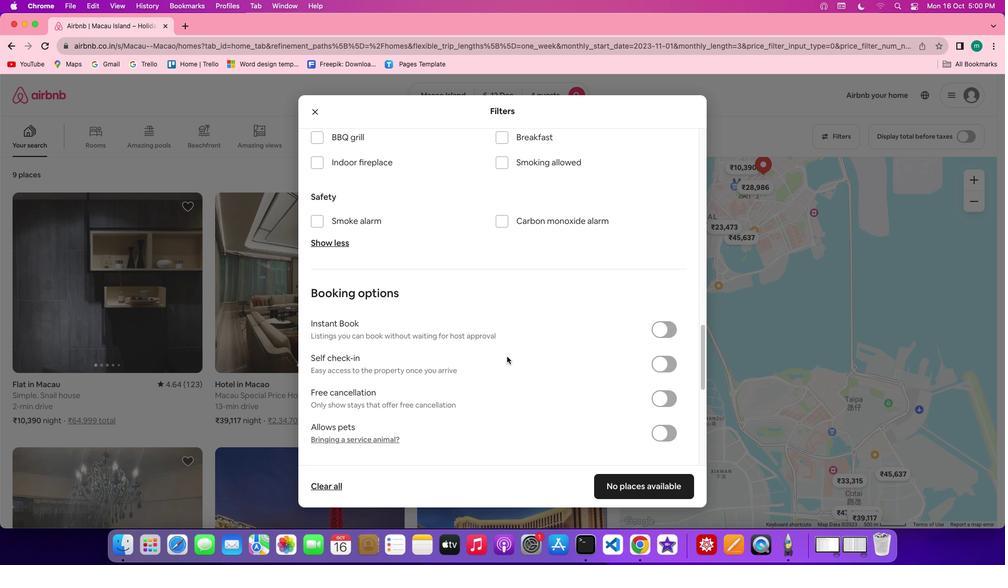 
Action: Mouse scrolled (507, 356) with delta (0, 0)
Screenshot: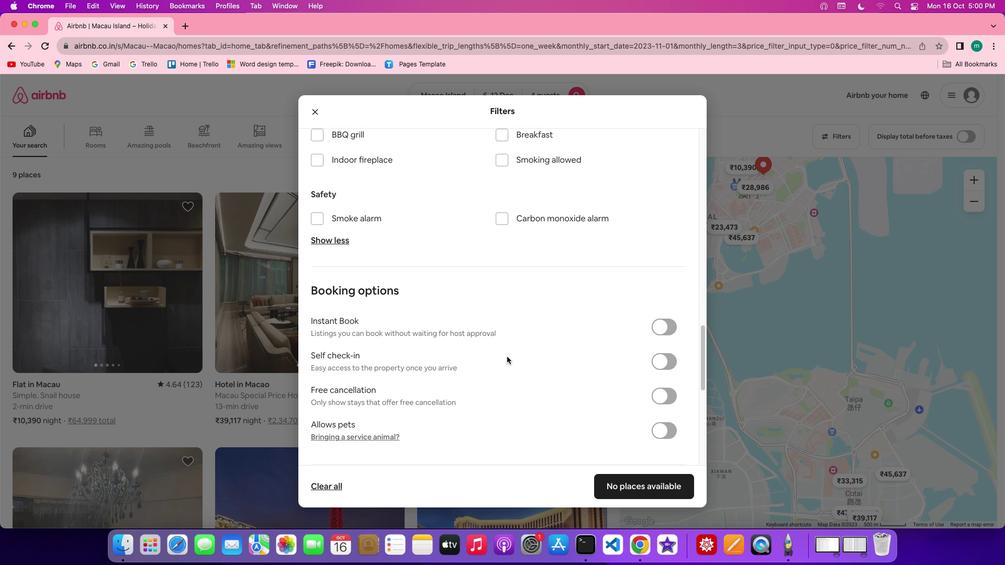 
Action: Mouse scrolled (507, 356) with delta (0, 0)
Screenshot: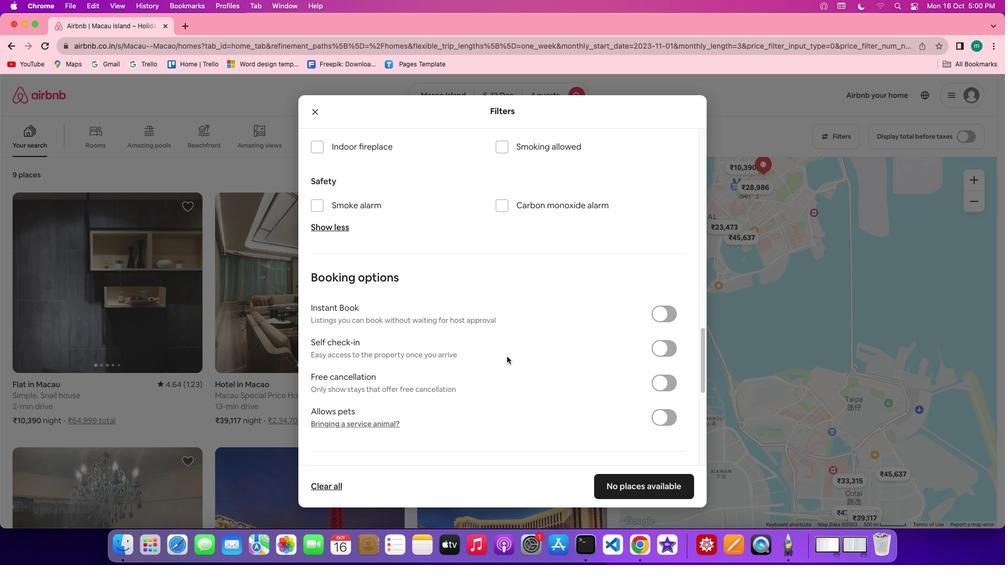 
Action: Mouse scrolled (507, 356) with delta (0, 0)
Screenshot: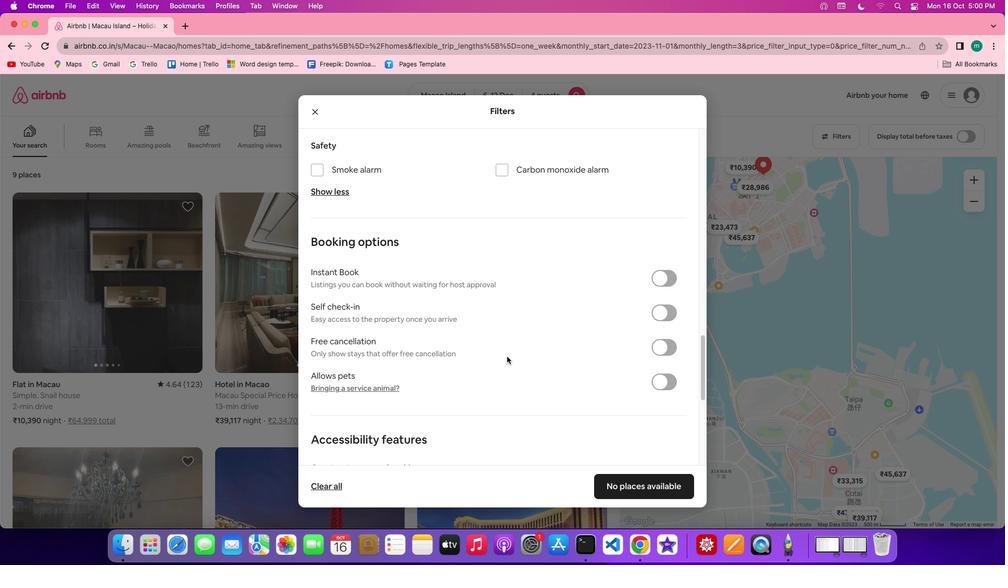 
Action: Mouse scrolled (507, 356) with delta (0, 0)
Screenshot: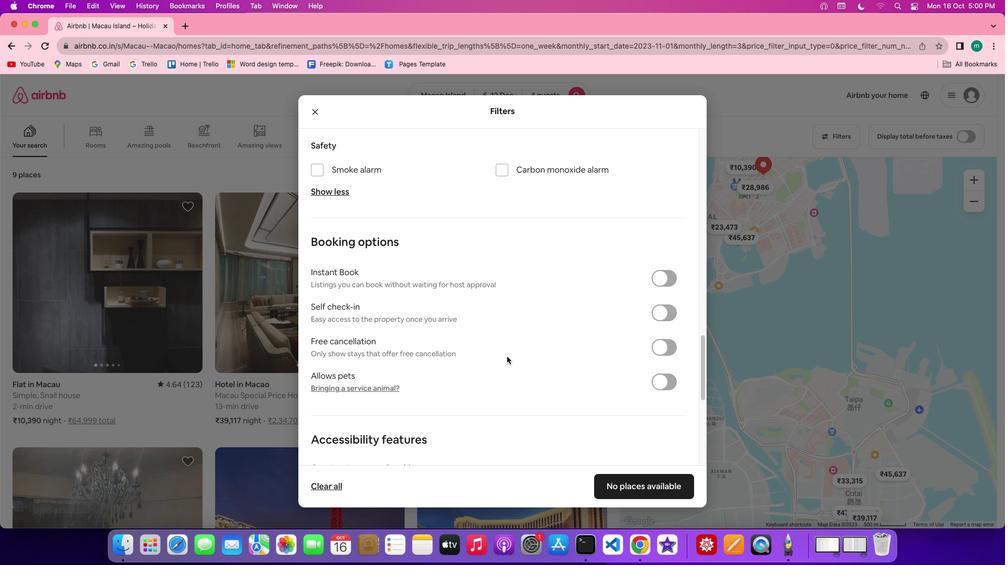 
Action: Mouse scrolled (507, 356) with delta (0, 0)
Screenshot: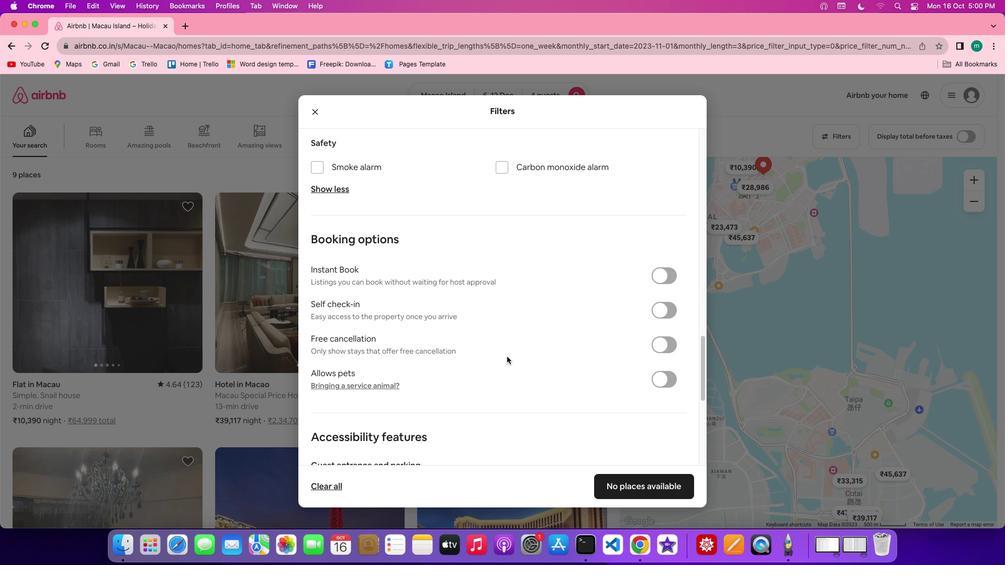 
Action: Mouse scrolled (507, 356) with delta (0, 0)
Screenshot: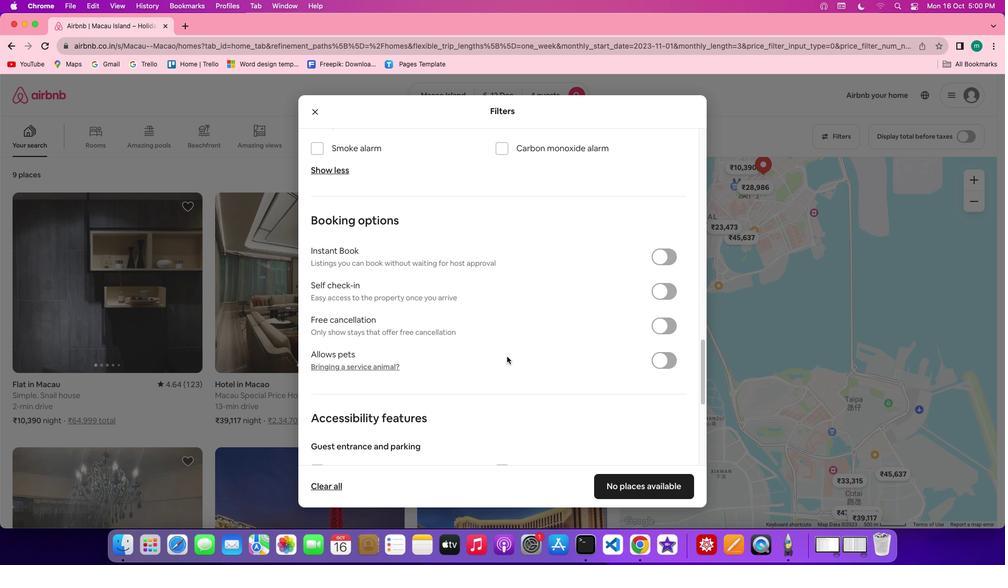 
Action: Mouse scrolled (507, 356) with delta (0, 0)
Screenshot: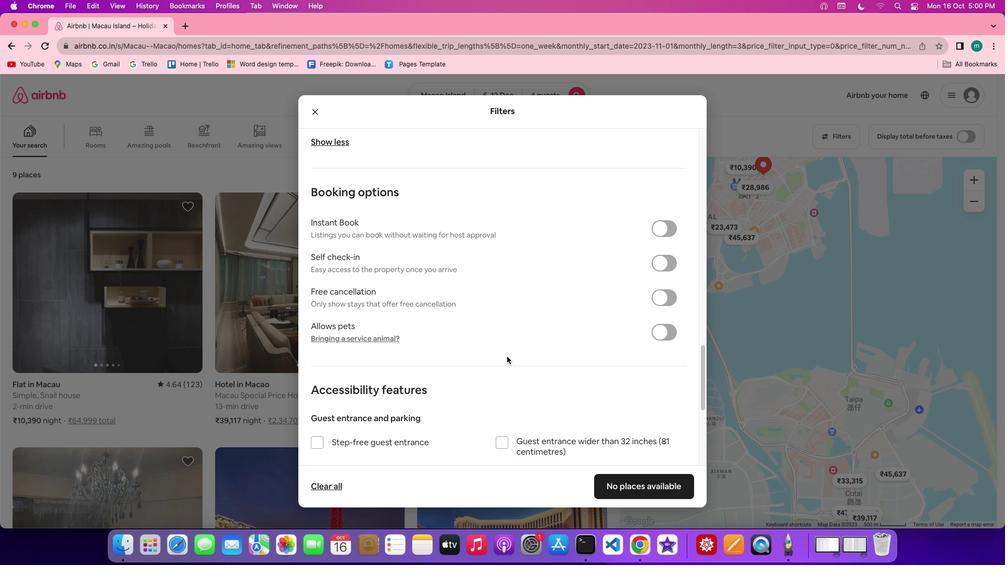 
Action: Mouse scrolled (507, 356) with delta (0, 0)
Screenshot: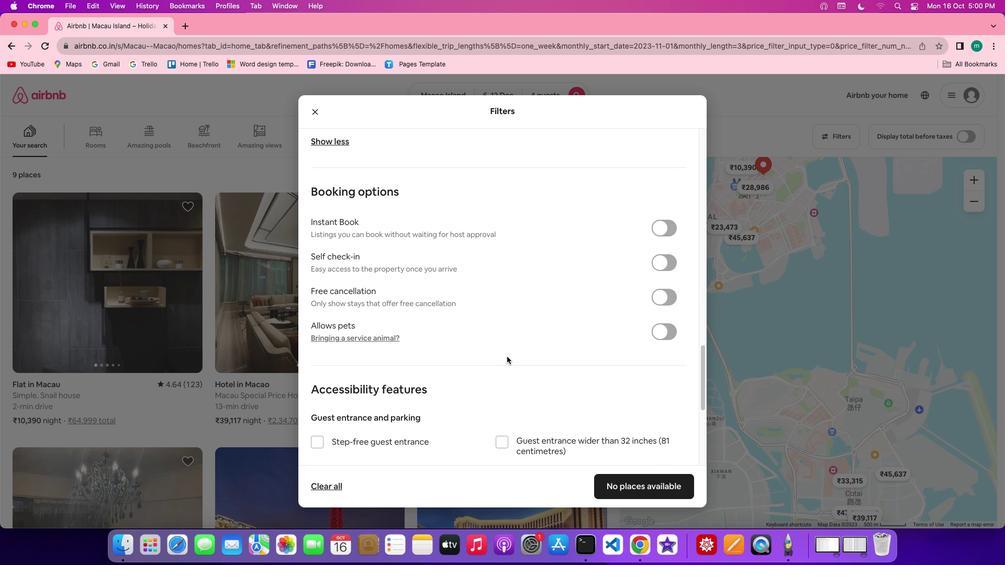 
Action: Mouse scrolled (507, 356) with delta (0, 0)
Screenshot: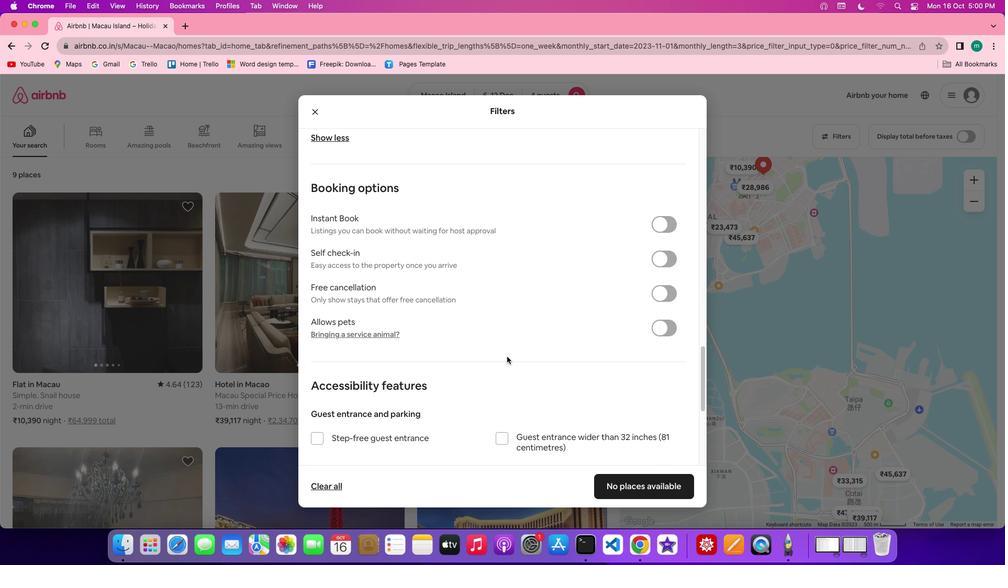 
Action: Mouse scrolled (507, 356) with delta (0, -1)
Screenshot: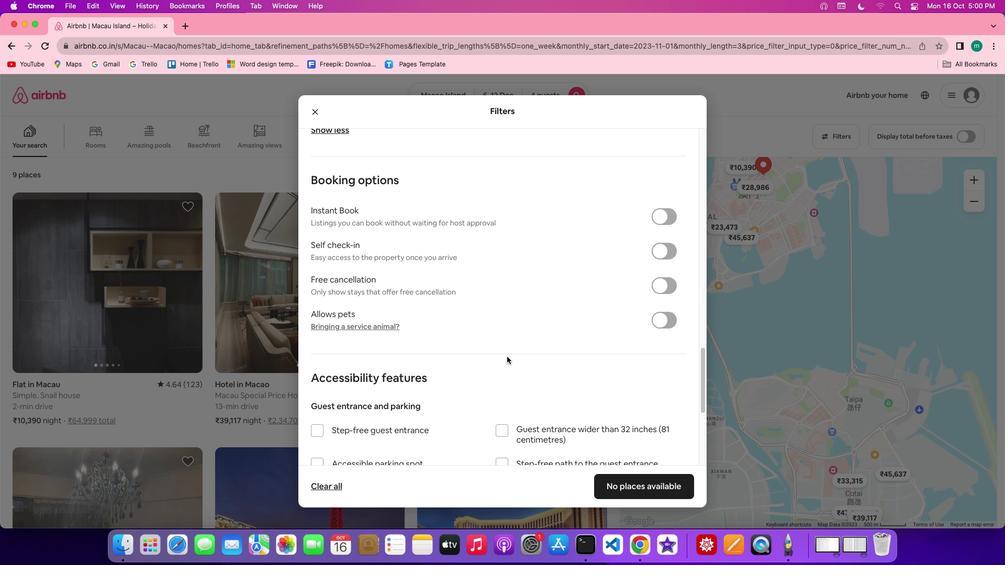 
Action: Mouse scrolled (507, 356) with delta (0, -1)
Screenshot: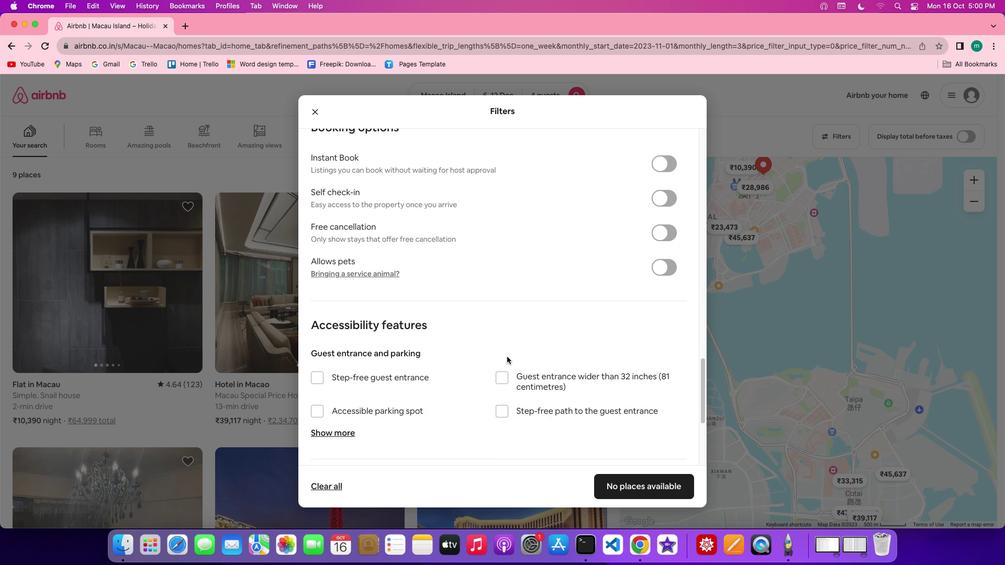 
Action: Mouse scrolled (507, 356) with delta (0, -2)
Screenshot: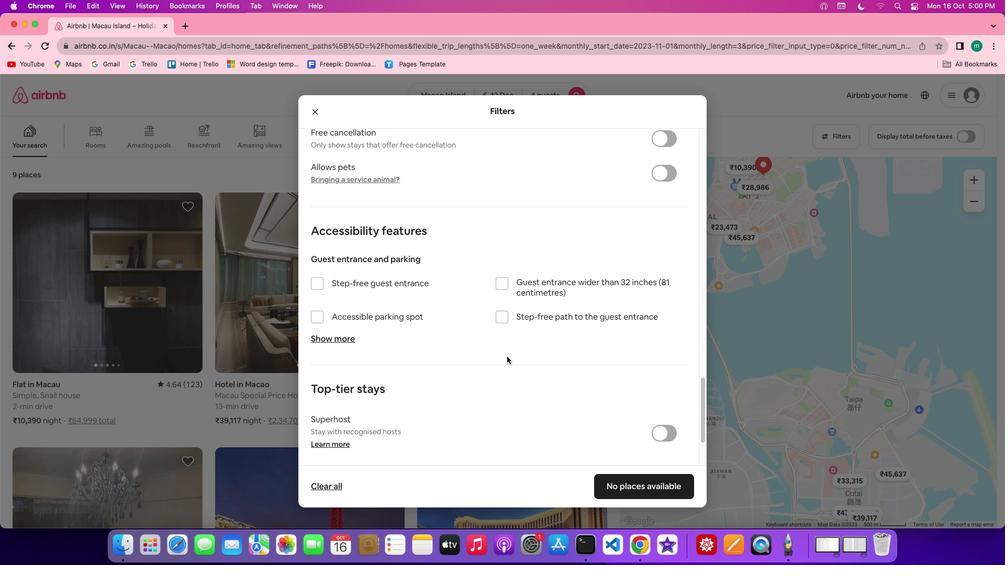 
Action: Mouse scrolled (507, 356) with delta (0, 0)
Screenshot: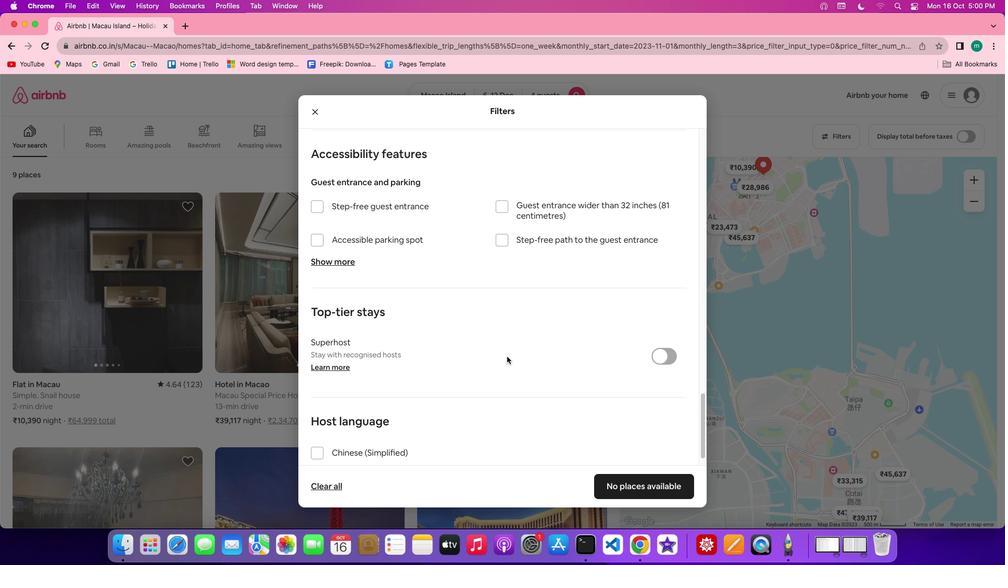 
Action: Mouse scrolled (507, 356) with delta (0, 0)
Screenshot: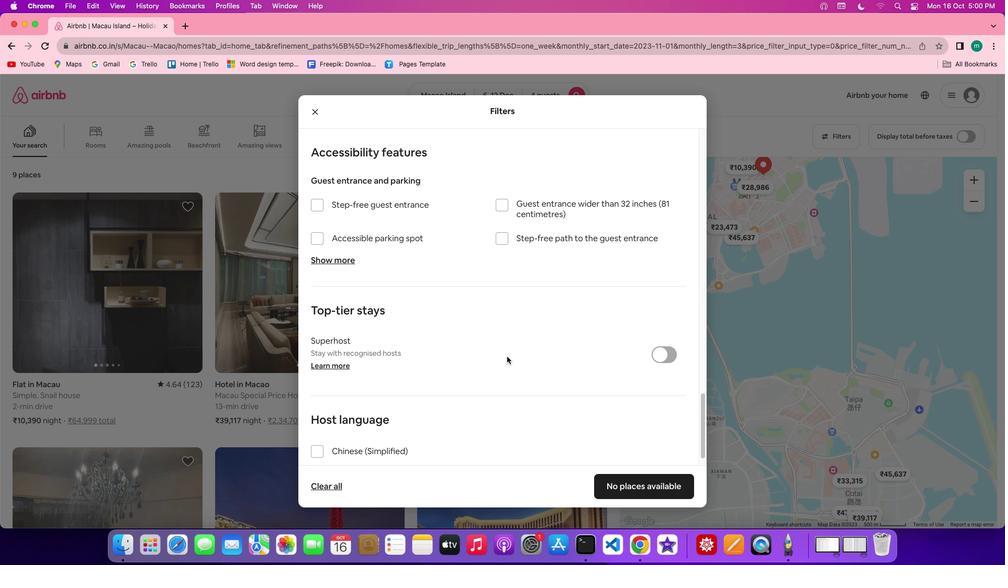 
Action: Mouse scrolled (507, 356) with delta (0, 0)
Screenshot: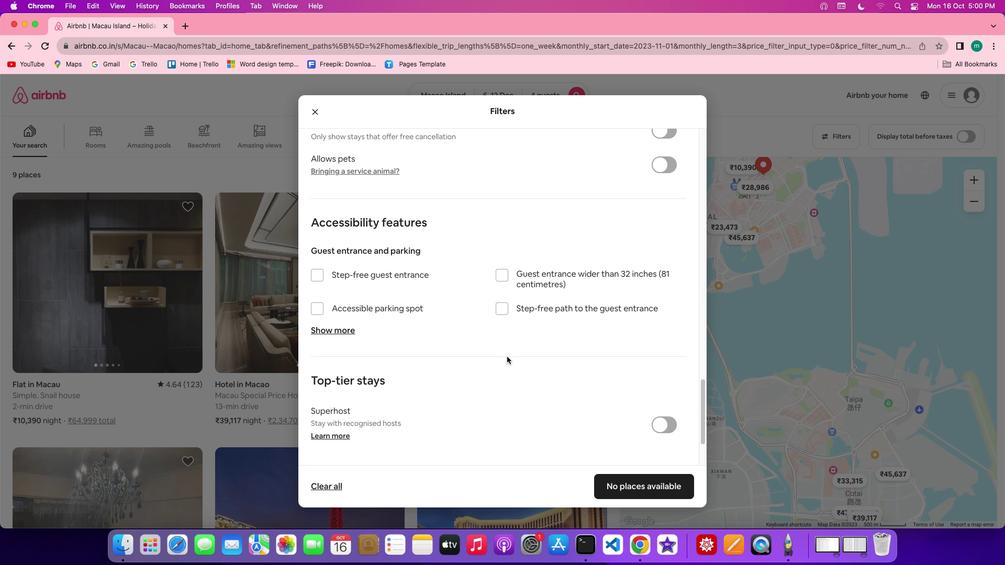 
Action: Mouse scrolled (507, 356) with delta (0, 0)
Screenshot: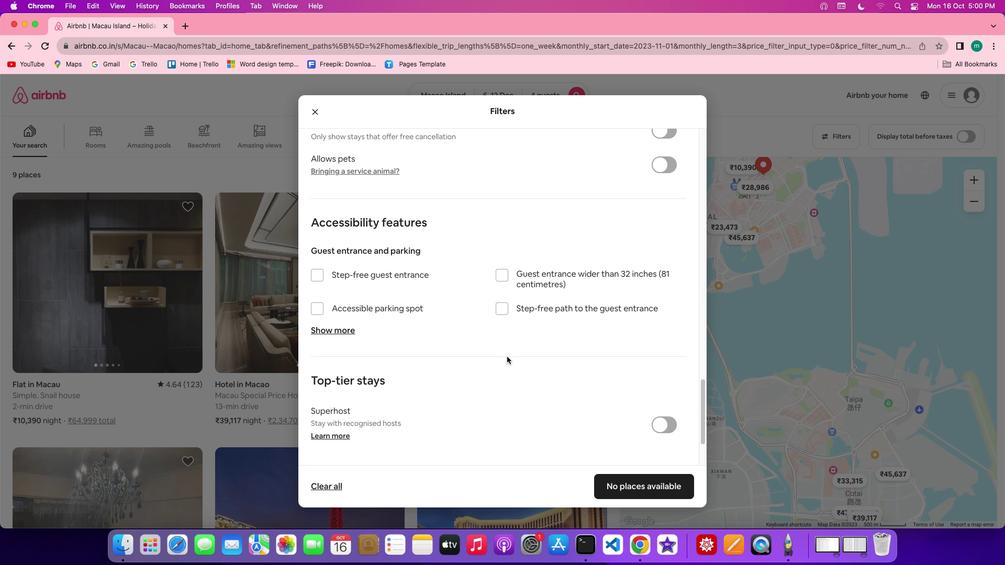 
Action: Mouse scrolled (507, 356) with delta (0, 2)
Screenshot: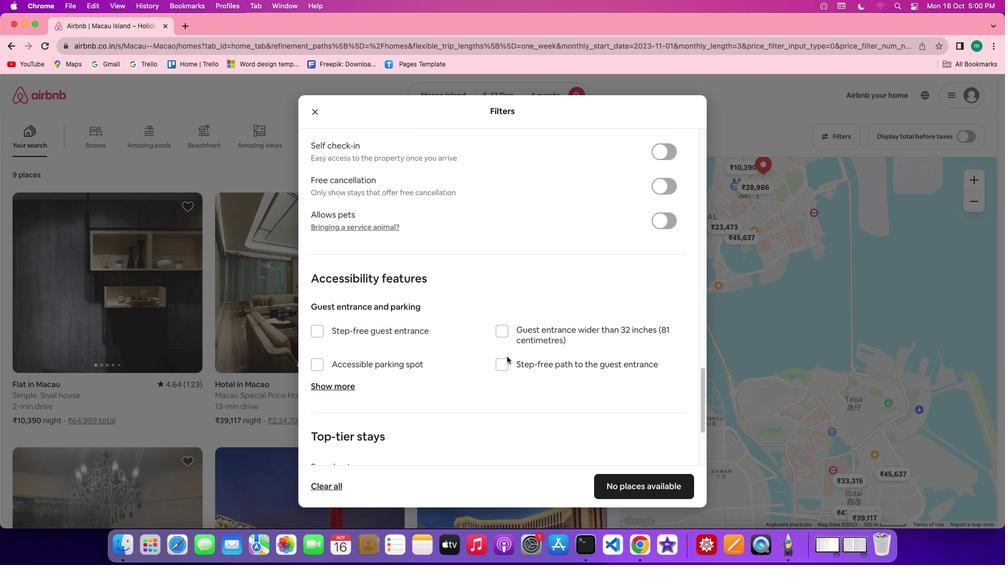 
Action: Mouse scrolled (507, 356) with delta (0, 2)
Screenshot: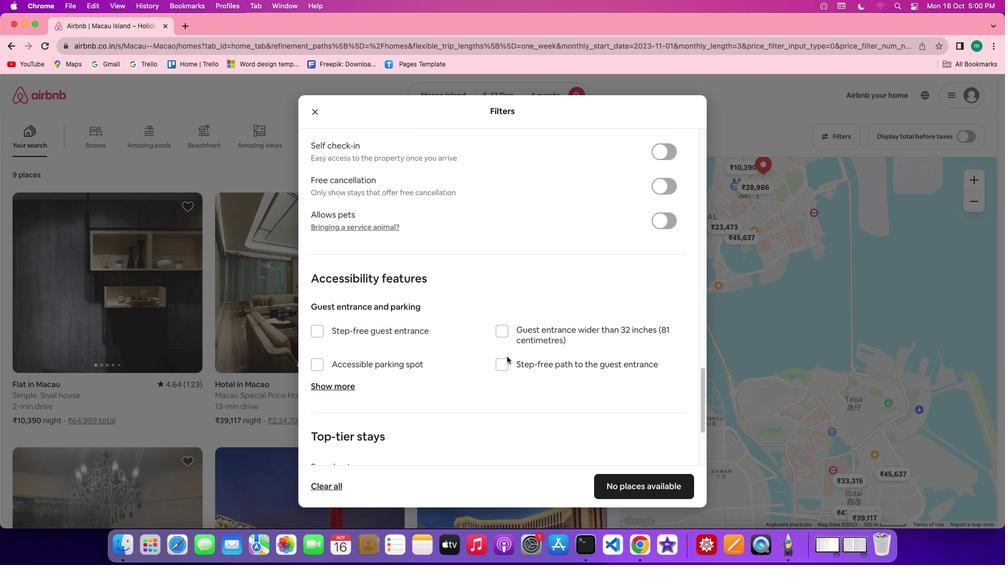 
Action: Mouse scrolled (507, 356) with delta (0, 0)
Screenshot: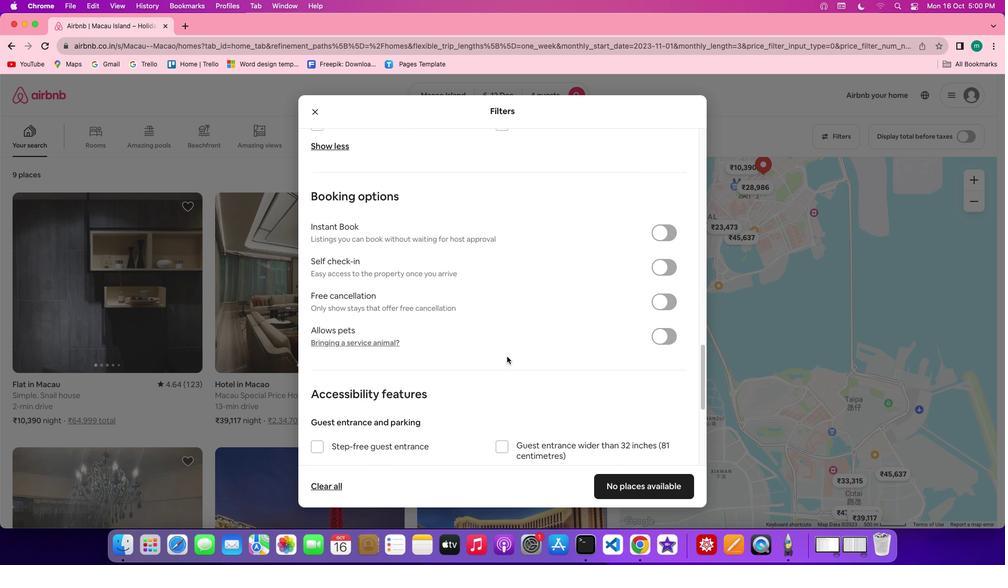 
Action: Mouse scrolled (507, 356) with delta (0, 0)
Screenshot: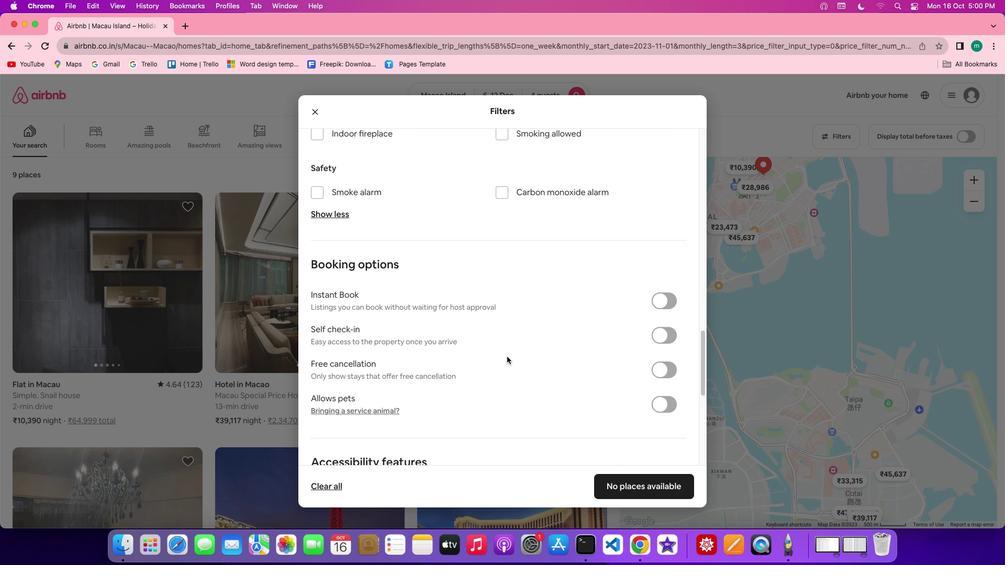 
Action: Mouse scrolled (507, 356) with delta (0, 1)
Screenshot: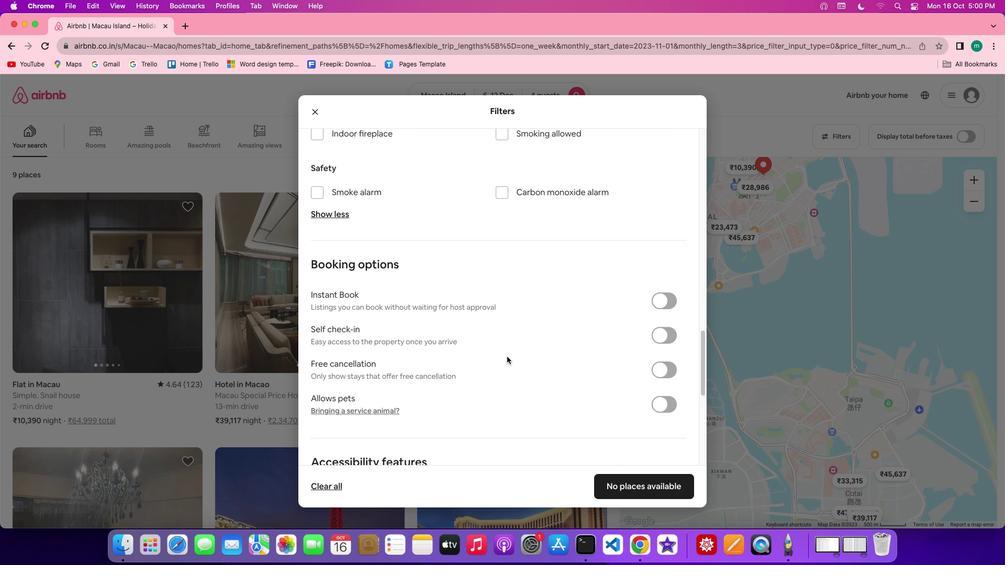 
Action: Mouse scrolled (507, 356) with delta (0, 2)
Screenshot: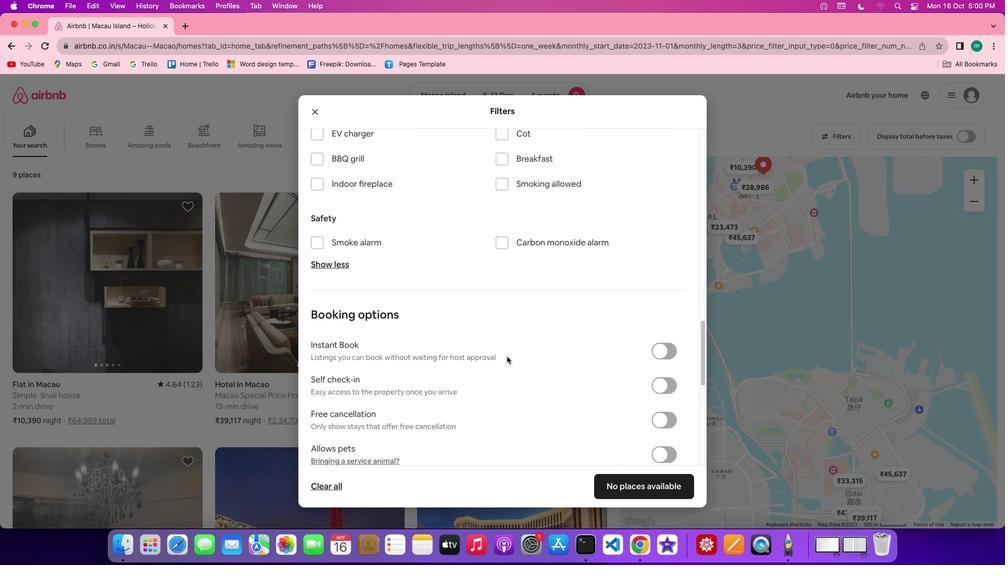 
Action: Mouse scrolled (507, 356) with delta (0, 0)
Screenshot: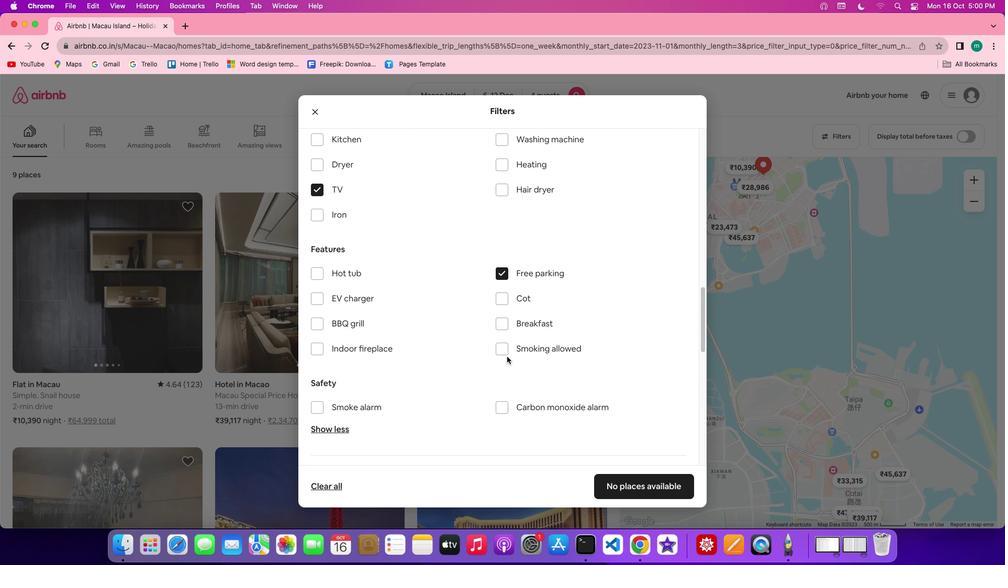 
Action: Mouse scrolled (507, 356) with delta (0, 0)
Screenshot: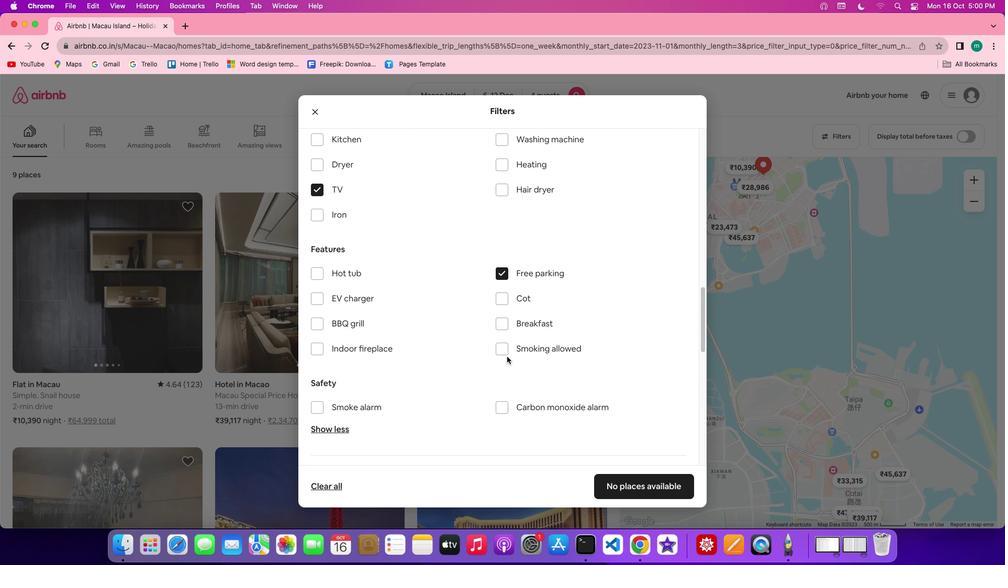 
Action: Mouse scrolled (507, 356) with delta (0, 1)
Screenshot: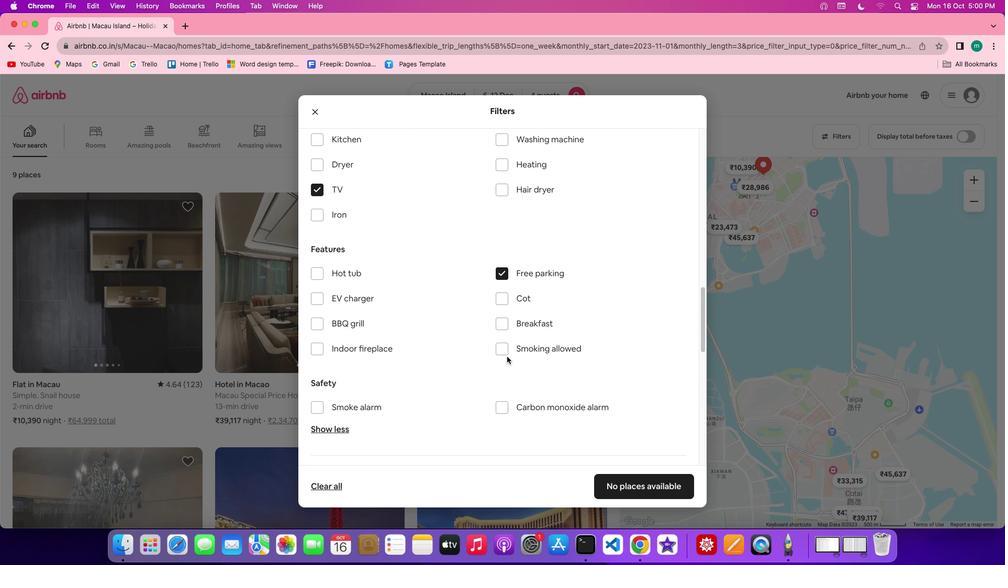 
Action: Mouse scrolled (507, 356) with delta (0, 2)
Screenshot: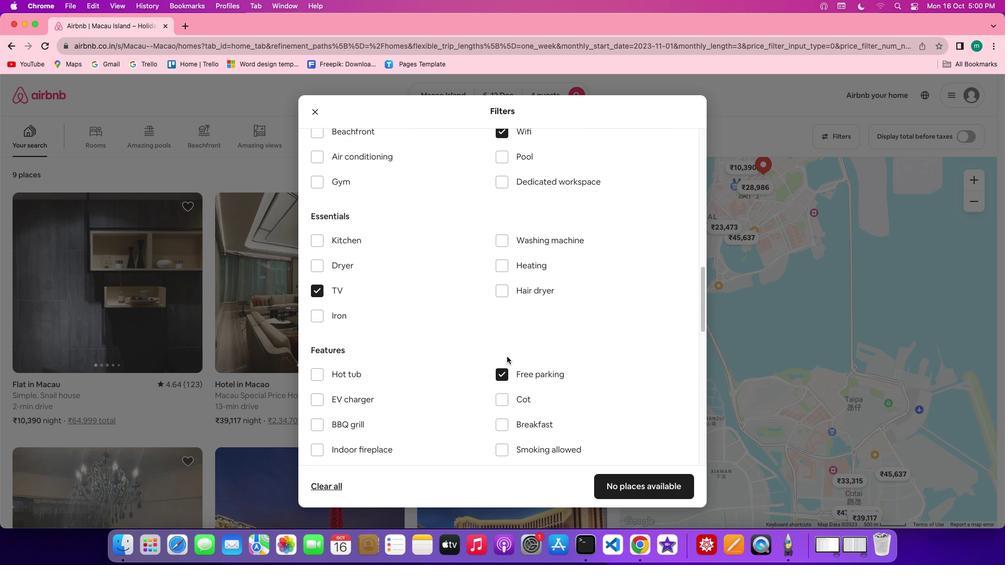 
Action: Mouse moved to (317, 233)
Screenshot: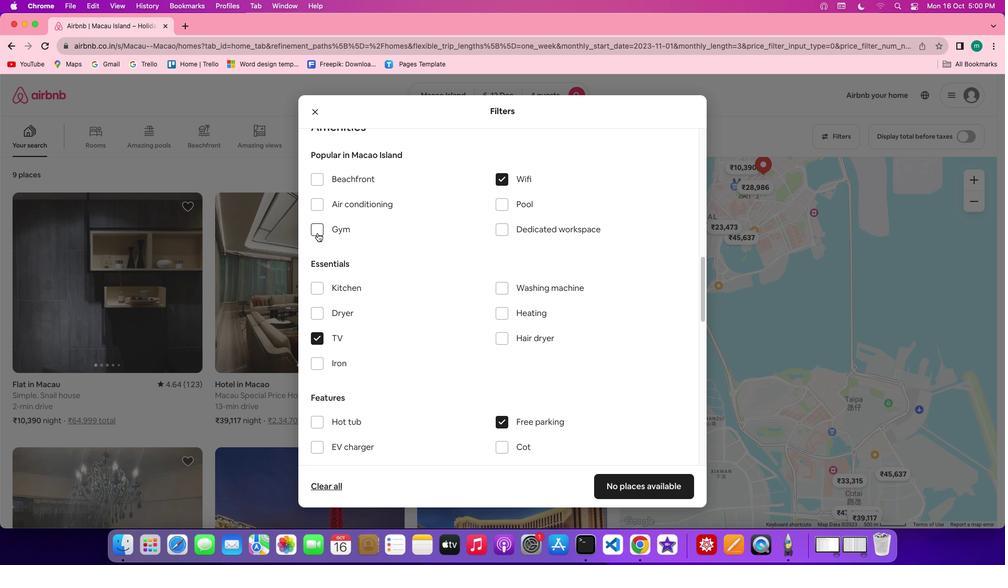 
Action: Mouse pressed left at (317, 233)
Screenshot: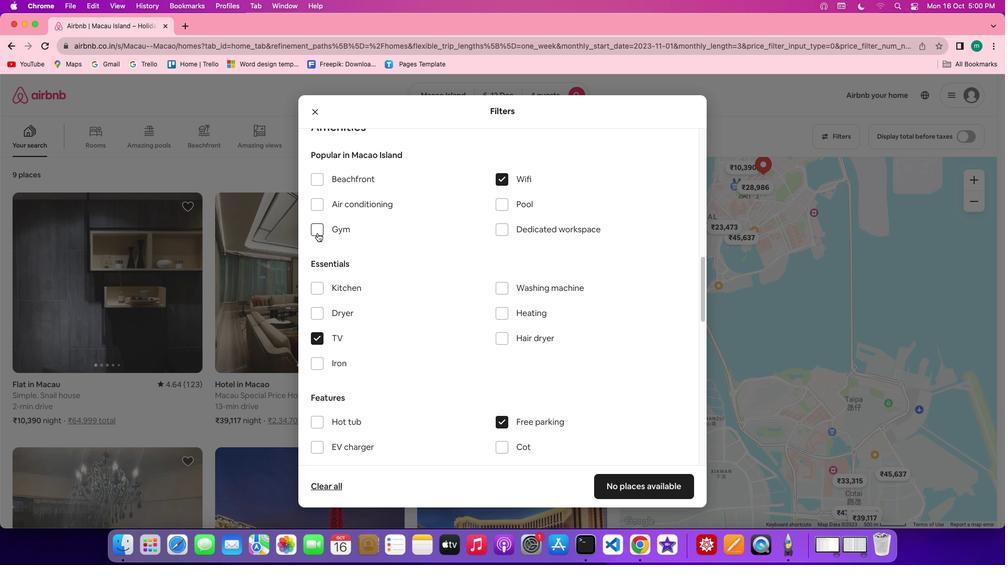 
Action: Mouse moved to (466, 336)
Screenshot: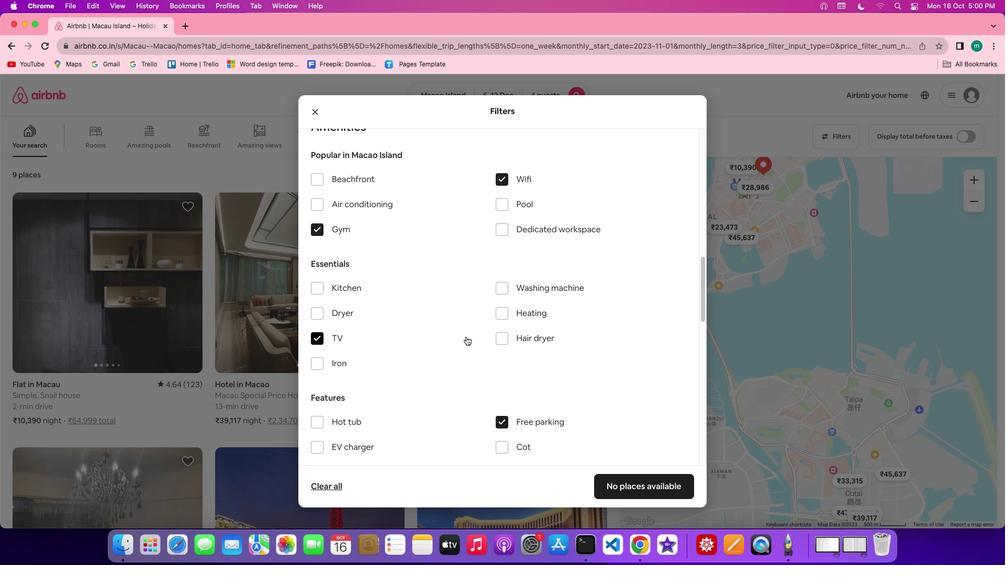 
Action: Mouse scrolled (466, 336) with delta (0, 0)
Screenshot: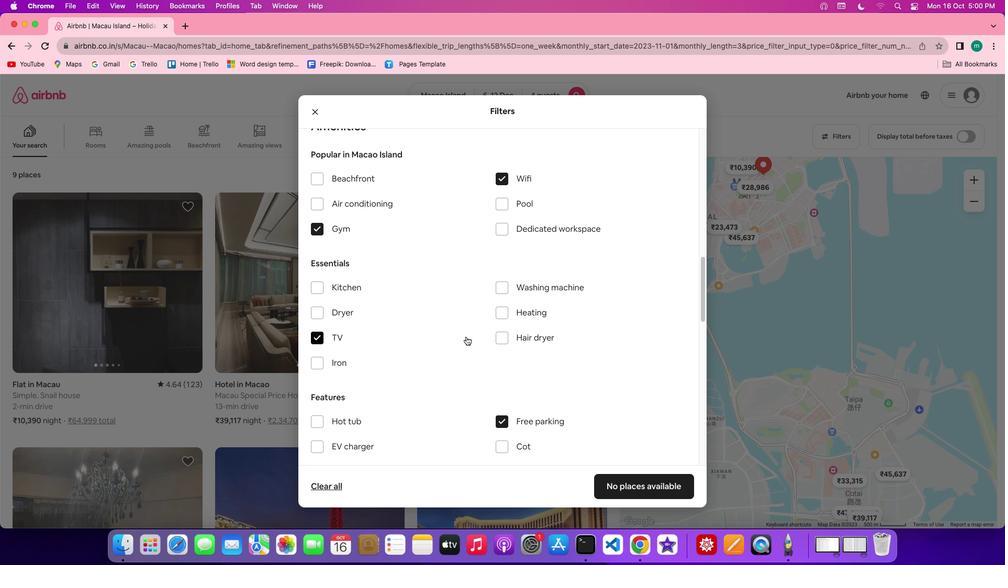 
Action: Mouse scrolled (466, 336) with delta (0, 0)
Screenshot: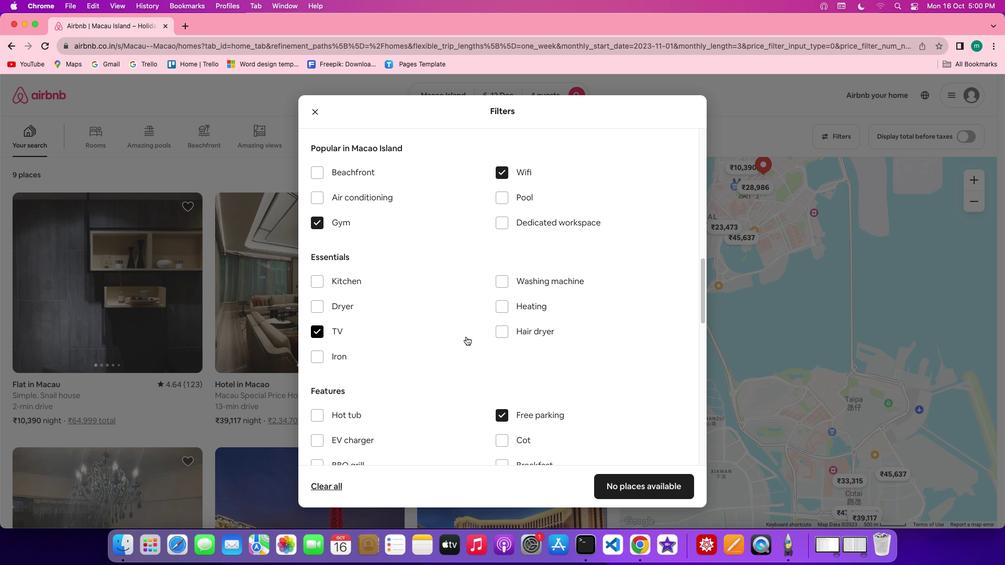 
Action: Mouse scrolled (466, 336) with delta (0, 0)
Screenshot: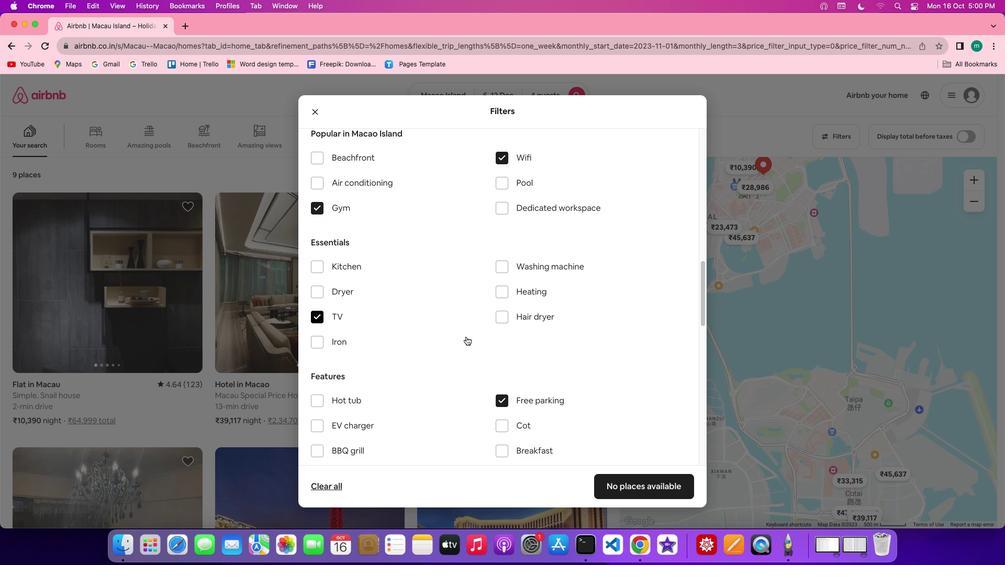 
Action: Mouse scrolled (466, 336) with delta (0, 0)
Screenshot: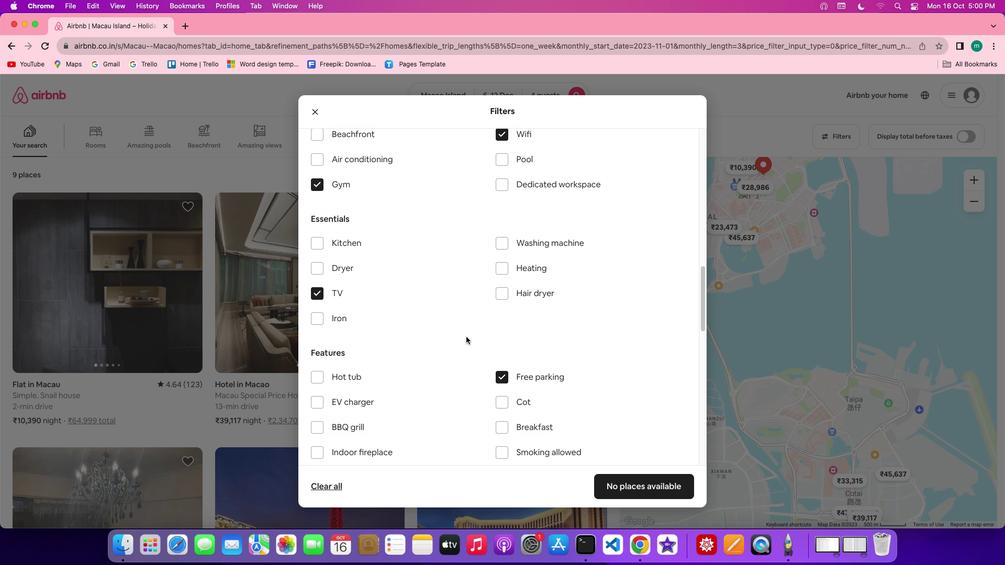 
Action: Mouse scrolled (466, 336) with delta (0, 0)
Screenshot: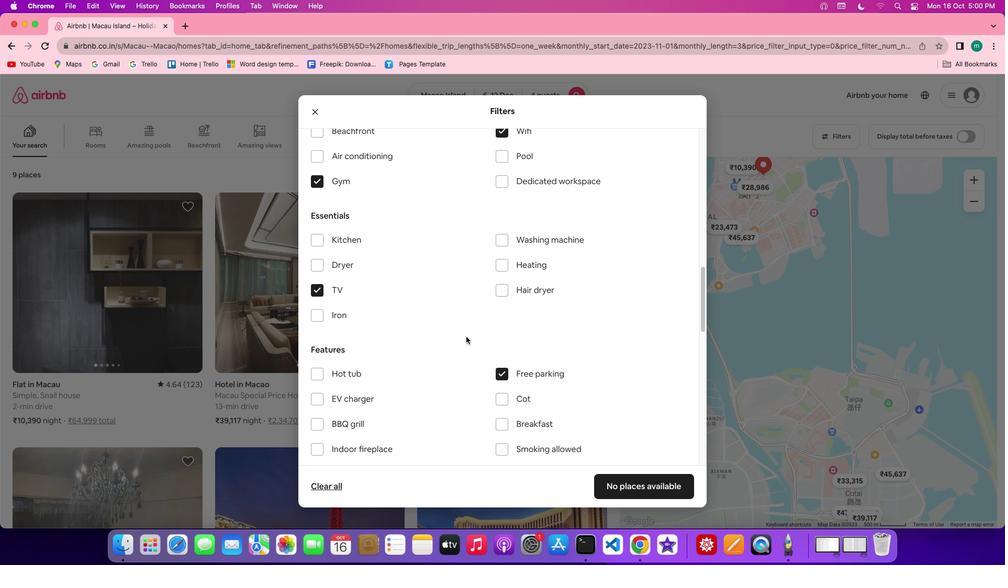 
Action: Mouse scrolled (466, 336) with delta (0, 0)
Screenshot: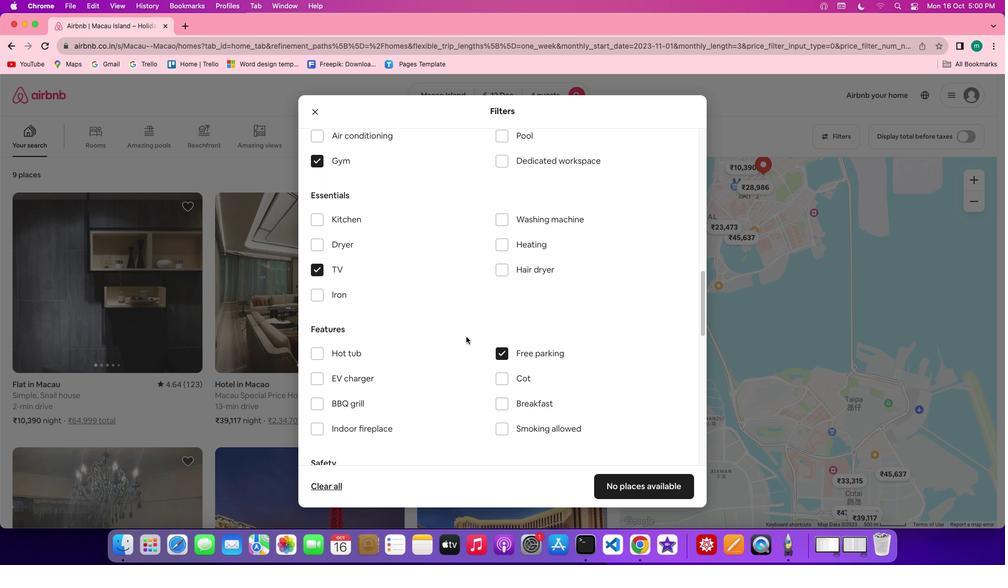 
Action: Mouse moved to (500, 386)
Screenshot: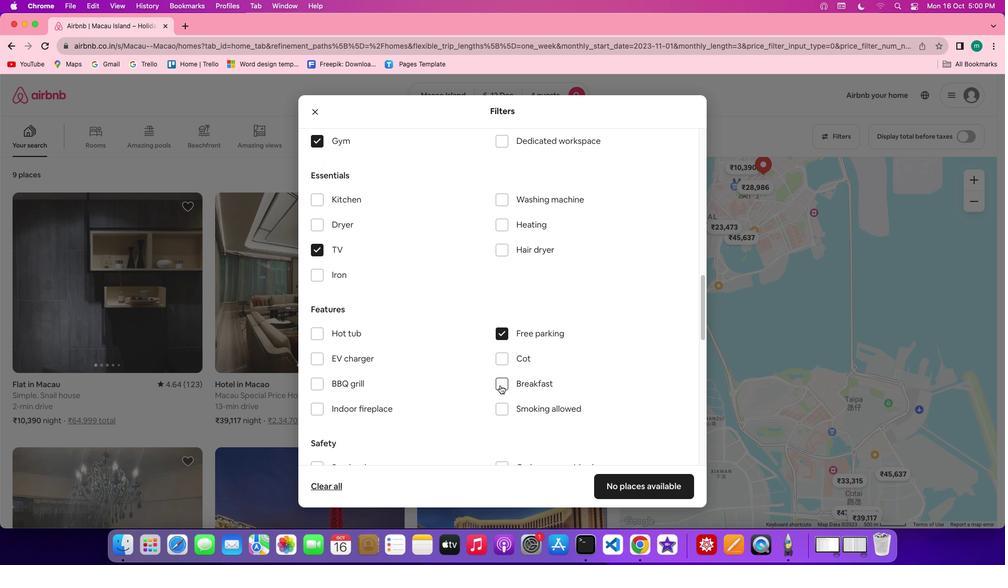 
Action: Mouse pressed left at (500, 386)
Screenshot: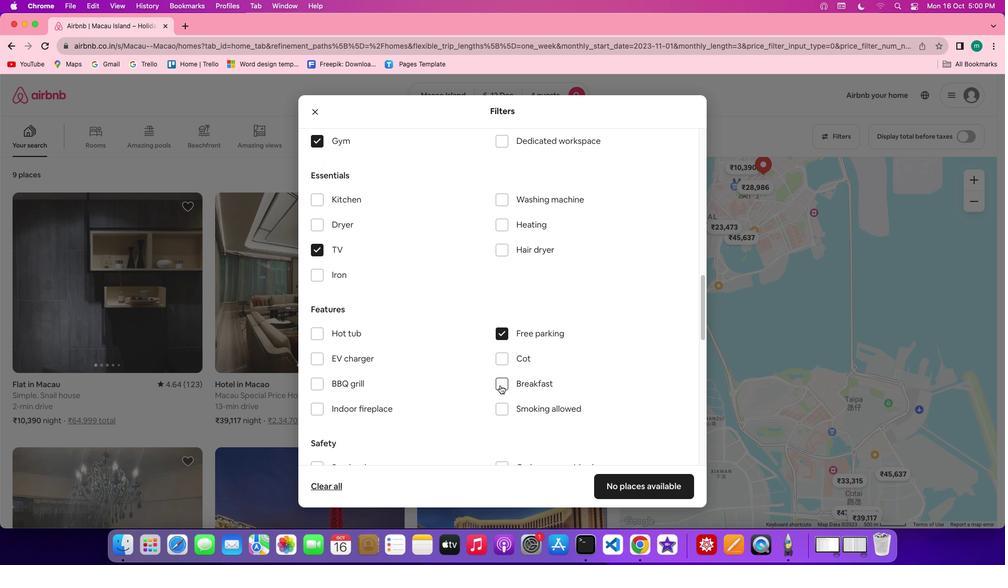 
Action: Mouse moved to (585, 363)
Screenshot: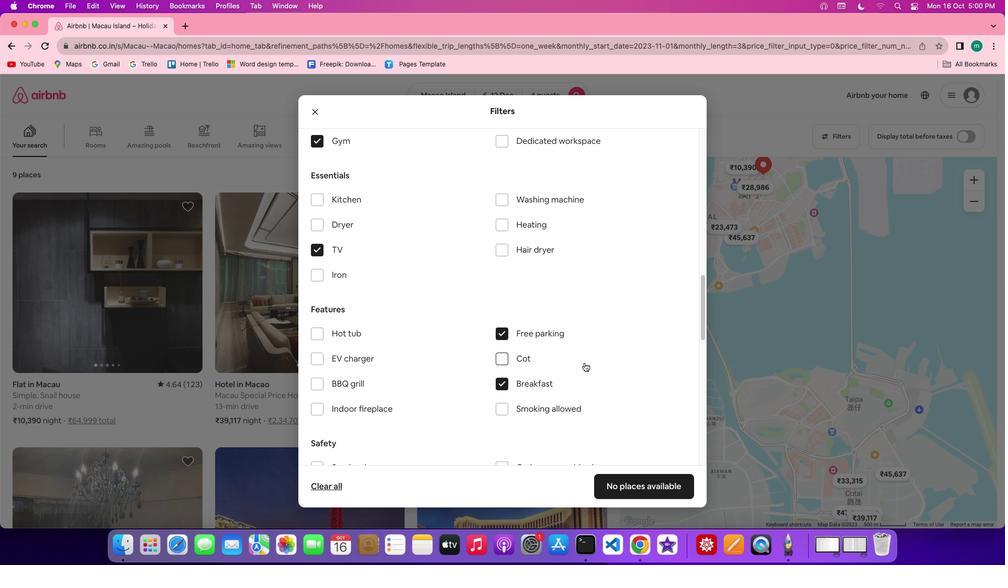 
Action: Mouse scrolled (585, 363) with delta (0, 0)
Screenshot: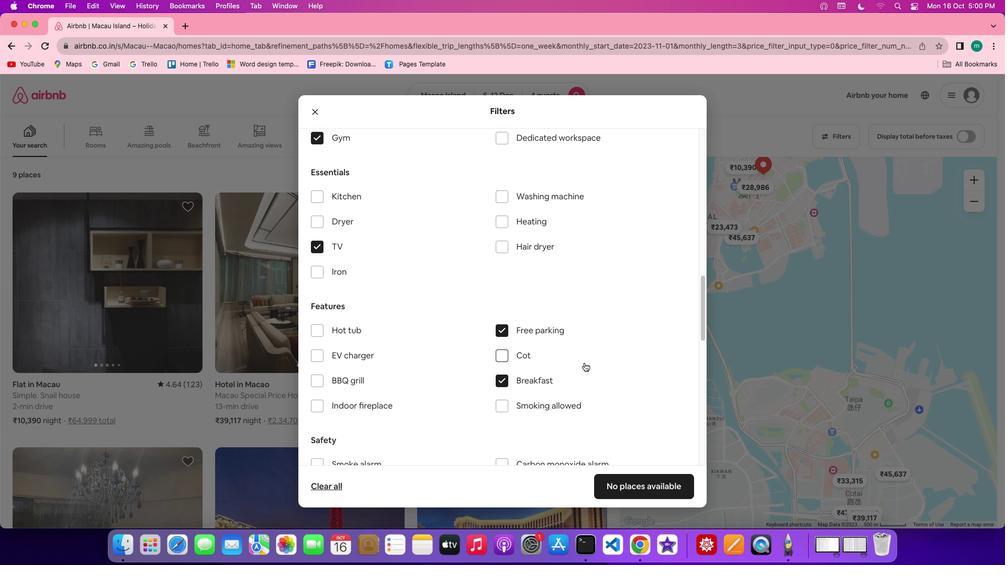 
Action: Mouse scrolled (585, 363) with delta (0, 0)
Screenshot: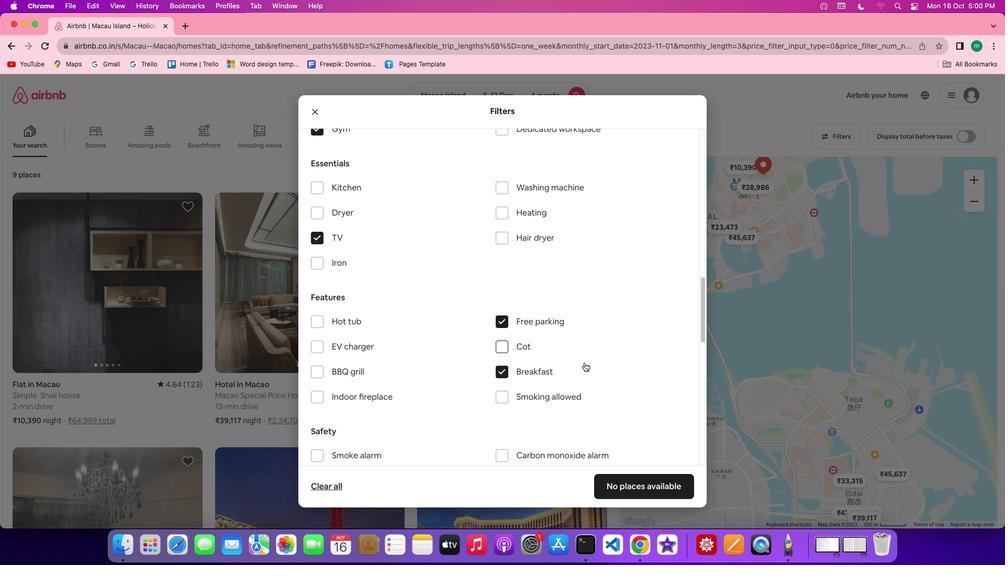 
Action: Mouse scrolled (585, 363) with delta (0, -1)
Screenshot: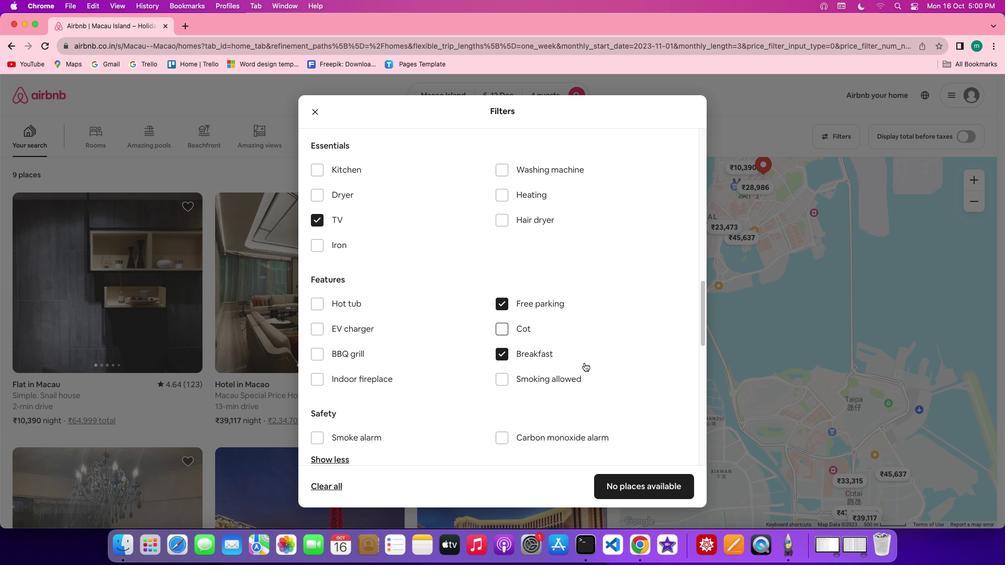 
Action: Mouse scrolled (585, 363) with delta (0, -1)
Screenshot: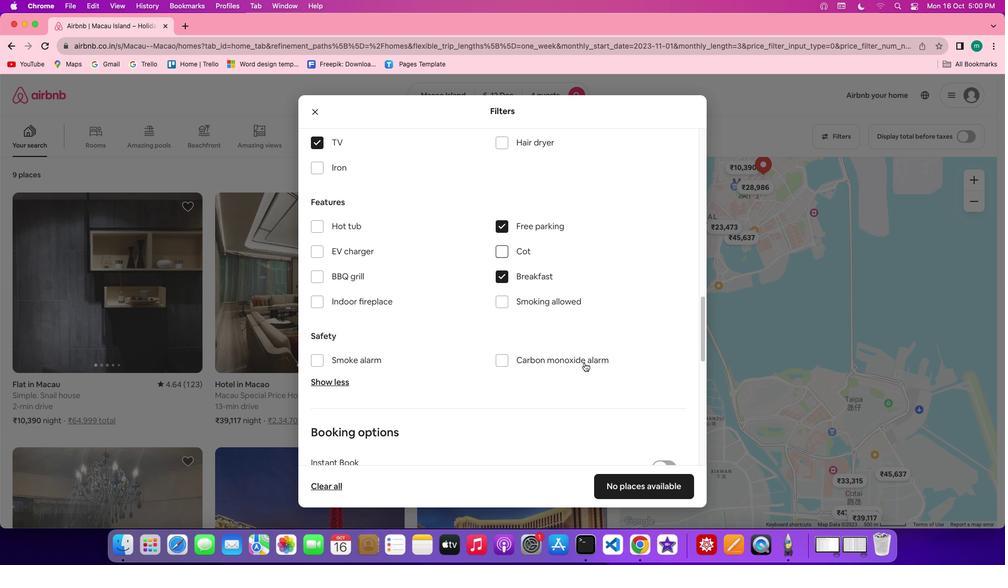 
Action: Mouse scrolled (585, 363) with delta (0, 0)
Screenshot: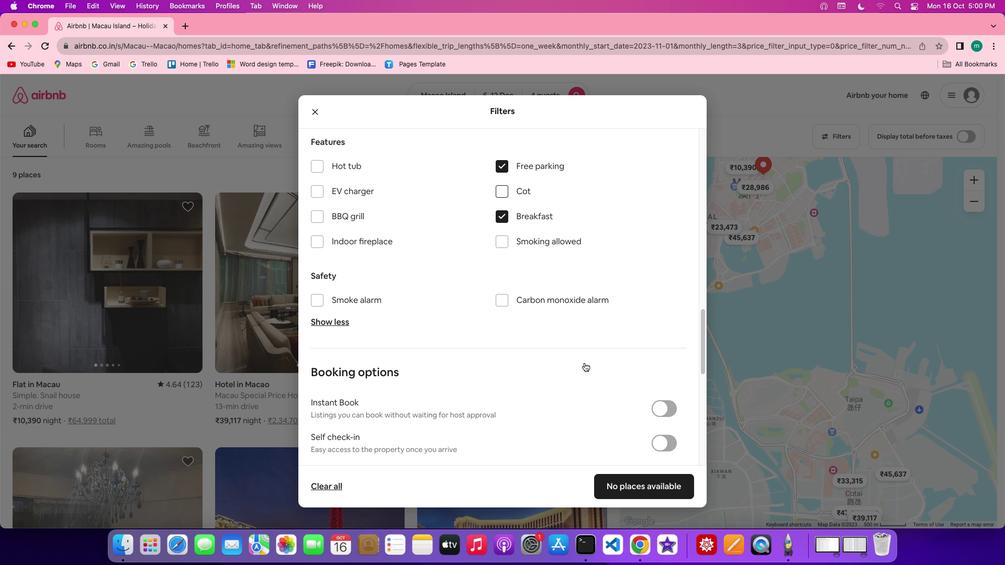 
Action: Mouse scrolled (585, 363) with delta (0, 0)
Screenshot: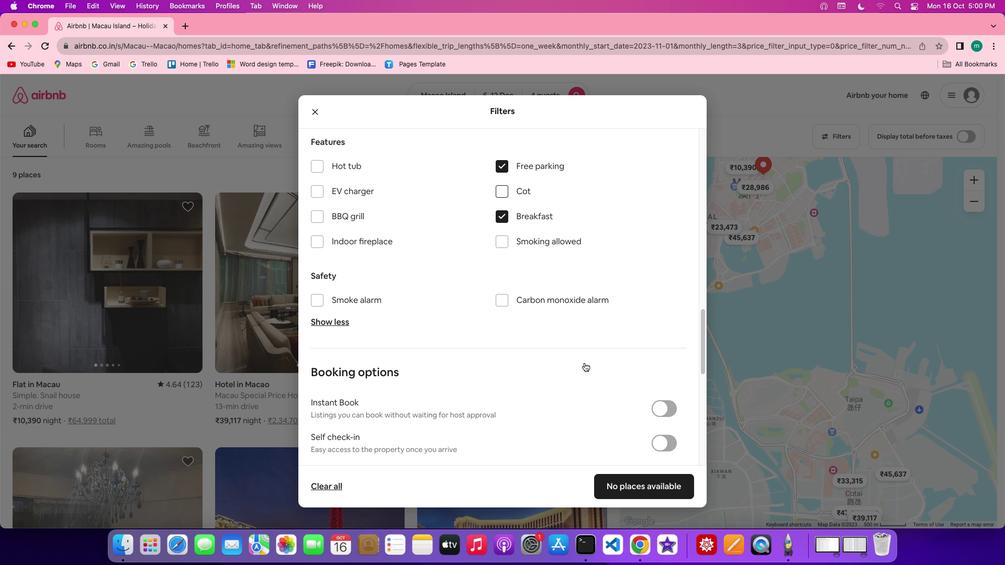 
Action: Mouse scrolled (585, 363) with delta (0, -1)
Screenshot: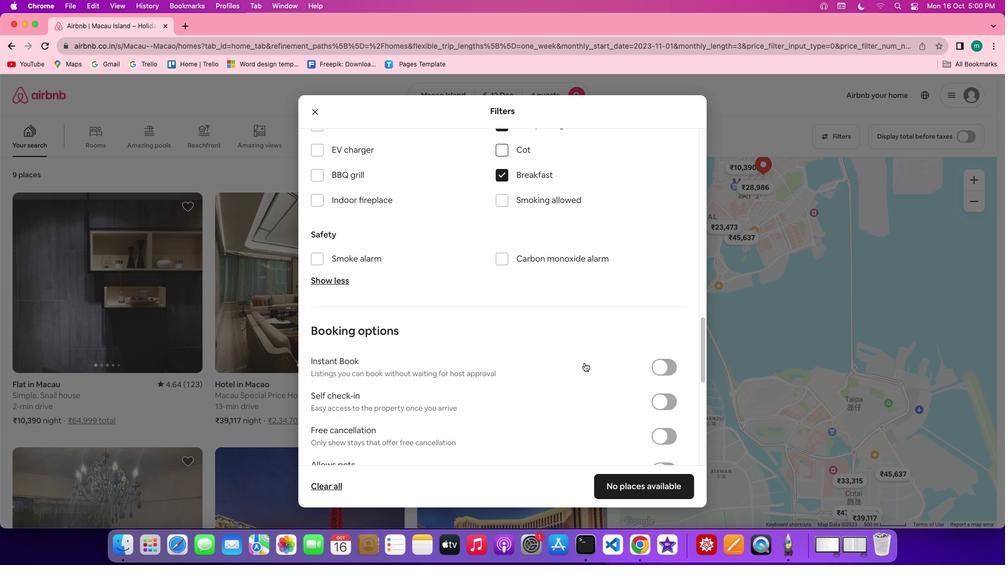 
Action: Mouse scrolled (585, 363) with delta (0, -1)
Screenshot: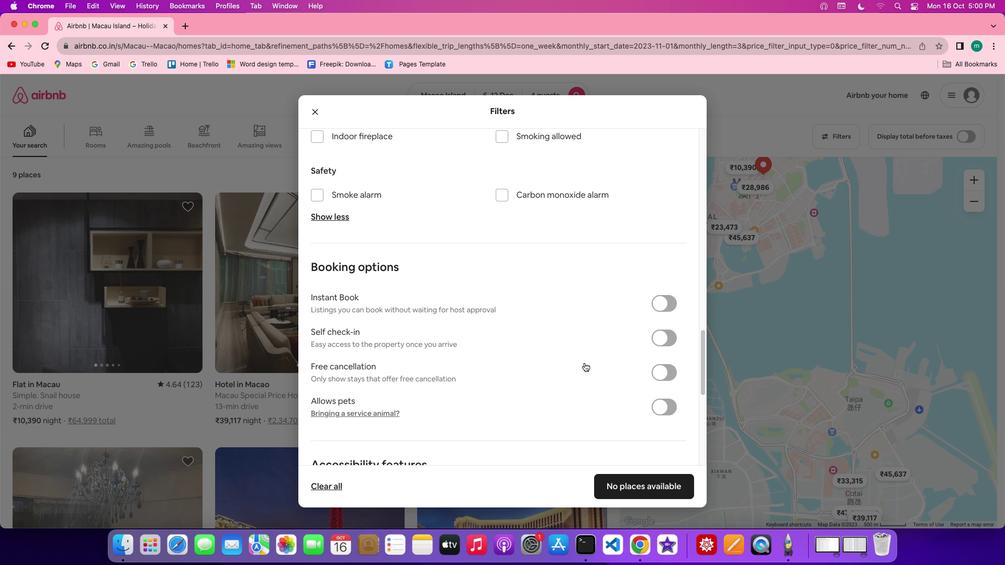 
Action: Mouse moved to (657, 285)
Screenshot: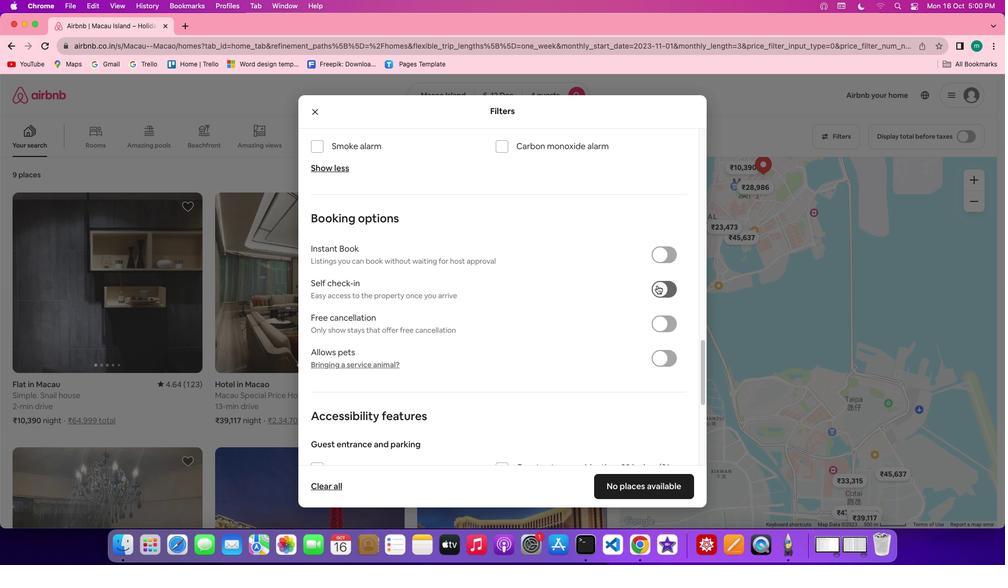 
Action: Mouse pressed left at (657, 285)
Screenshot: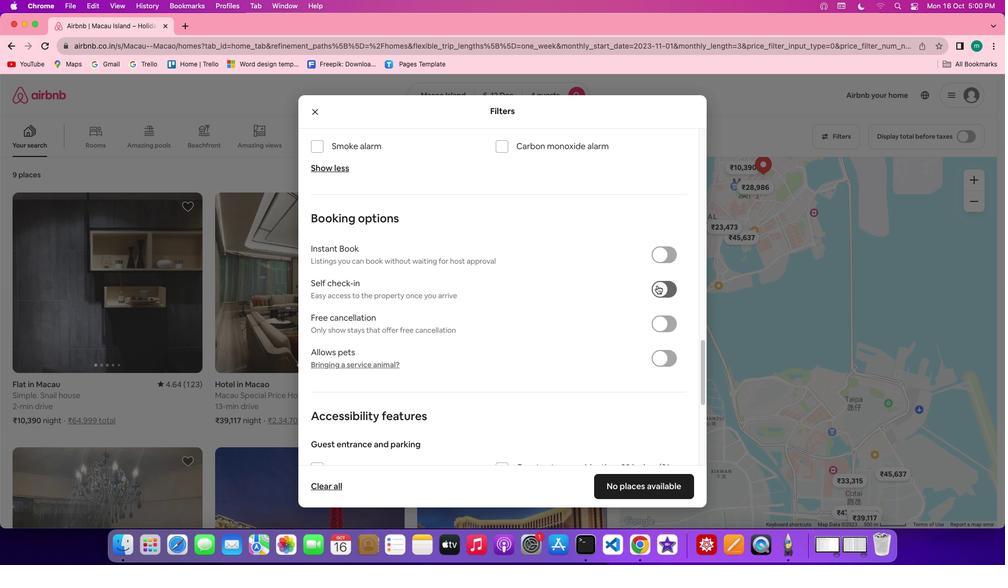 
Action: Mouse moved to (524, 395)
Screenshot: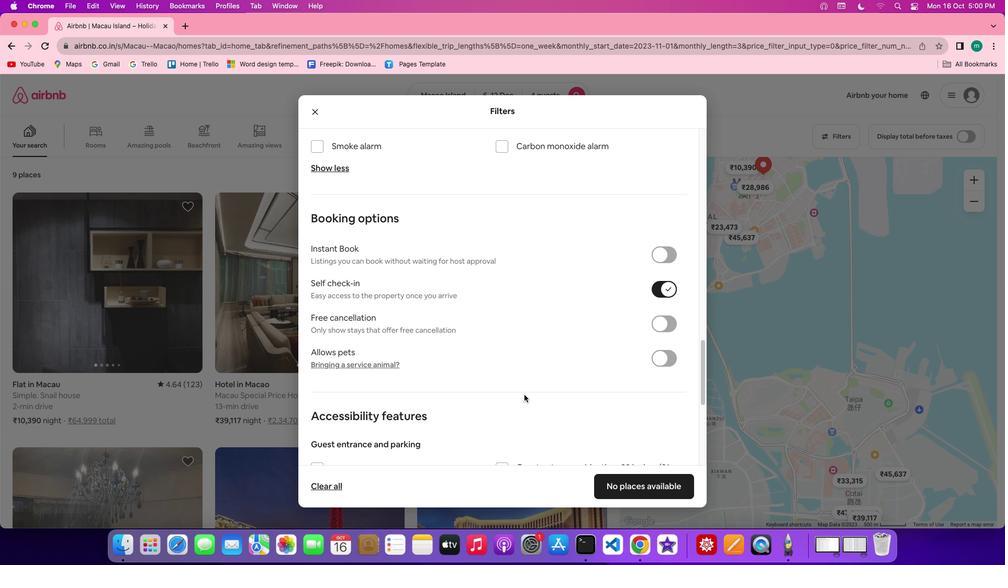 
Action: Mouse scrolled (524, 395) with delta (0, 0)
Screenshot: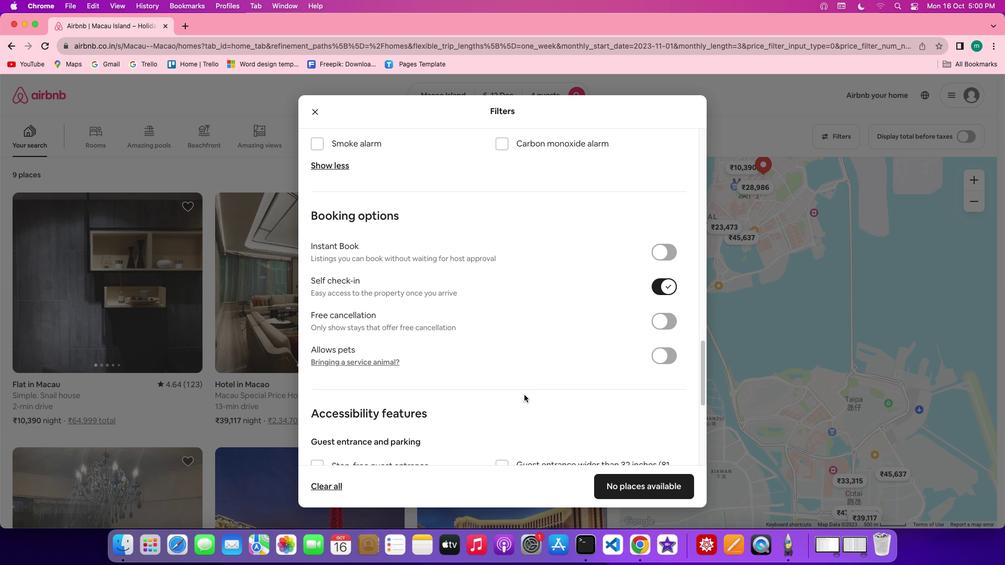 
Action: Mouse scrolled (524, 395) with delta (0, 0)
Screenshot: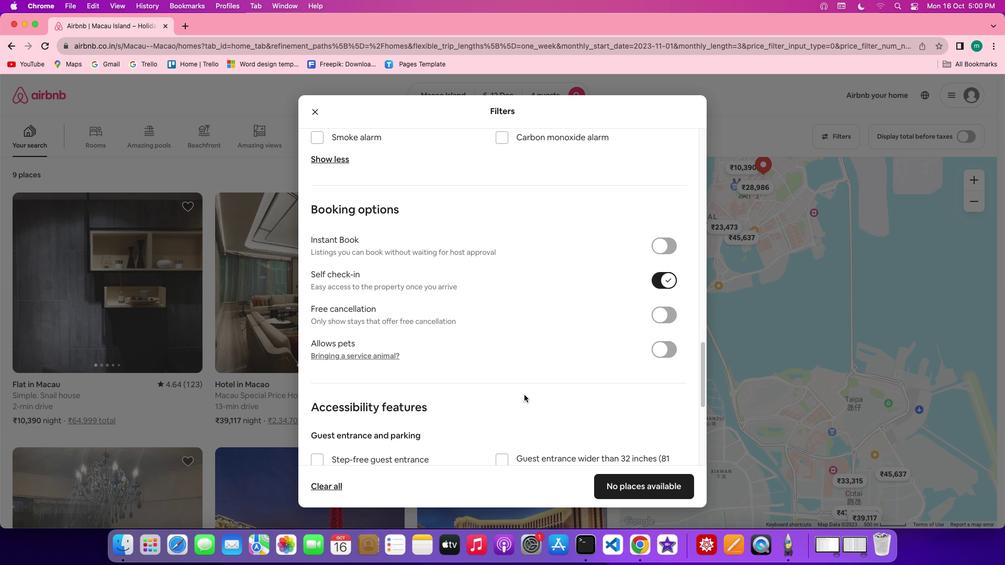 
Action: Mouse scrolled (524, 395) with delta (0, 0)
Screenshot: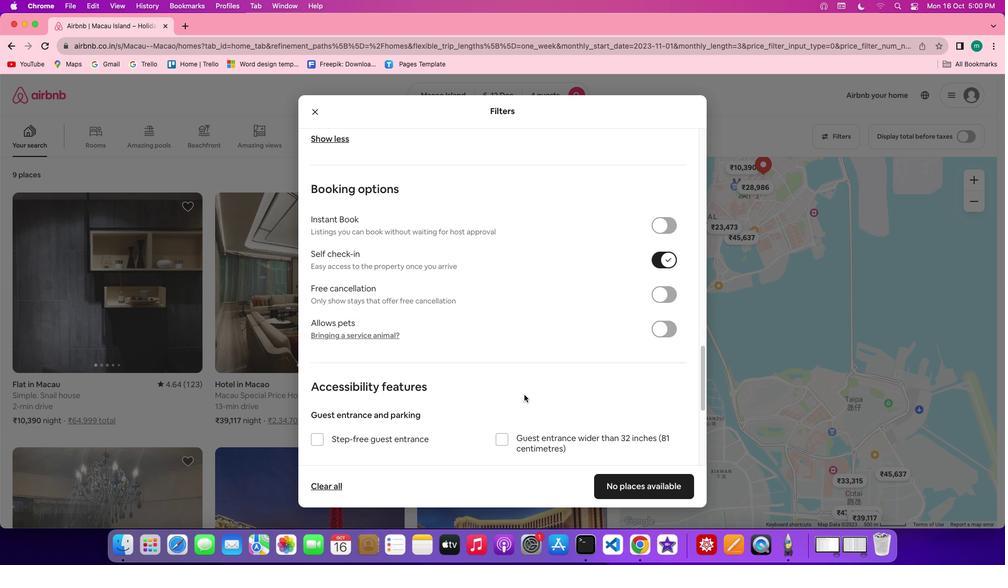 
Action: Mouse scrolled (524, 395) with delta (0, 0)
Screenshot: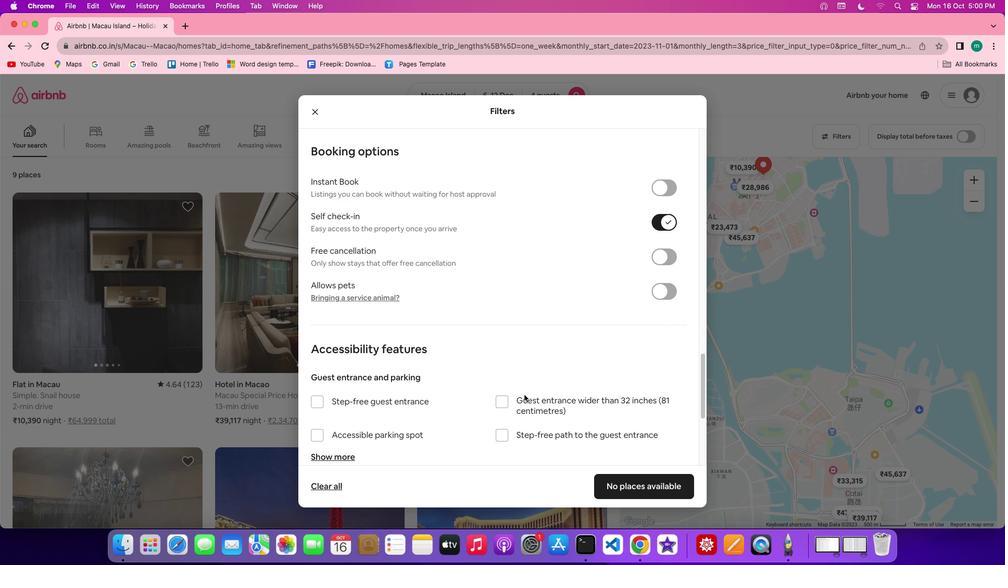 
Action: Mouse scrolled (524, 395) with delta (0, 0)
Screenshot: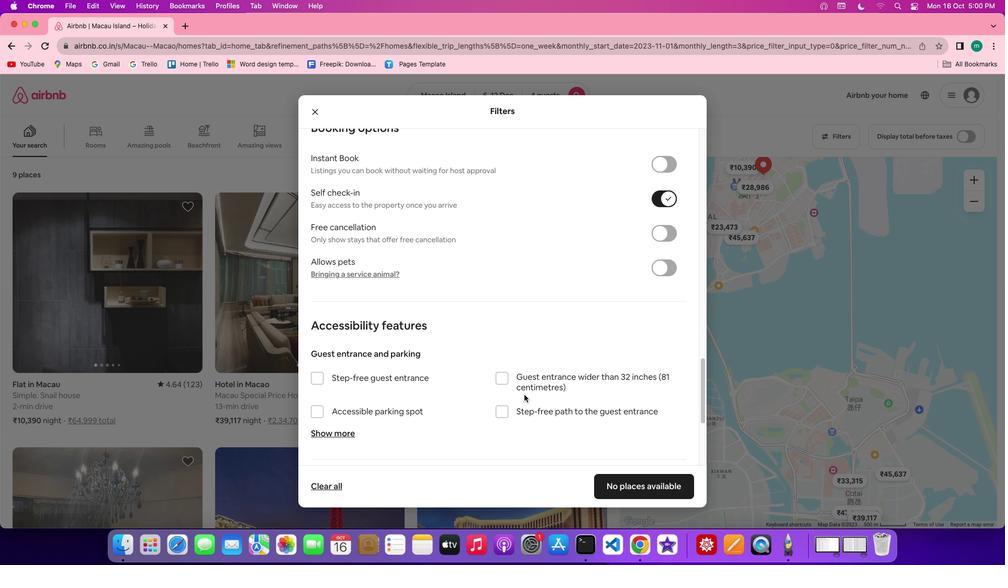 
Action: Mouse scrolled (524, 395) with delta (0, 0)
Screenshot: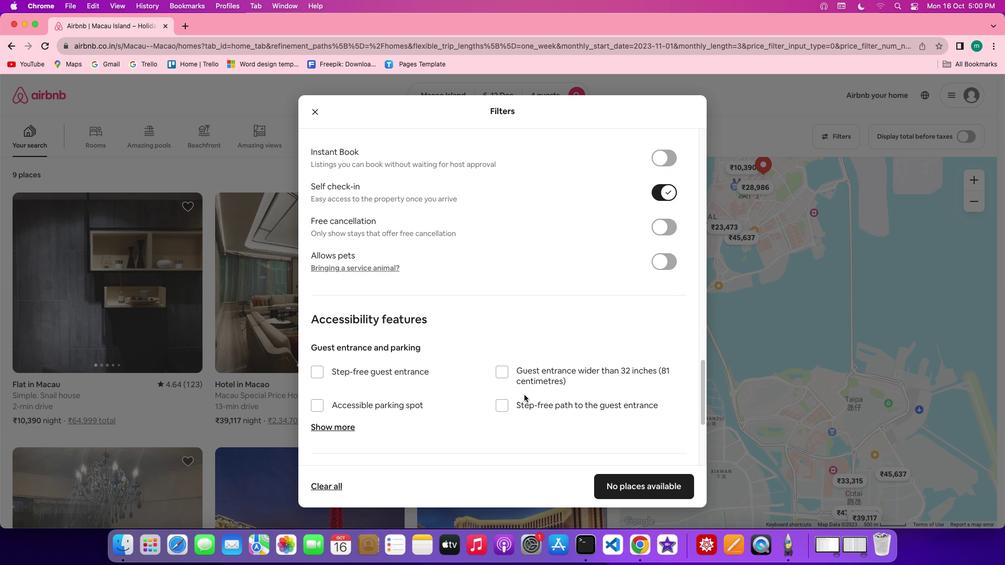 
Action: Mouse scrolled (524, 395) with delta (0, 0)
Screenshot: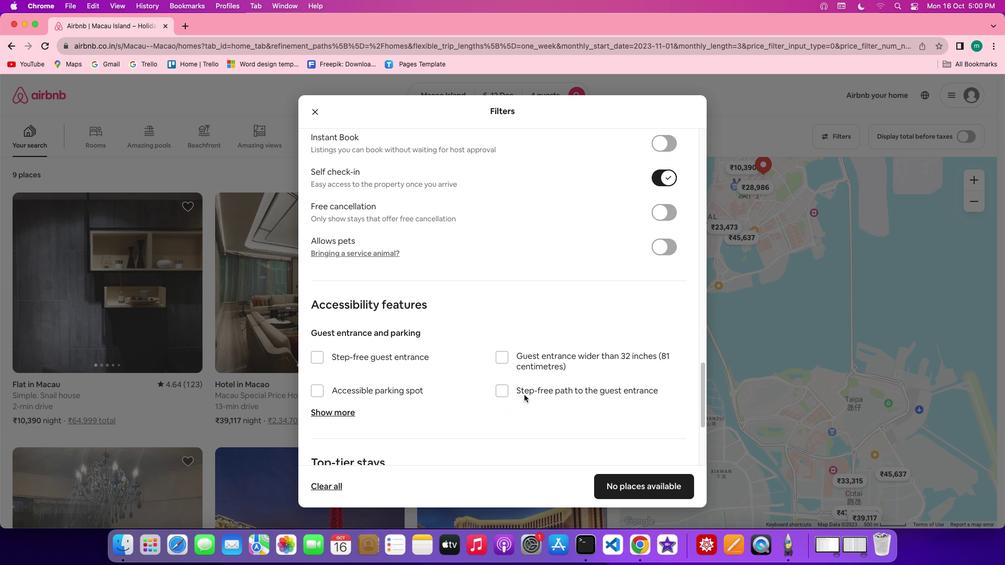 
Action: Mouse scrolled (524, 395) with delta (0, 0)
Screenshot: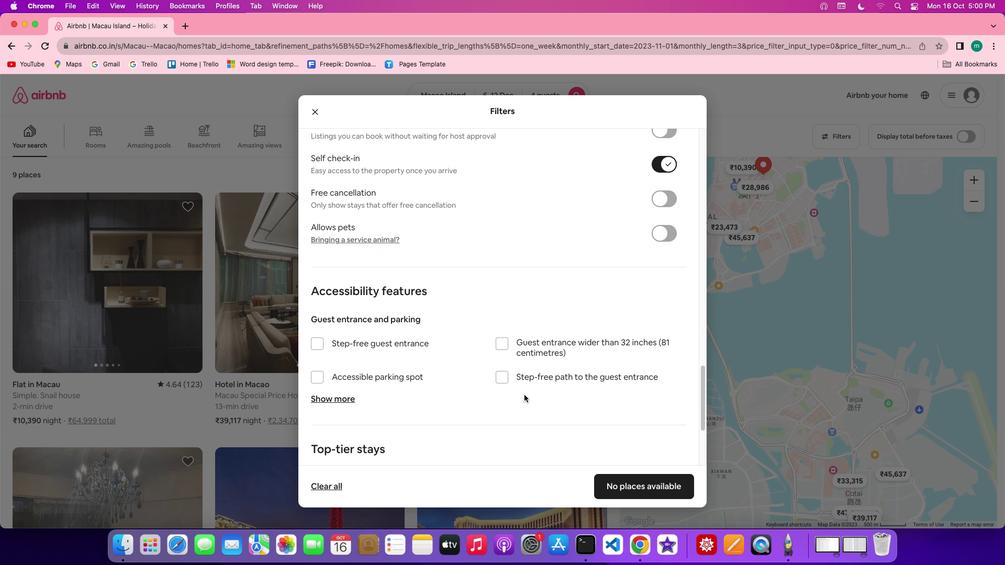 
Action: Mouse scrolled (524, 395) with delta (0, 0)
Screenshot: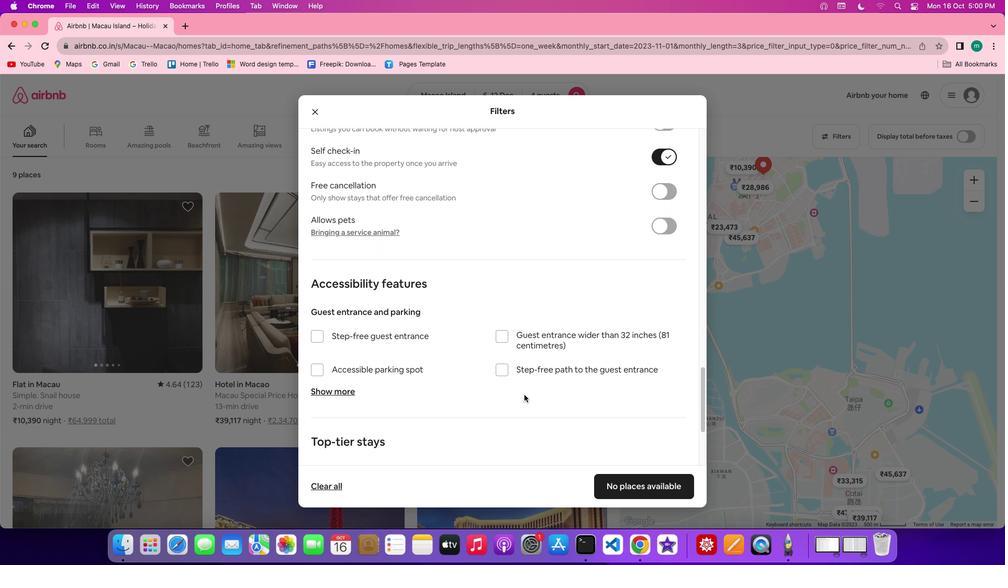 
Action: Mouse scrolled (524, 395) with delta (0, 0)
Screenshot: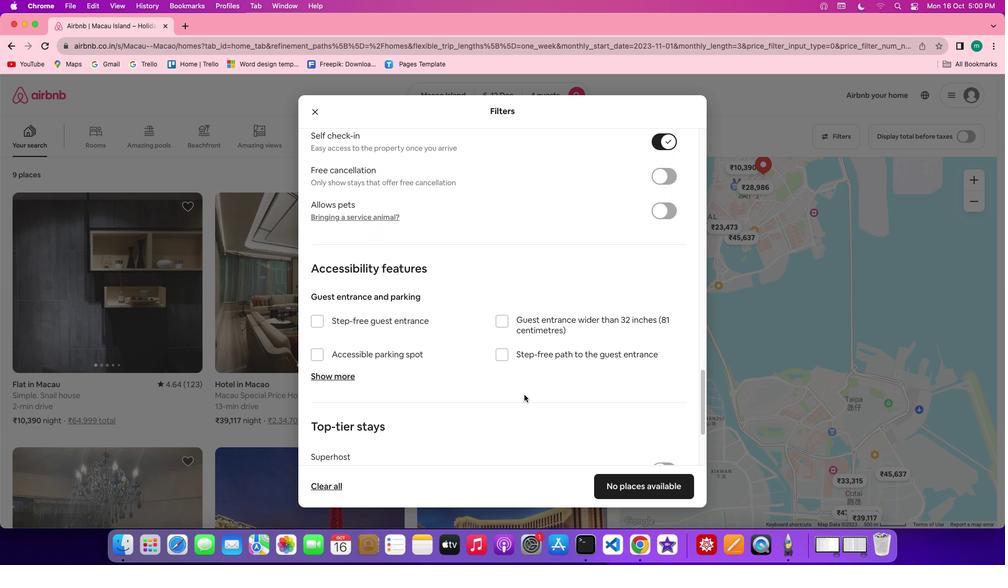 
Action: Mouse scrolled (524, 395) with delta (0, 0)
Screenshot: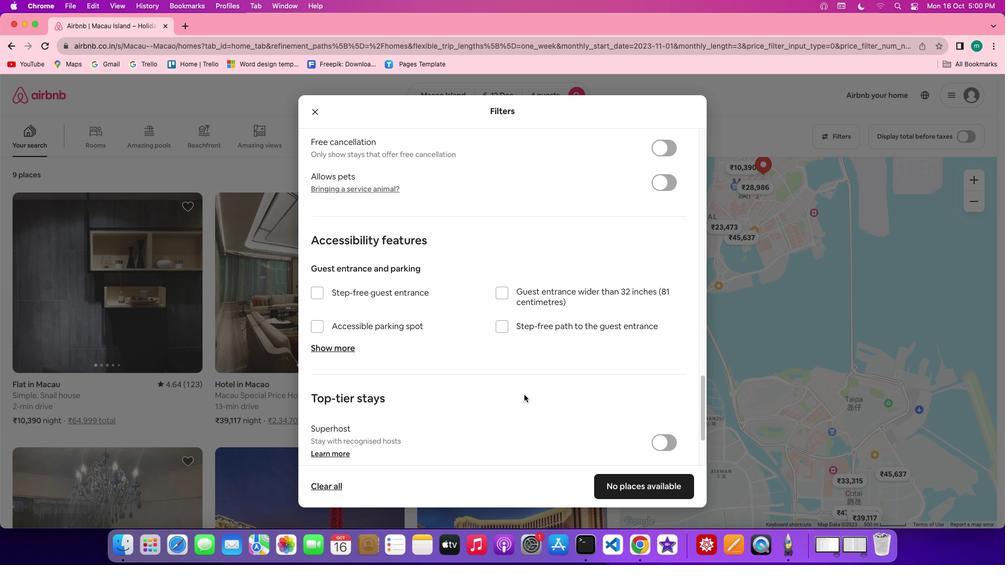 
Action: Mouse scrolled (524, 395) with delta (0, 0)
Screenshot: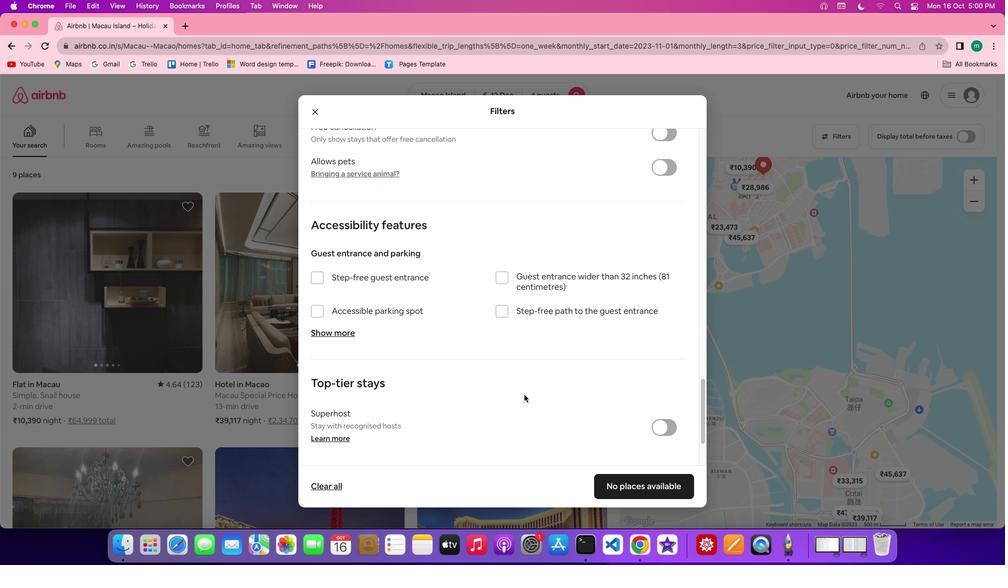 
Action: Mouse scrolled (524, 395) with delta (0, 0)
Screenshot: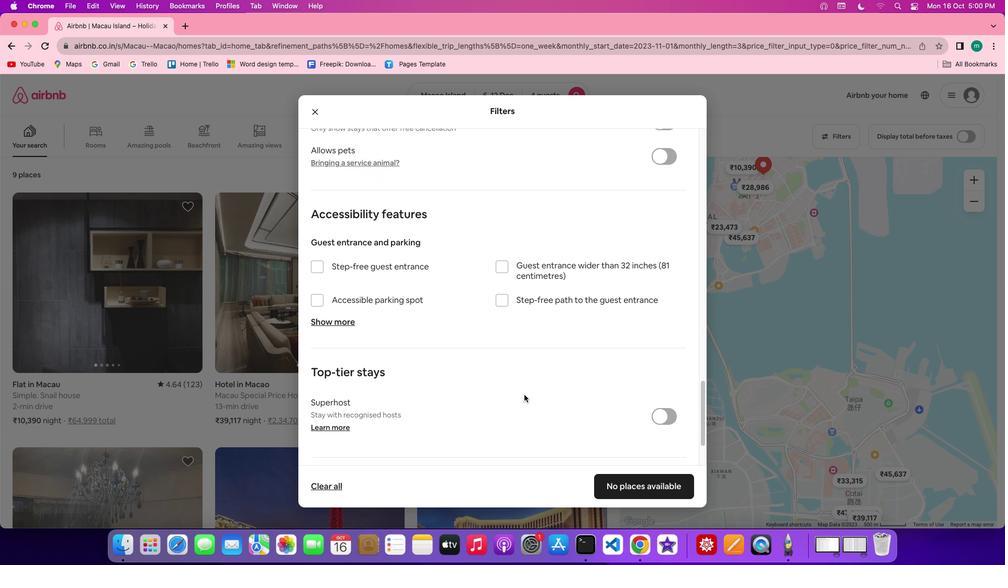 
Action: Mouse scrolled (524, 395) with delta (0, 0)
Screenshot: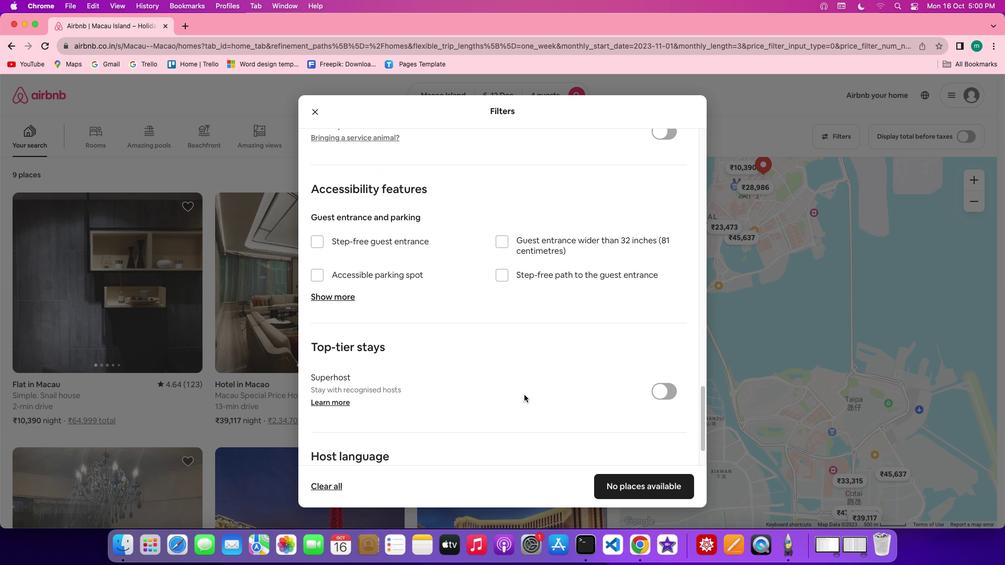 
Action: Mouse scrolled (524, 395) with delta (0, 0)
Screenshot: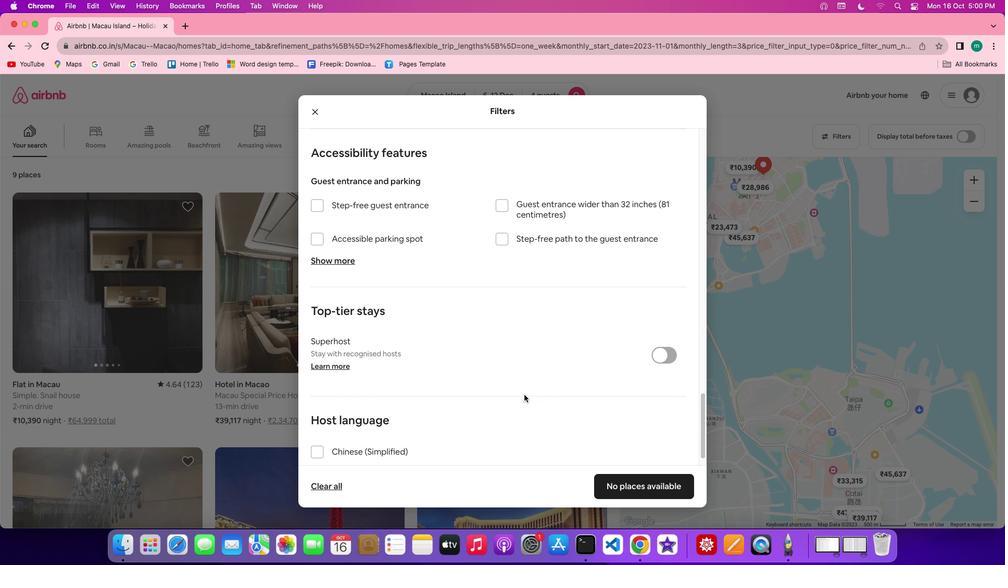 
Action: Mouse moved to (671, 483)
Screenshot: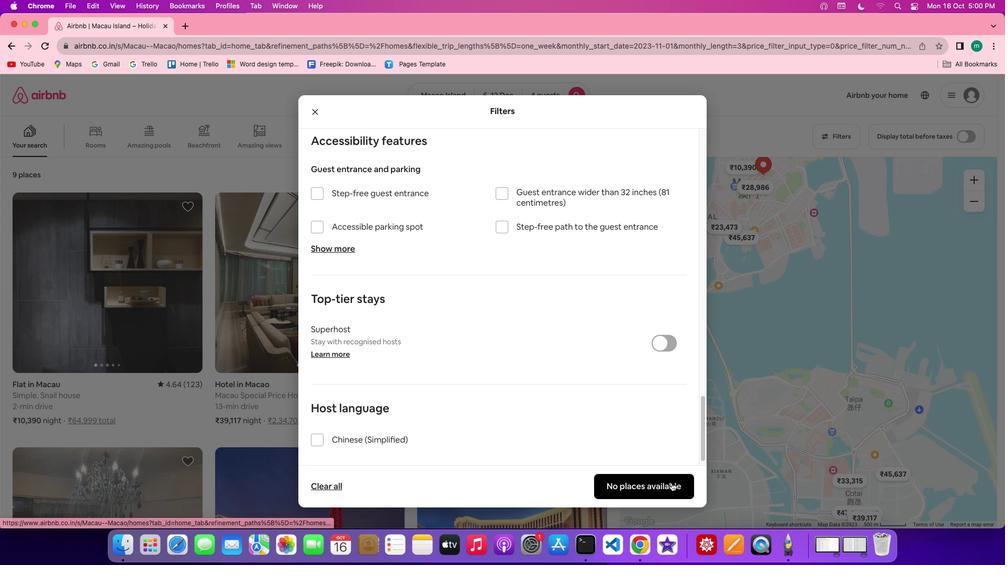 
Action: Mouse pressed left at (671, 483)
Screenshot: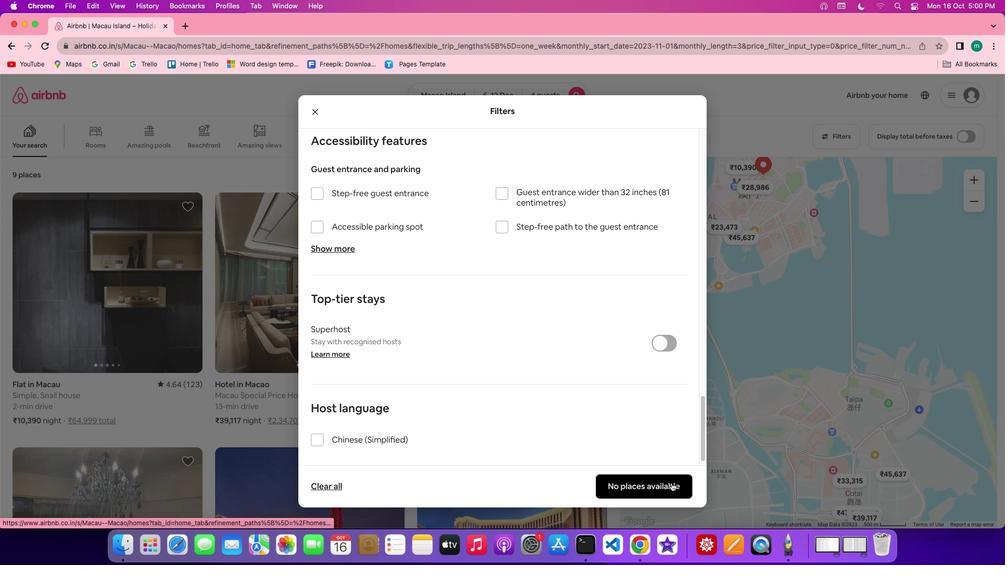 
Action: Mouse moved to (456, 426)
Screenshot: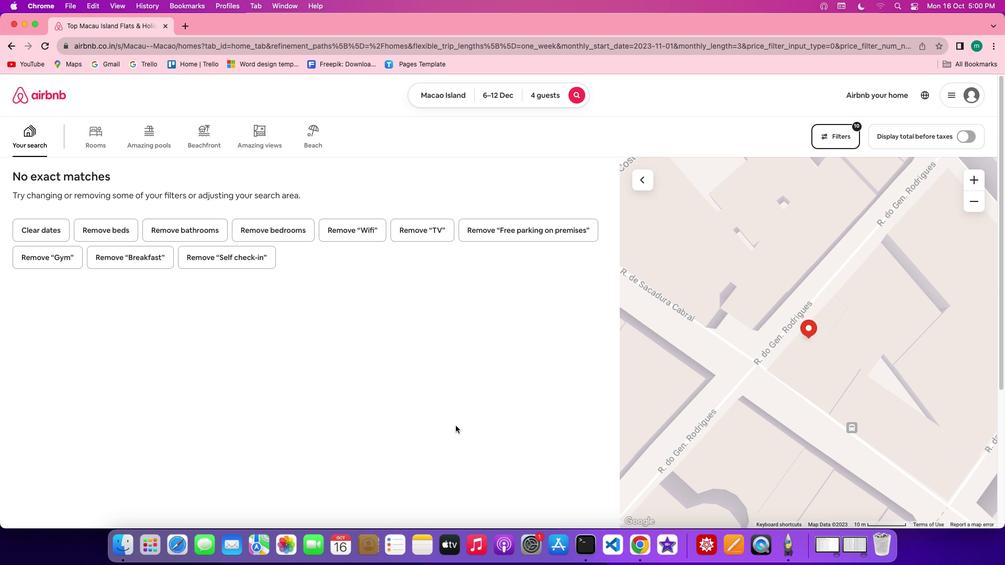 
Action: Mouse scrolled (456, 426) with delta (0, 0)
Screenshot: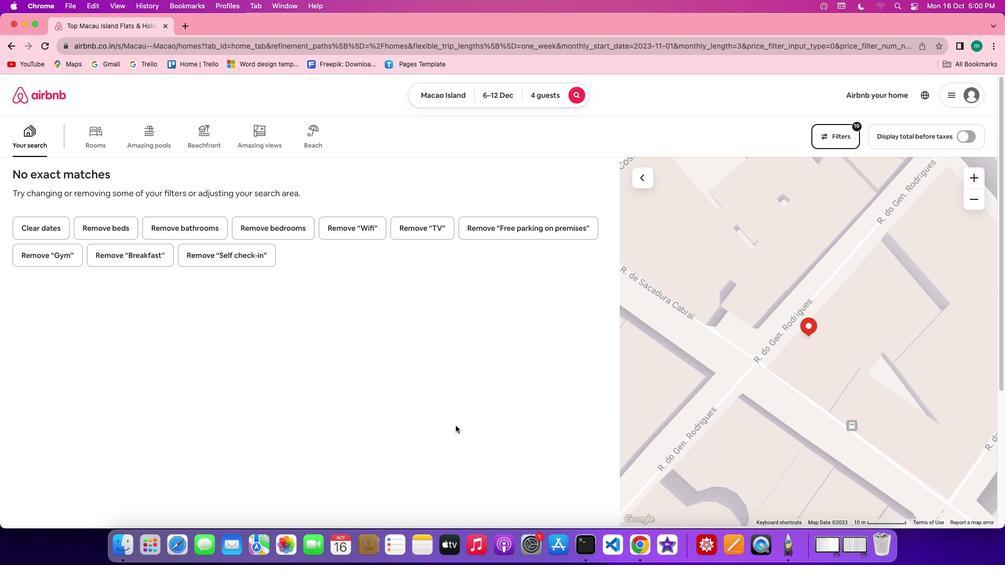 
Action: Mouse scrolled (456, 426) with delta (0, 0)
Screenshot: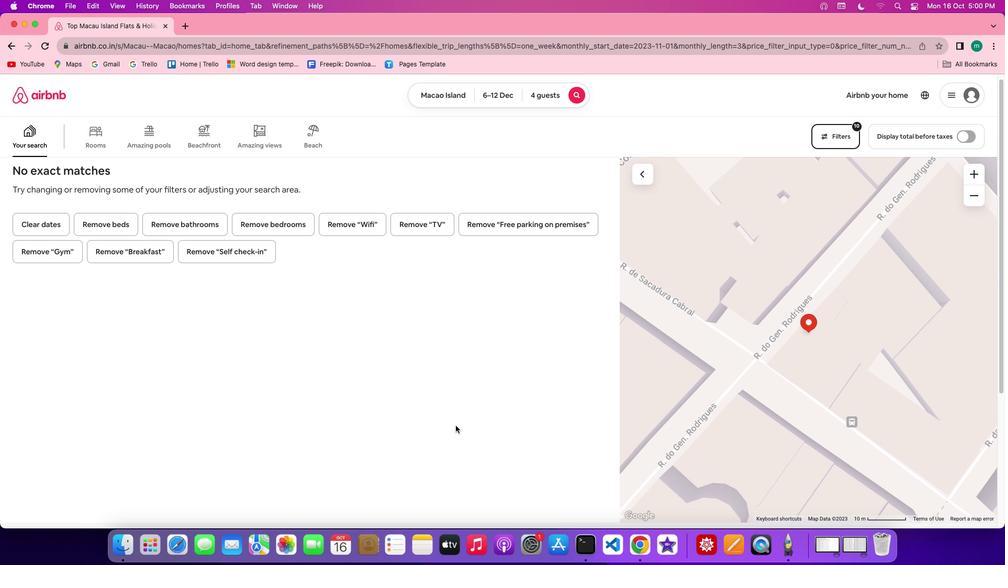
Action: Mouse scrolled (456, 426) with delta (0, 0)
Screenshot: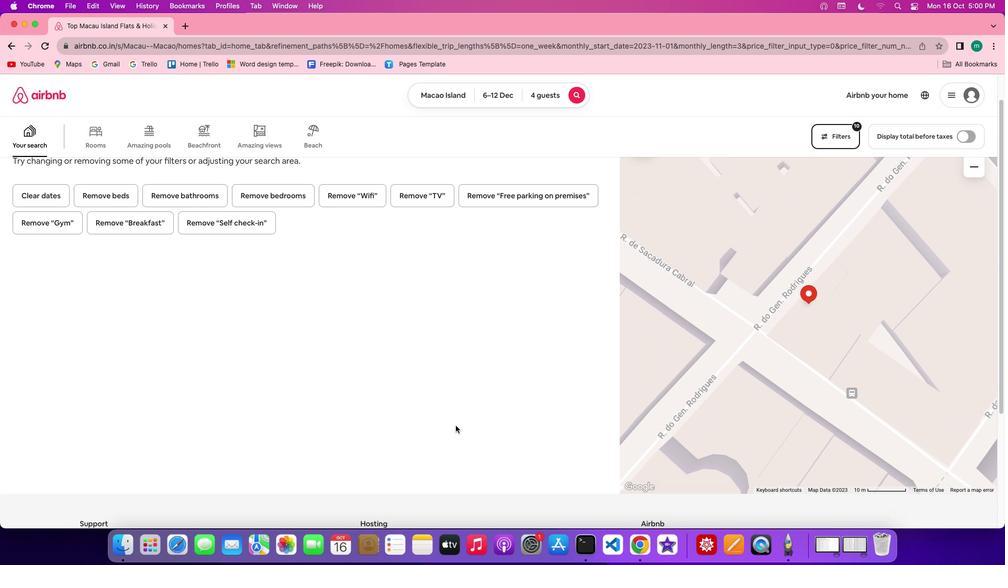 
Action: Mouse scrolled (456, 426) with delta (0, 0)
Screenshot: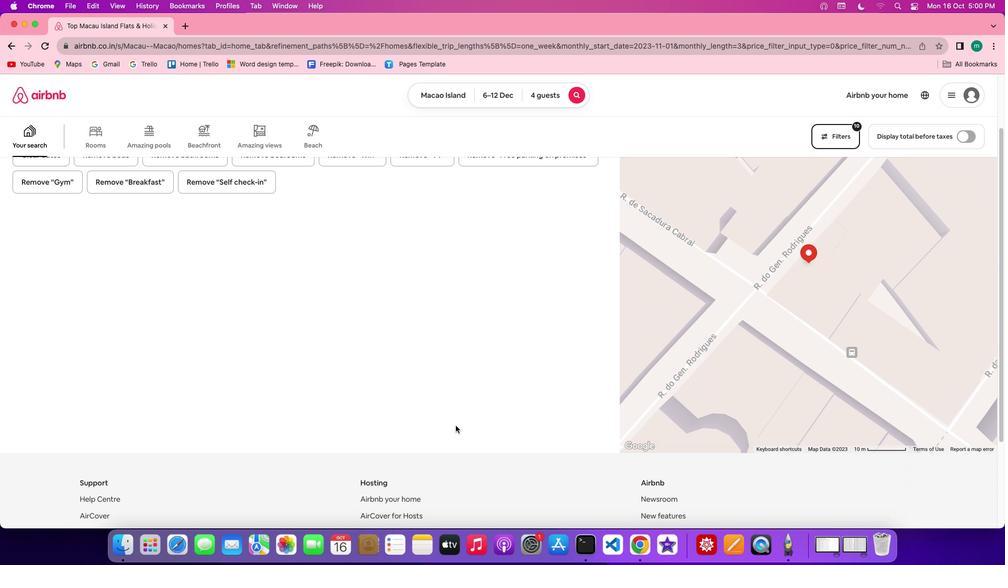 
Action: Mouse scrolled (456, 426) with delta (0, 0)
Screenshot: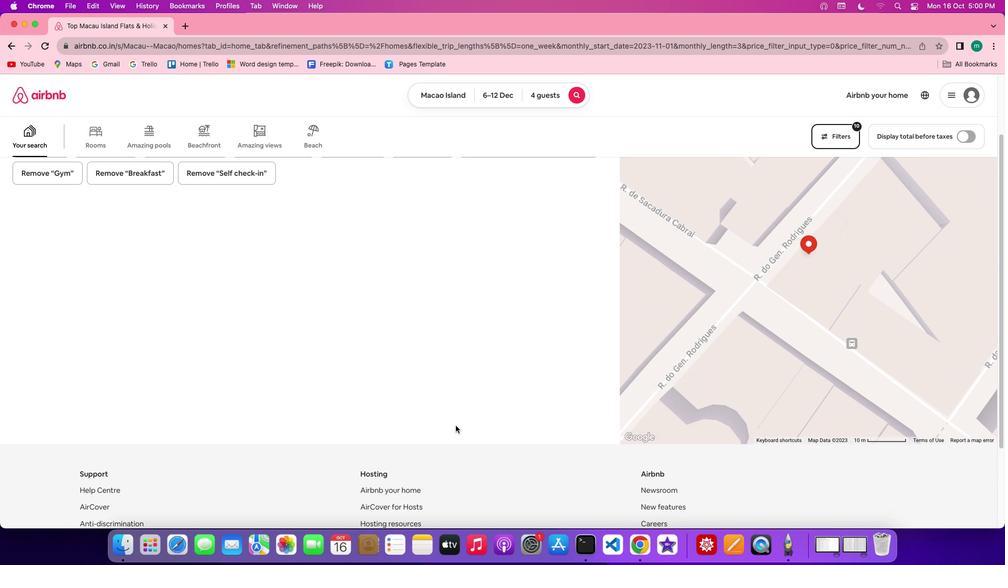
Action: Mouse scrolled (456, 426) with delta (0, 0)
Screenshot: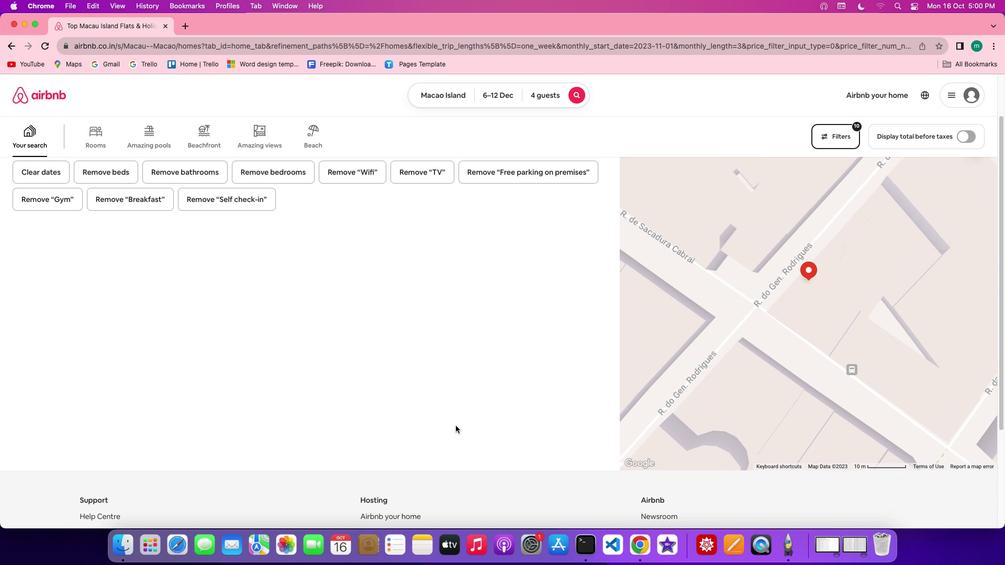 
Action: Mouse scrolled (456, 426) with delta (0, 1)
Screenshot: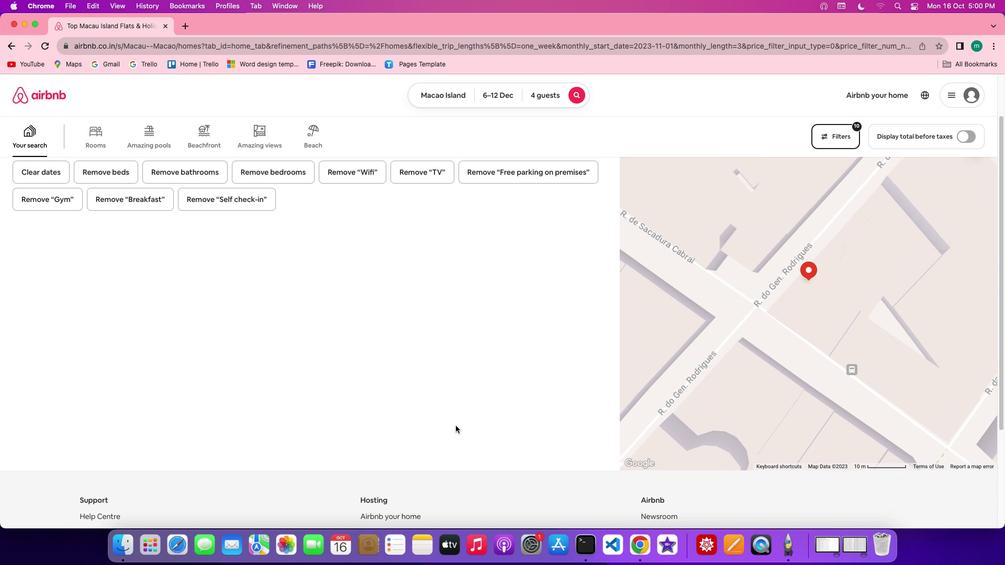 
Action: Mouse scrolled (456, 426) with delta (0, 2)
Screenshot: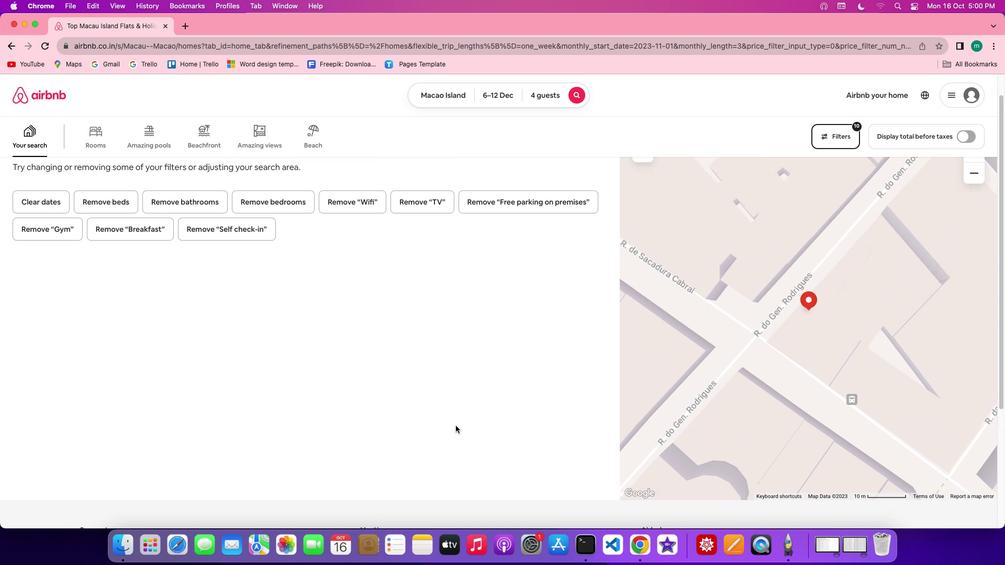
Action: Mouse scrolled (456, 426) with delta (0, 3)
Screenshot: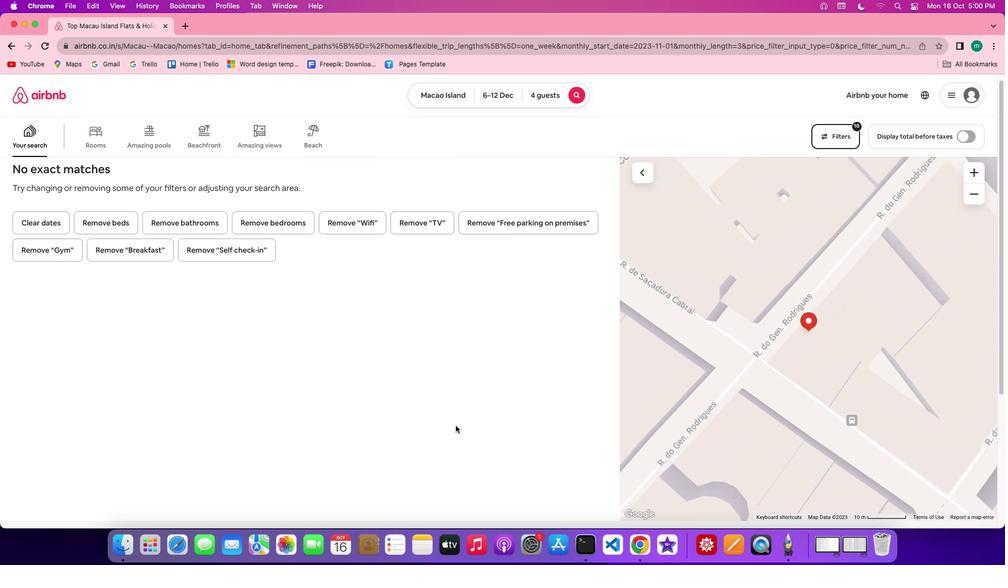 
Action: Mouse scrolled (456, 426) with delta (0, 0)
Screenshot: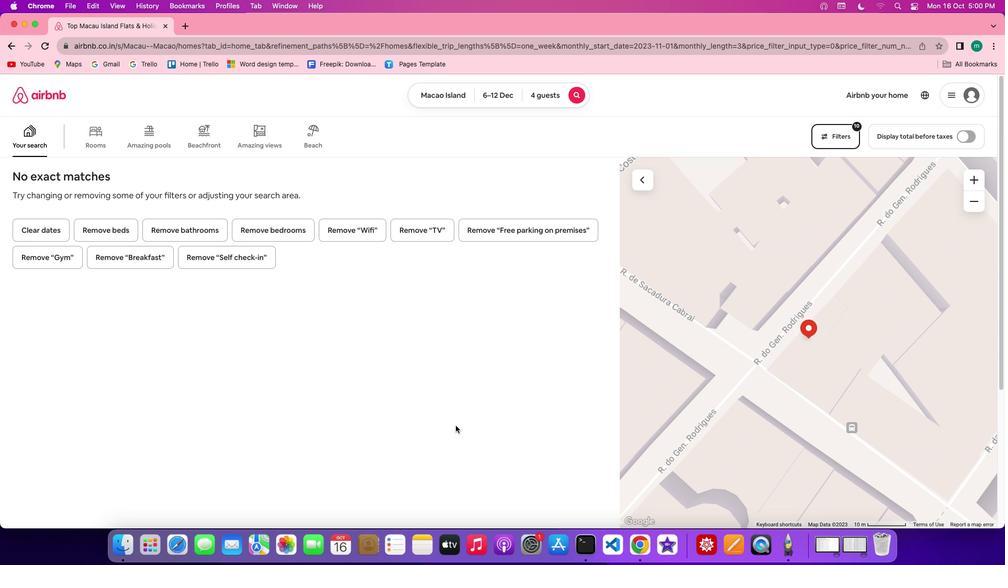 
Action: Mouse scrolled (456, 426) with delta (0, 0)
Screenshot: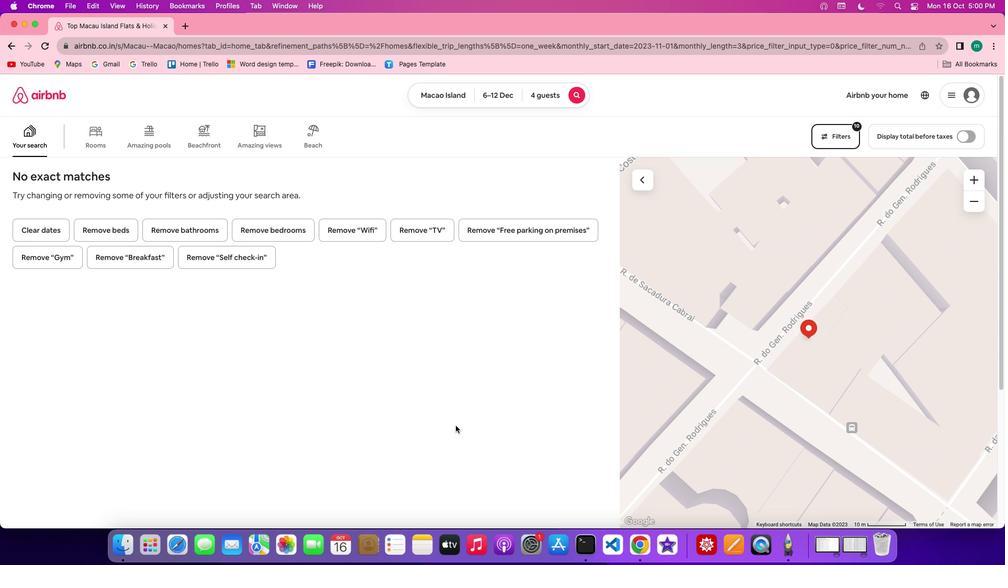 
Action: Mouse scrolled (456, 426) with delta (0, 2)
Screenshot: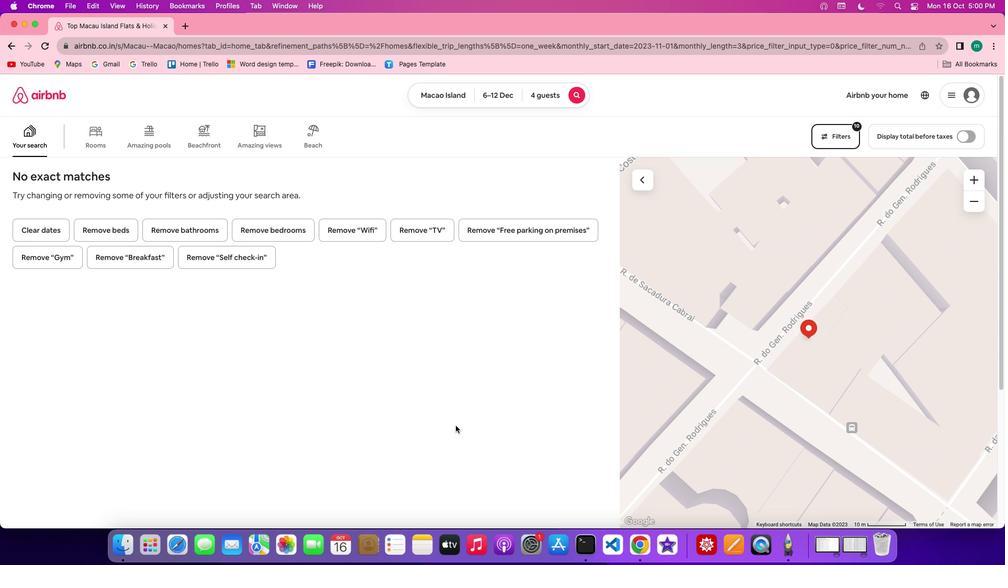 
Action: Mouse scrolled (456, 426) with delta (0, 2)
Screenshot: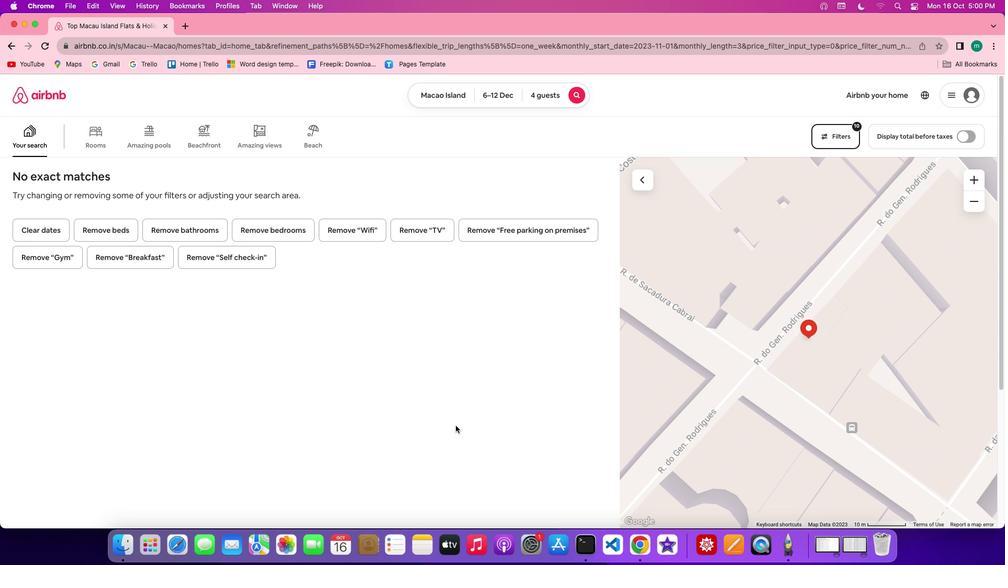 
Action: Mouse scrolled (456, 426) with delta (0, 3)
Screenshot: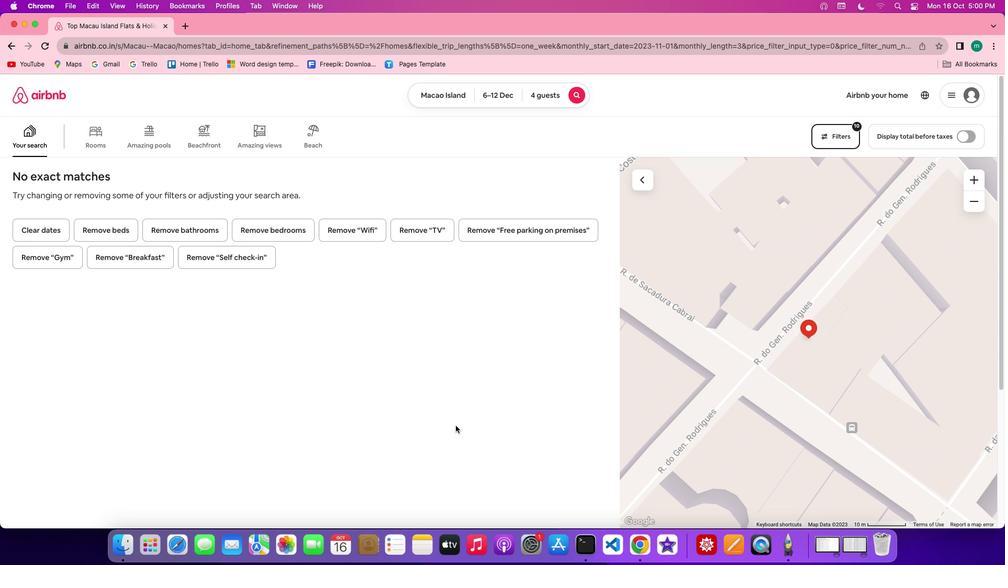 
